 Task: Create a due date automation trigger when advanced on, on the monday after a card is due add fields with custom field "Resume" set to a number lower or equal to 1 and greater than 10 at 11:00 AM.
Action: Mouse moved to (1148, 346)
Screenshot: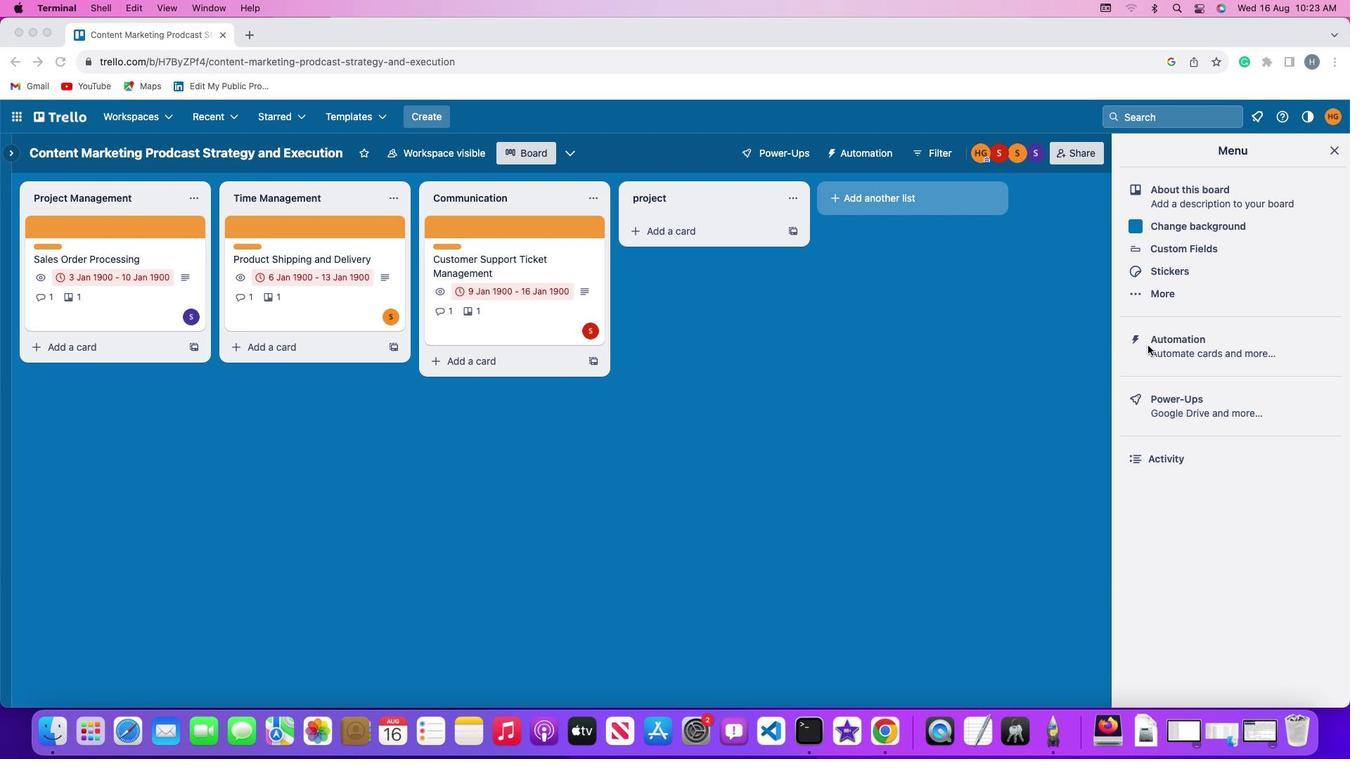 
Action: Mouse pressed left at (1148, 346)
Screenshot: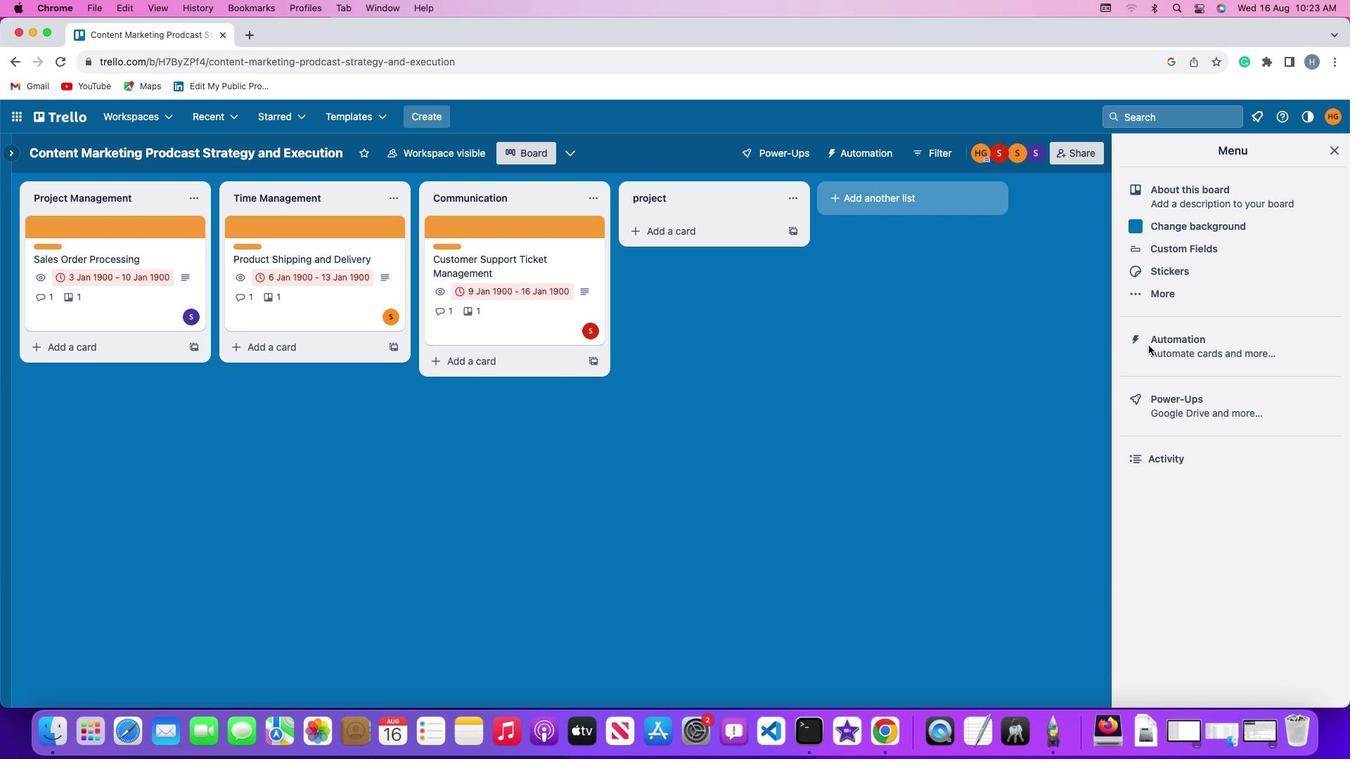 
Action: Mouse moved to (1148, 346)
Screenshot: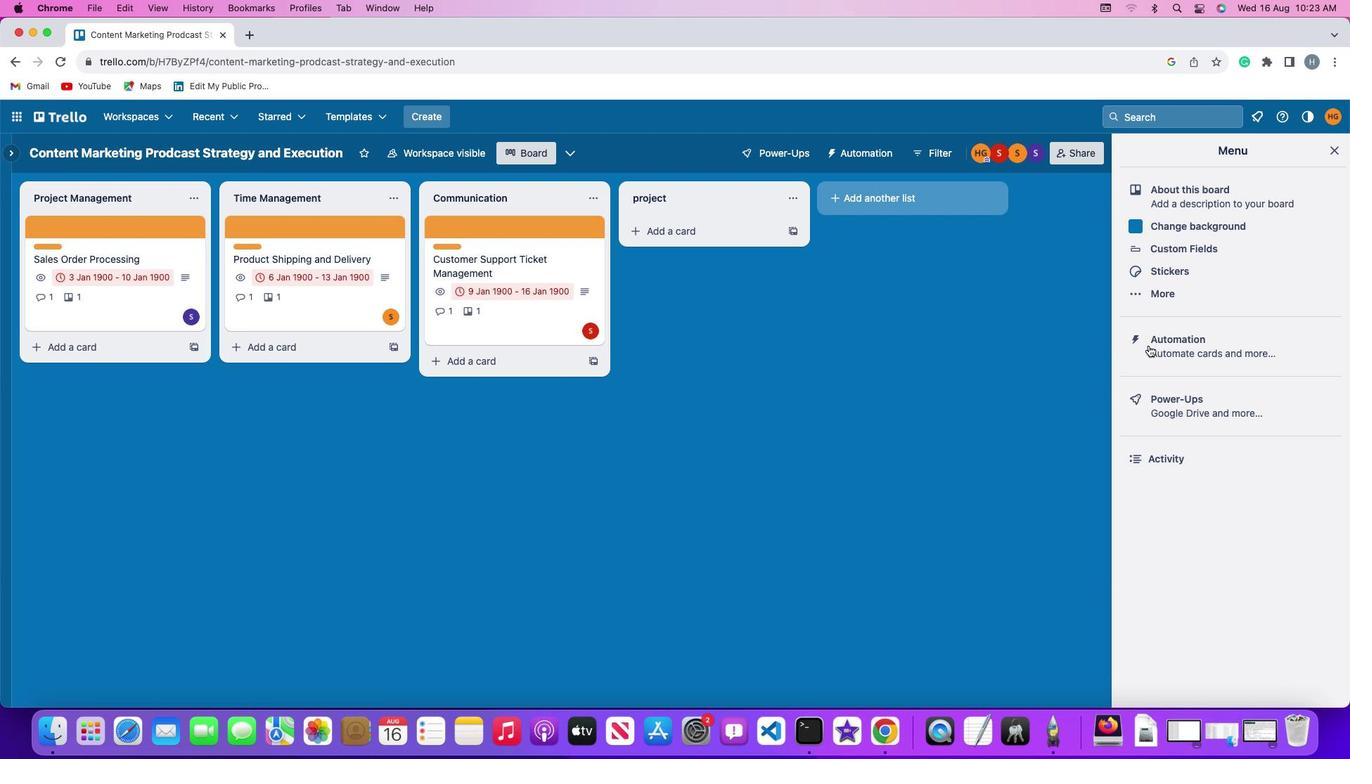 
Action: Mouse pressed left at (1148, 346)
Screenshot: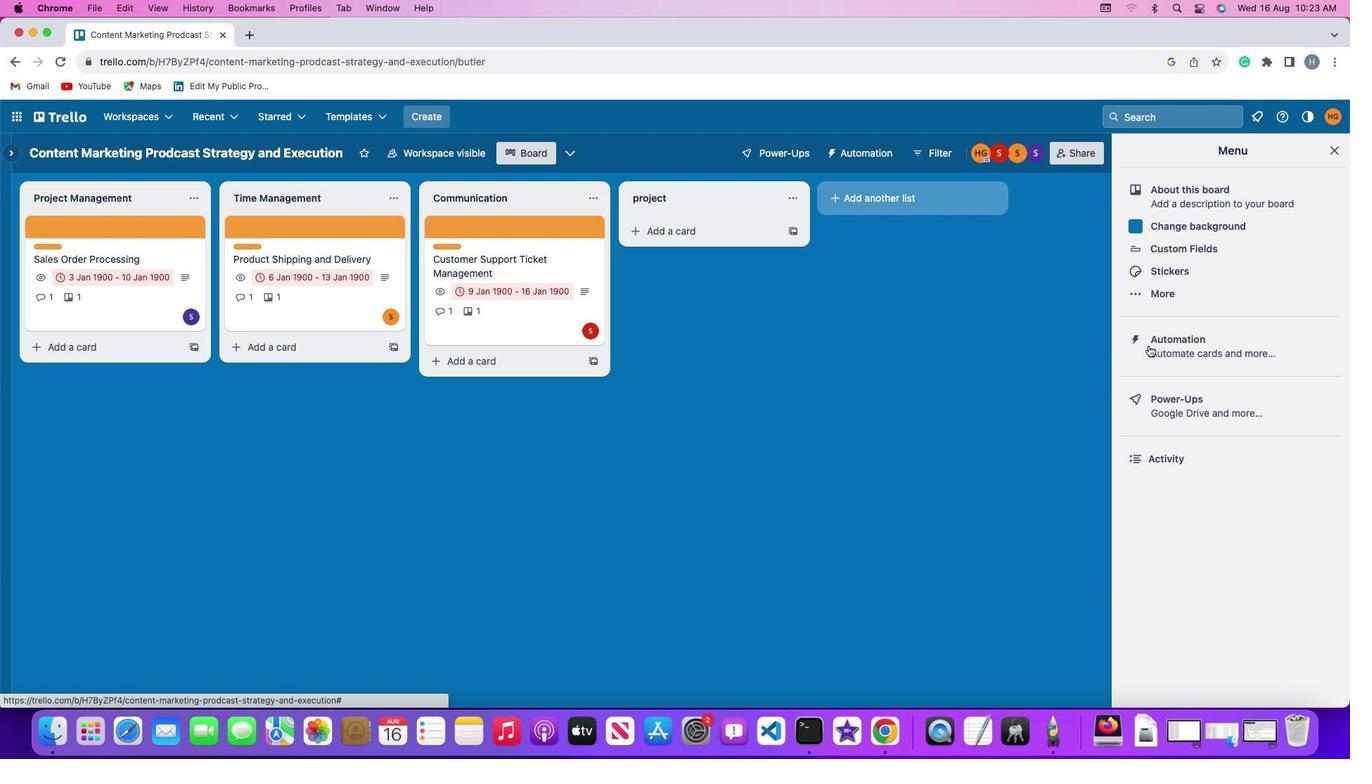 
Action: Mouse moved to (91, 334)
Screenshot: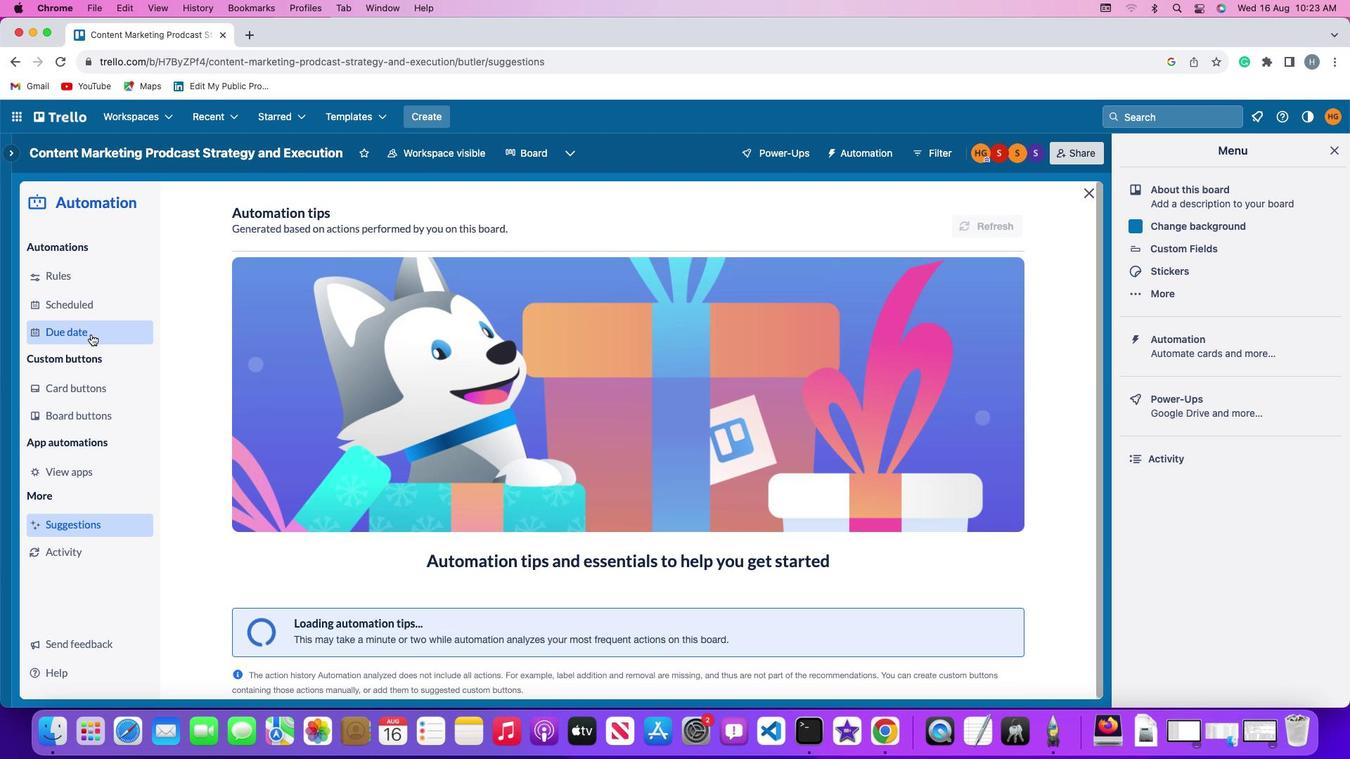 
Action: Mouse pressed left at (91, 334)
Screenshot: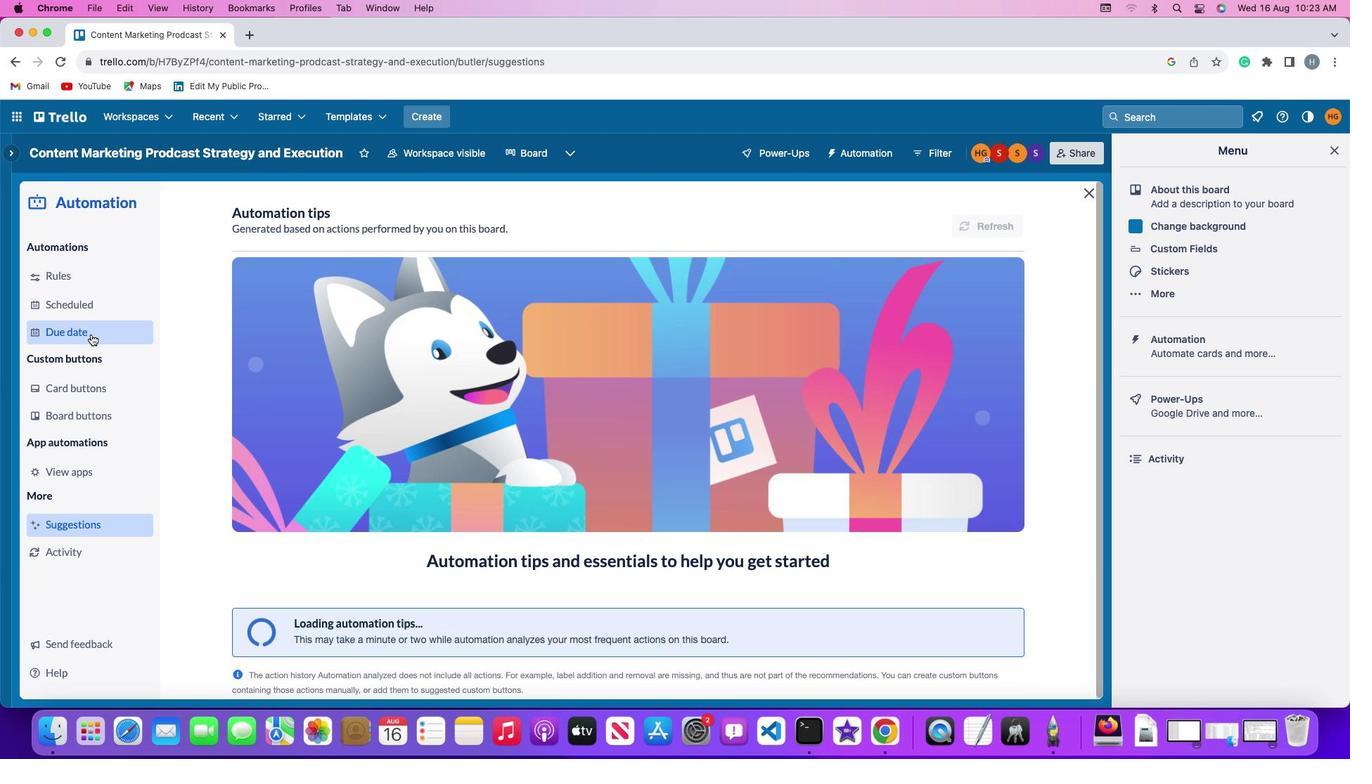 
Action: Mouse moved to (946, 222)
Screenshot: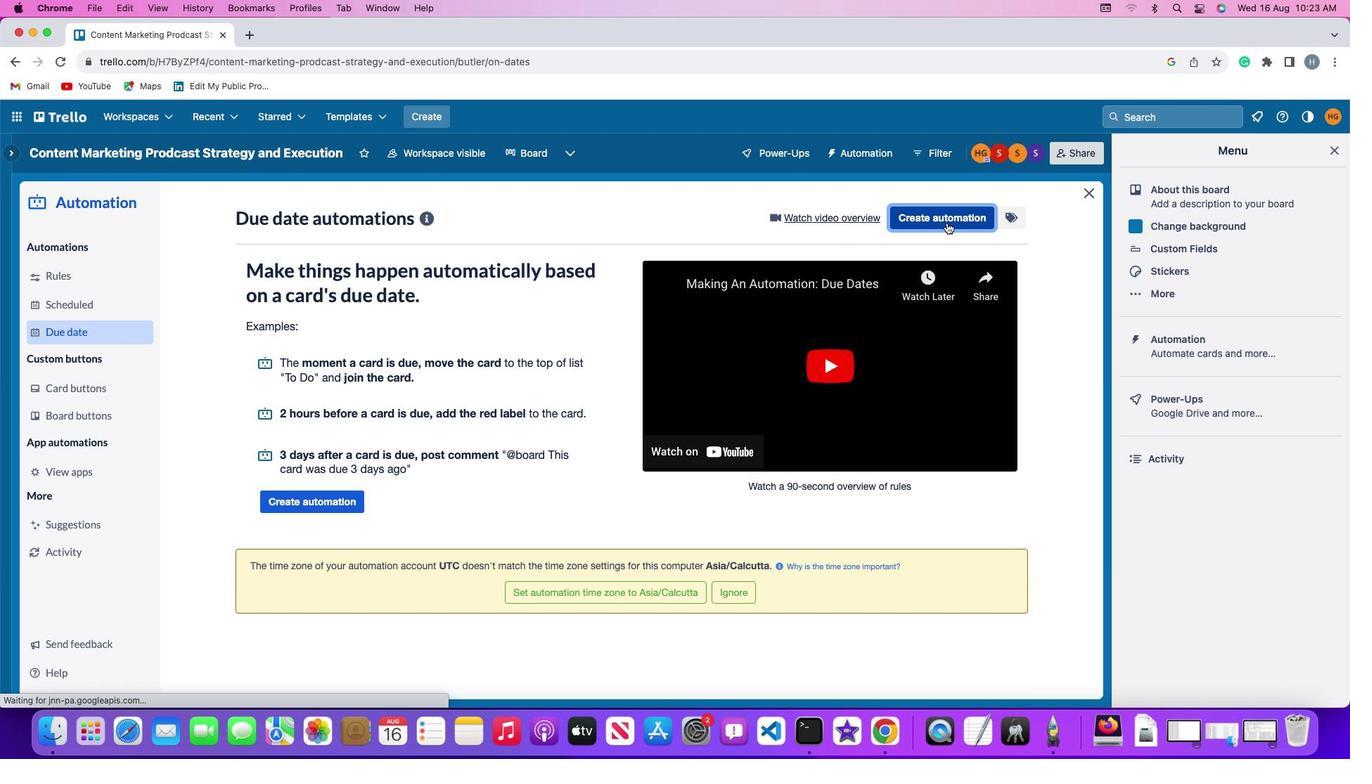 
Action: Mouse pressed left at (946, 222)
Screenshot: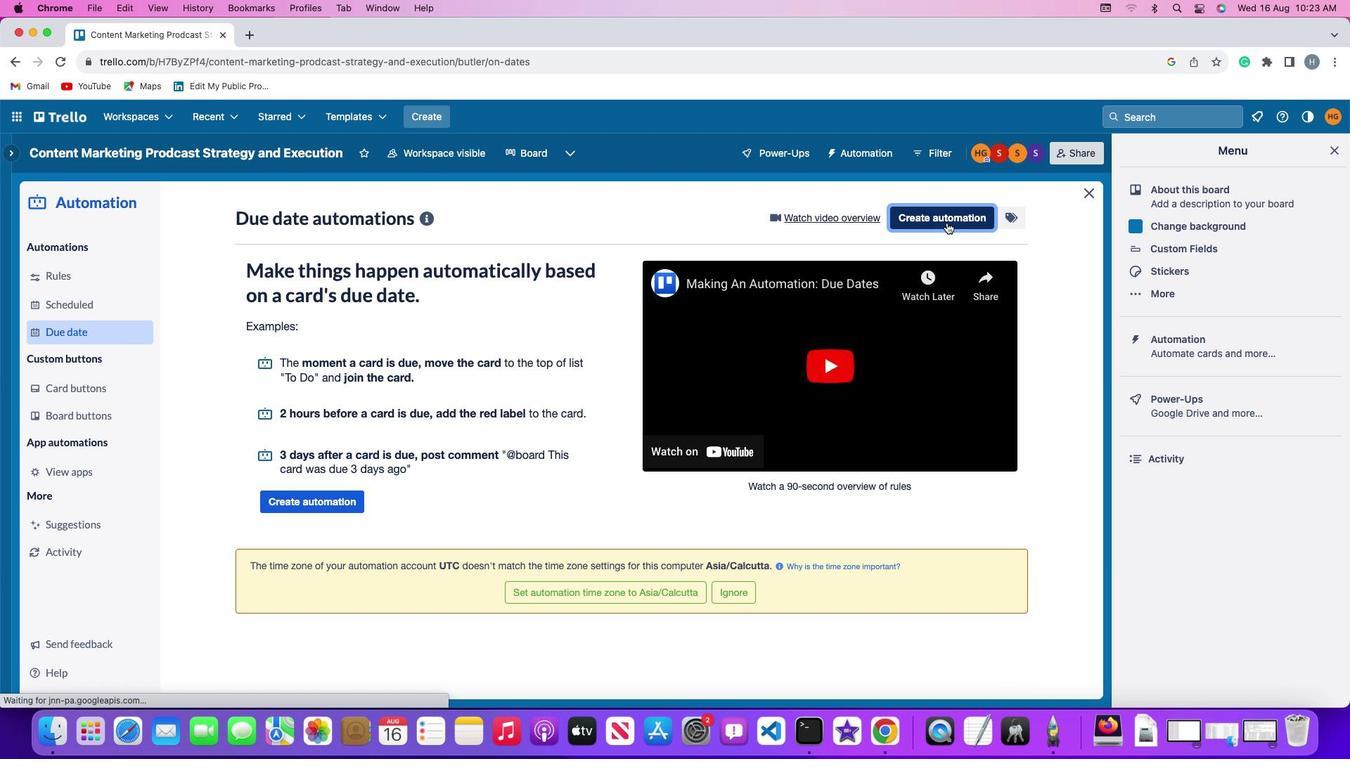 
Action: Mouse moved to (330, 356)
Screenshot: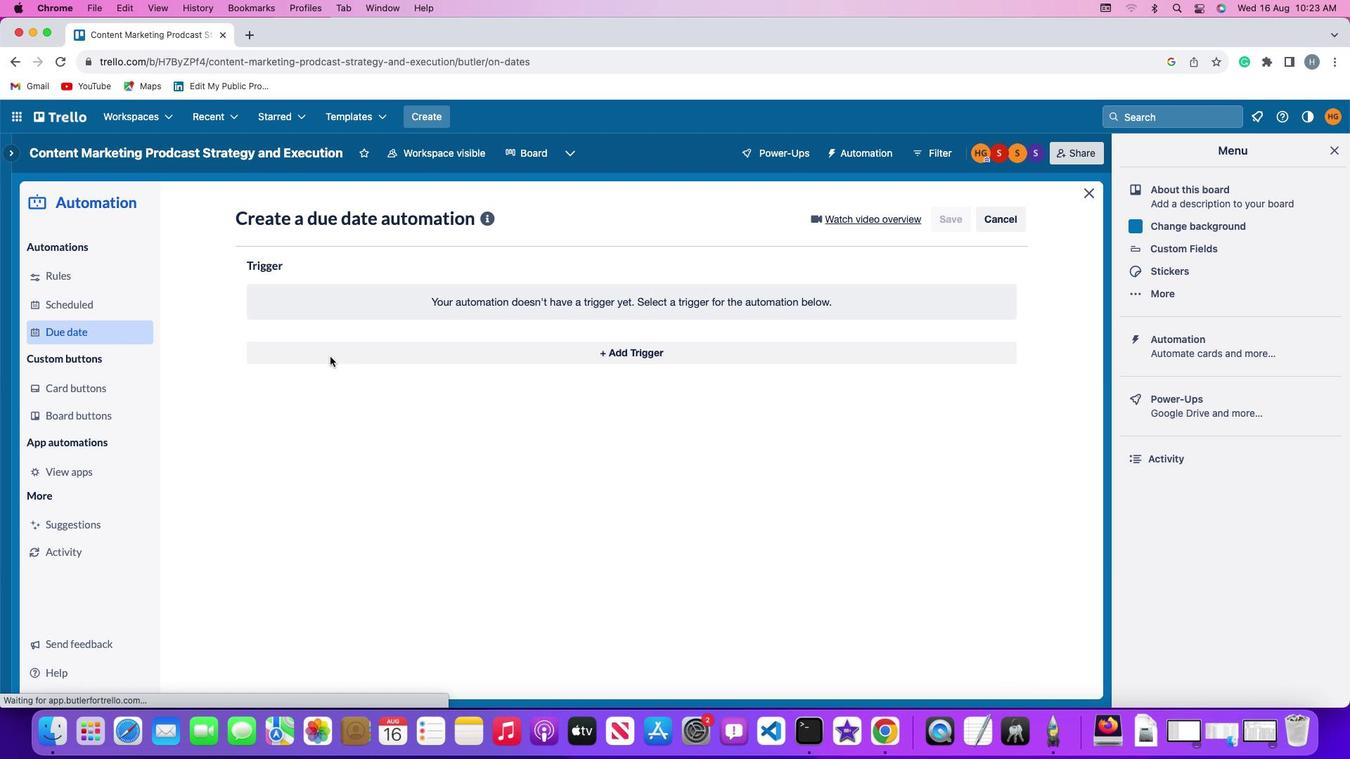 
Action: Mouse pressed left at (330, 356)
Screenshot: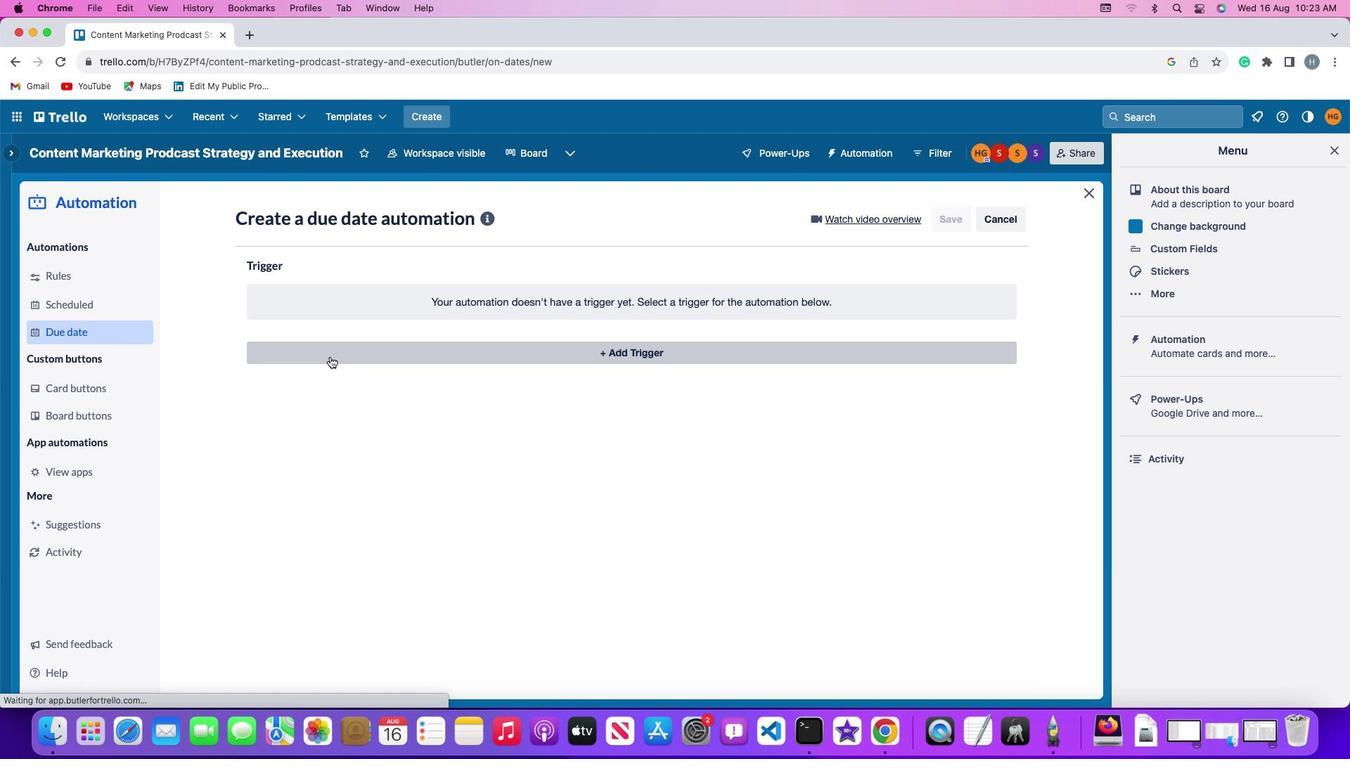 
Action: Mouse moved to (313, 611)
Screenshot: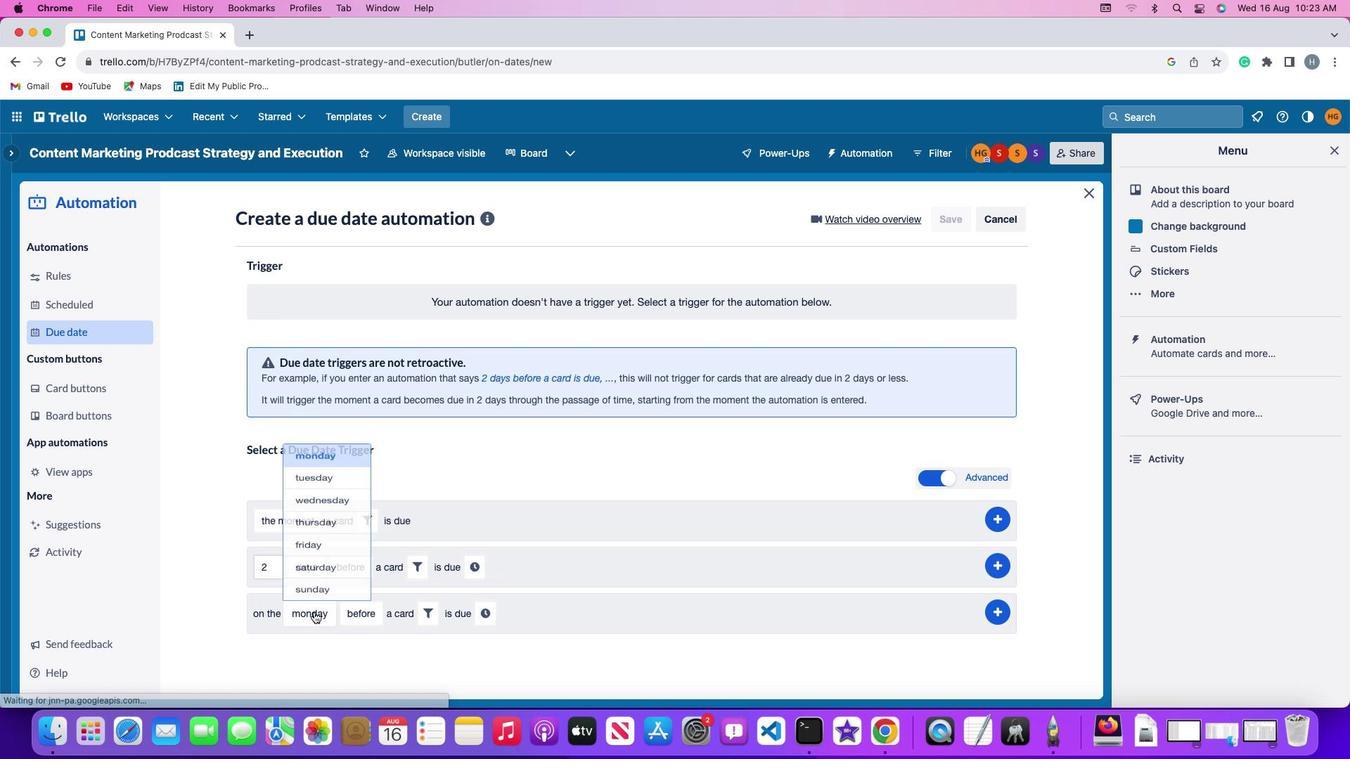 
Action: Mouse pressed left at (313, 611)
Screenshot: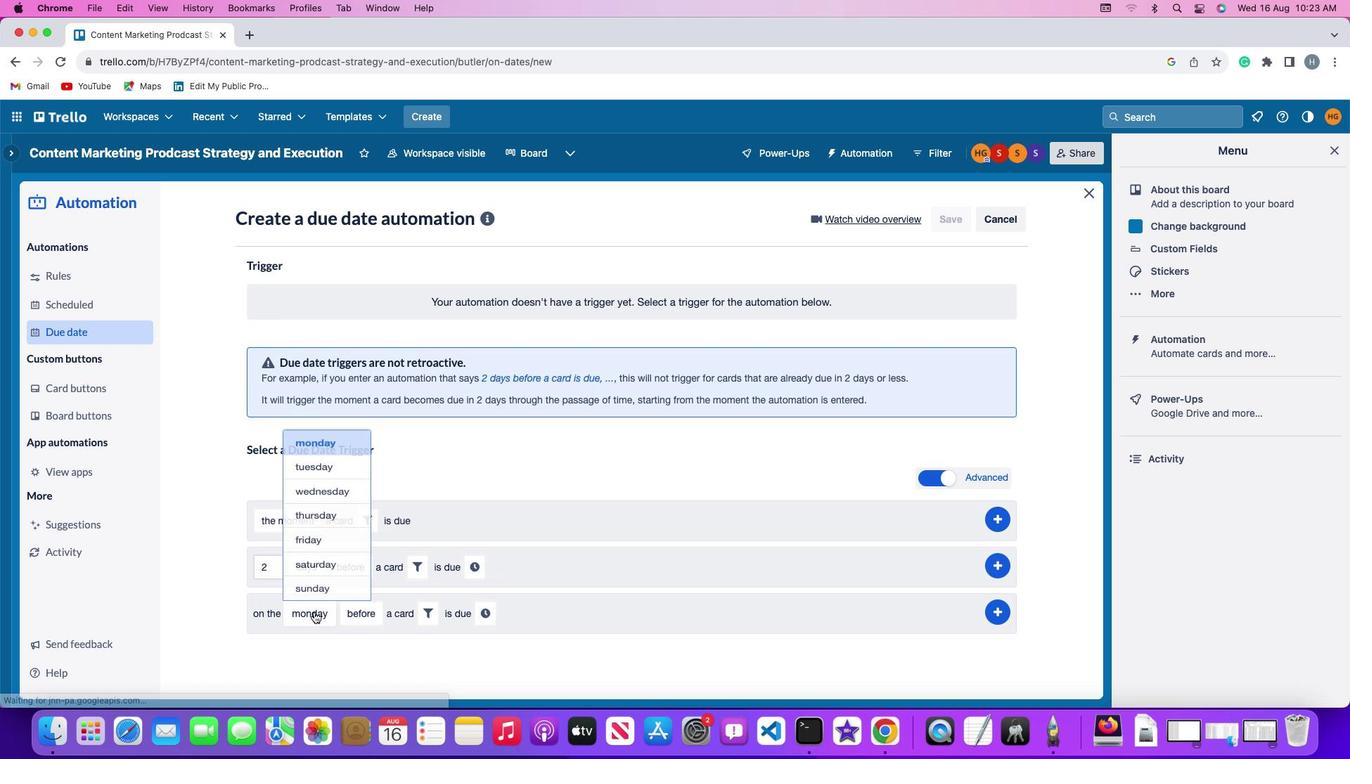 
Action: Mouse moved to (319, 420)
Screenshot: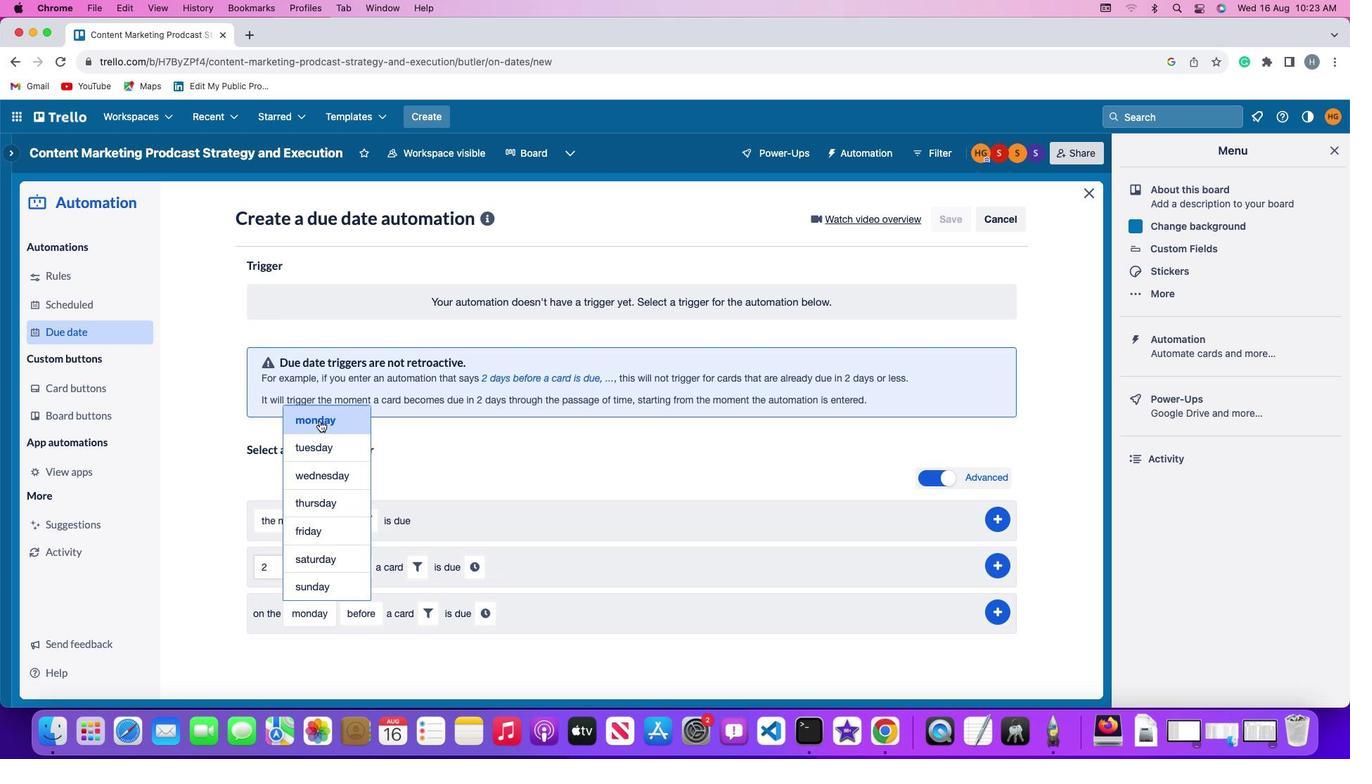 
Action: Mouse pressed left at (319, 420)
Screenshot: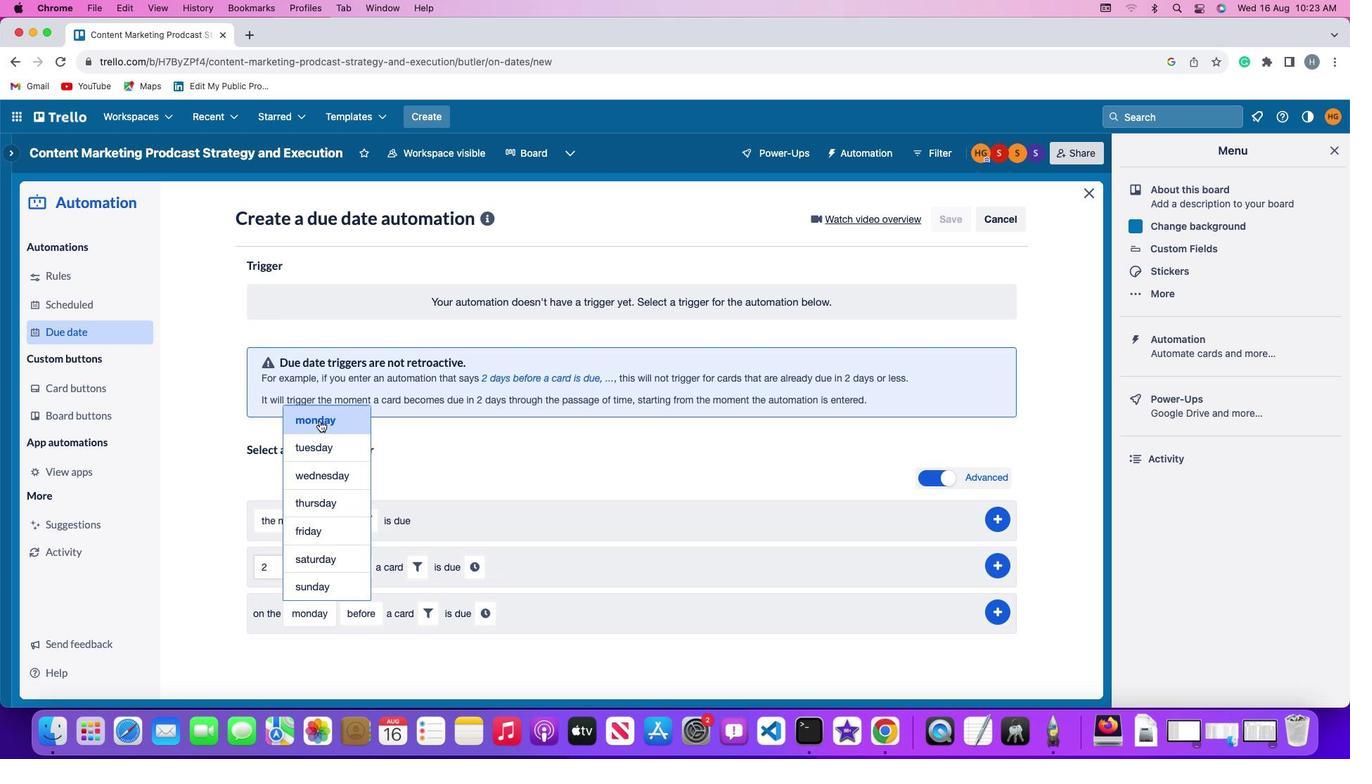 
Action: Mouse moved to (367, 606)
Screenshot: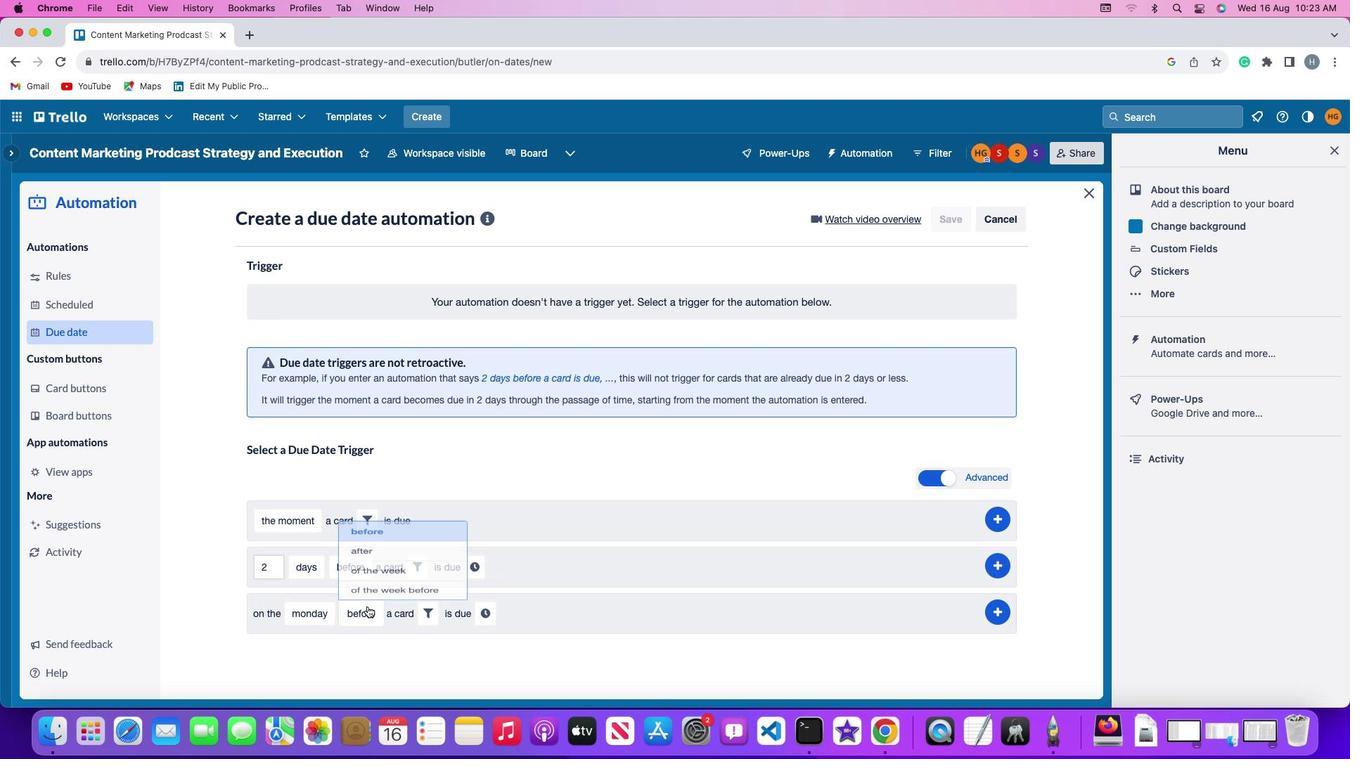 
Action: Mouse pressed left at (367, 606)
Screenshot: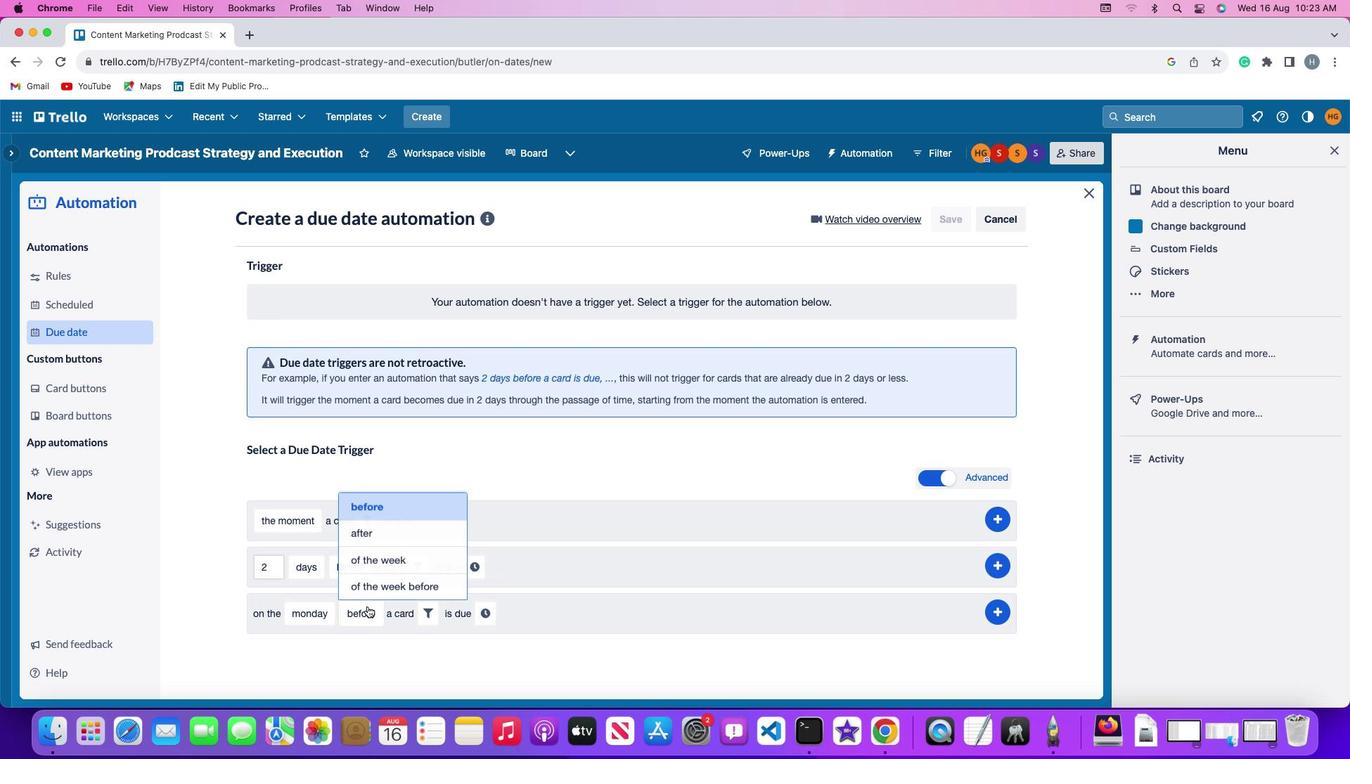 
Action: Mouse moved to (385, 528)
Screenshot: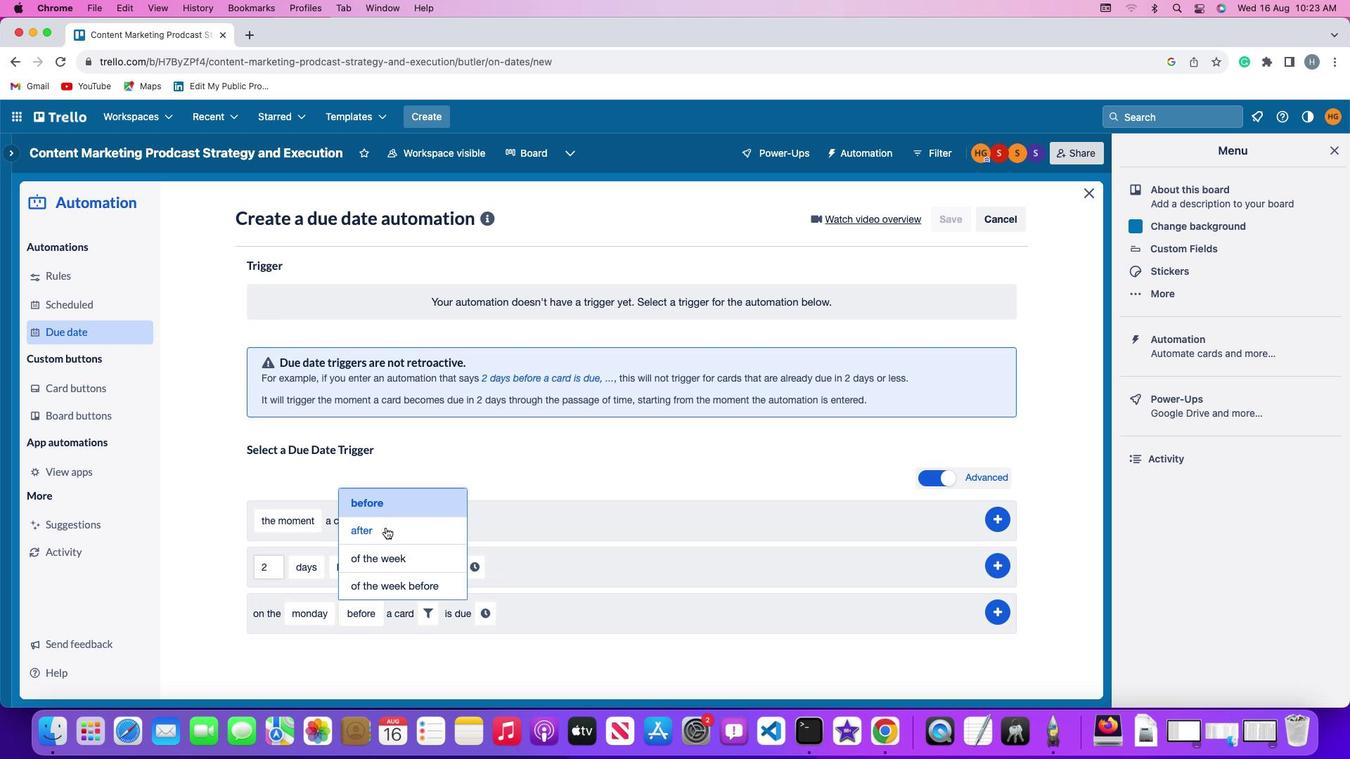 
Action: Mouse pressed left at (385, 528)
Screenshot: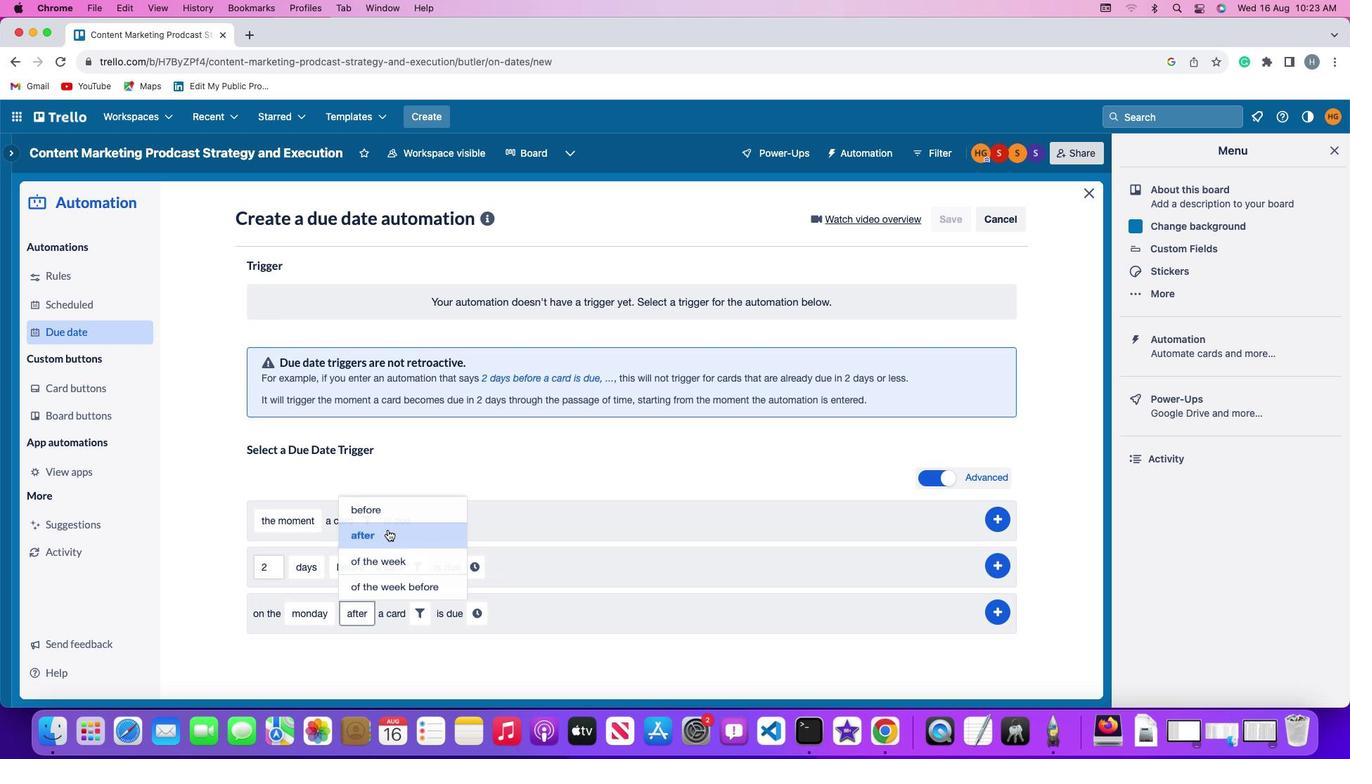
Action: Mouse moved to (423, 604)
Screenshot: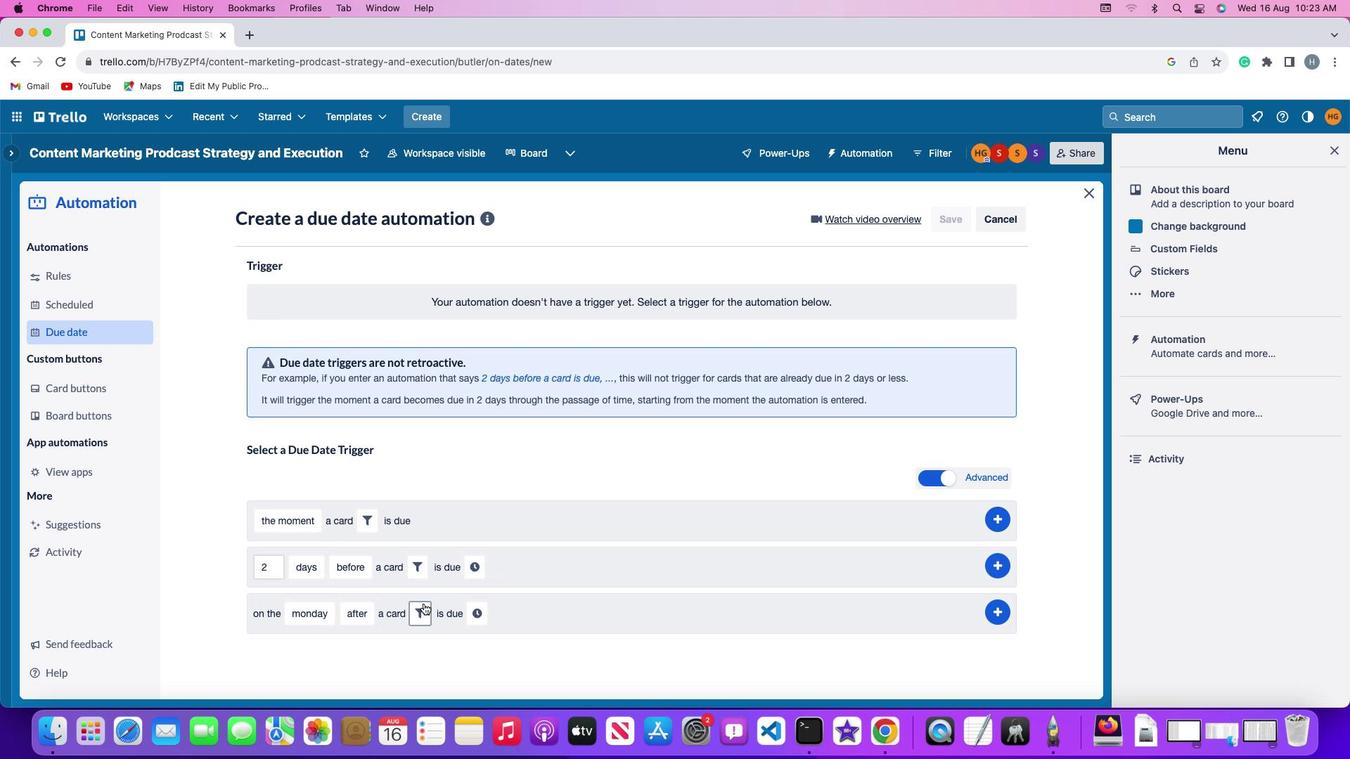 
Action: Mouse pressed left at (423, 604)
Screenshot: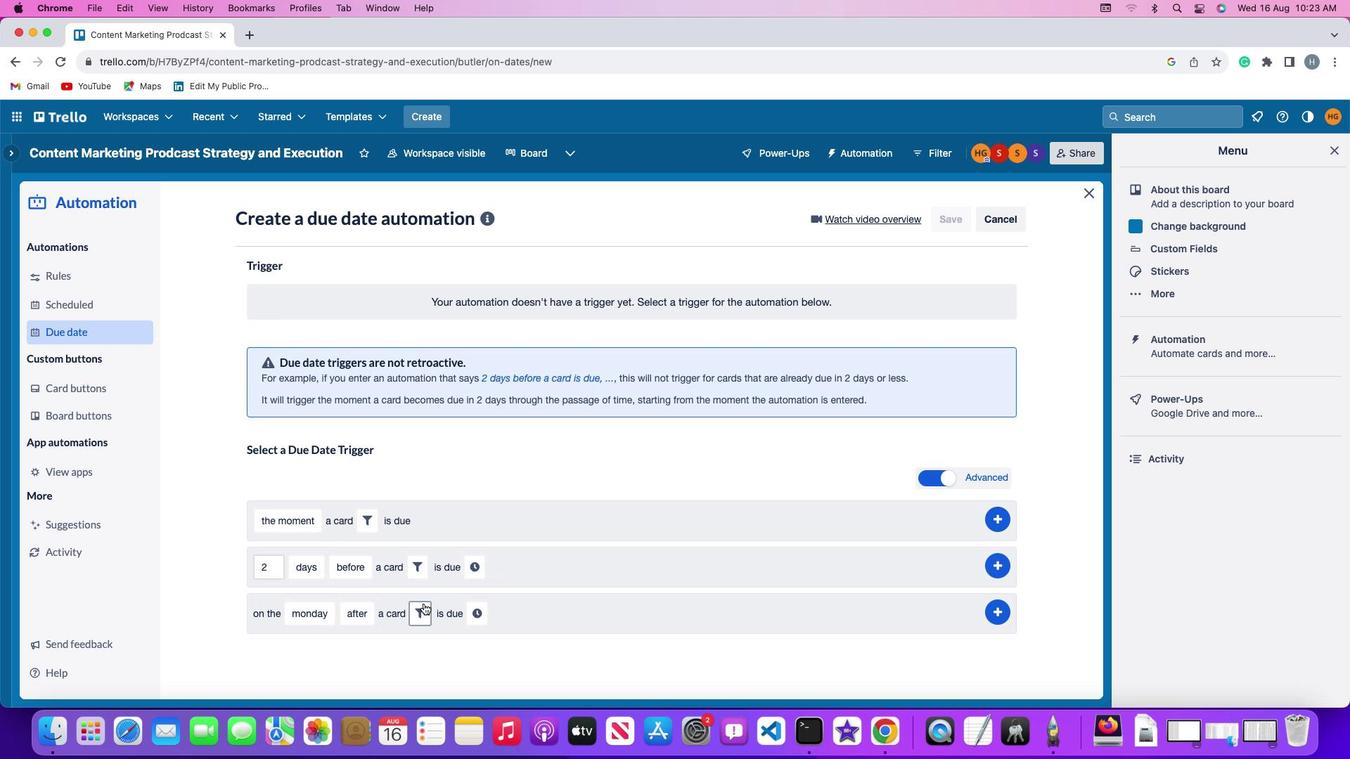 
Action: Mouse moved to (654, 657)
Screenshot: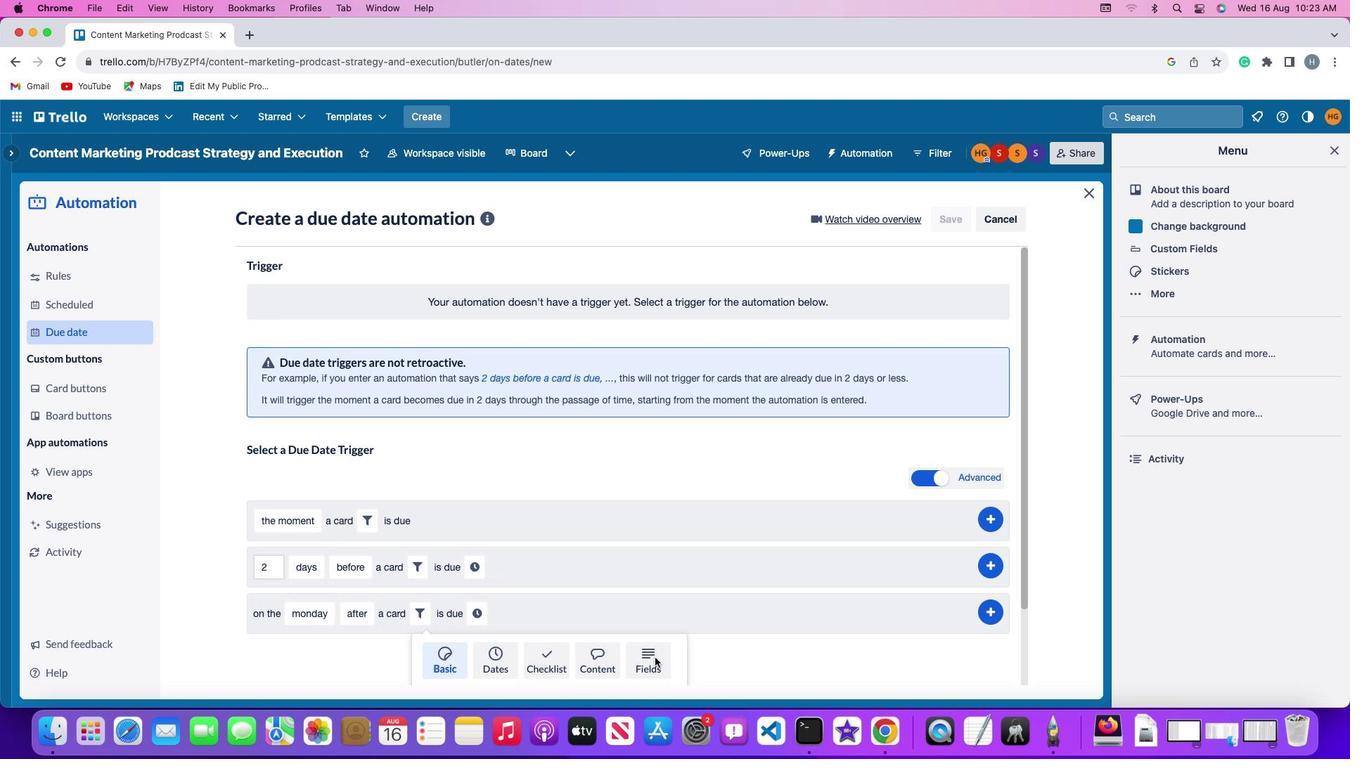 
Action: Mouse pressed left at (654, 657)
Screenshot: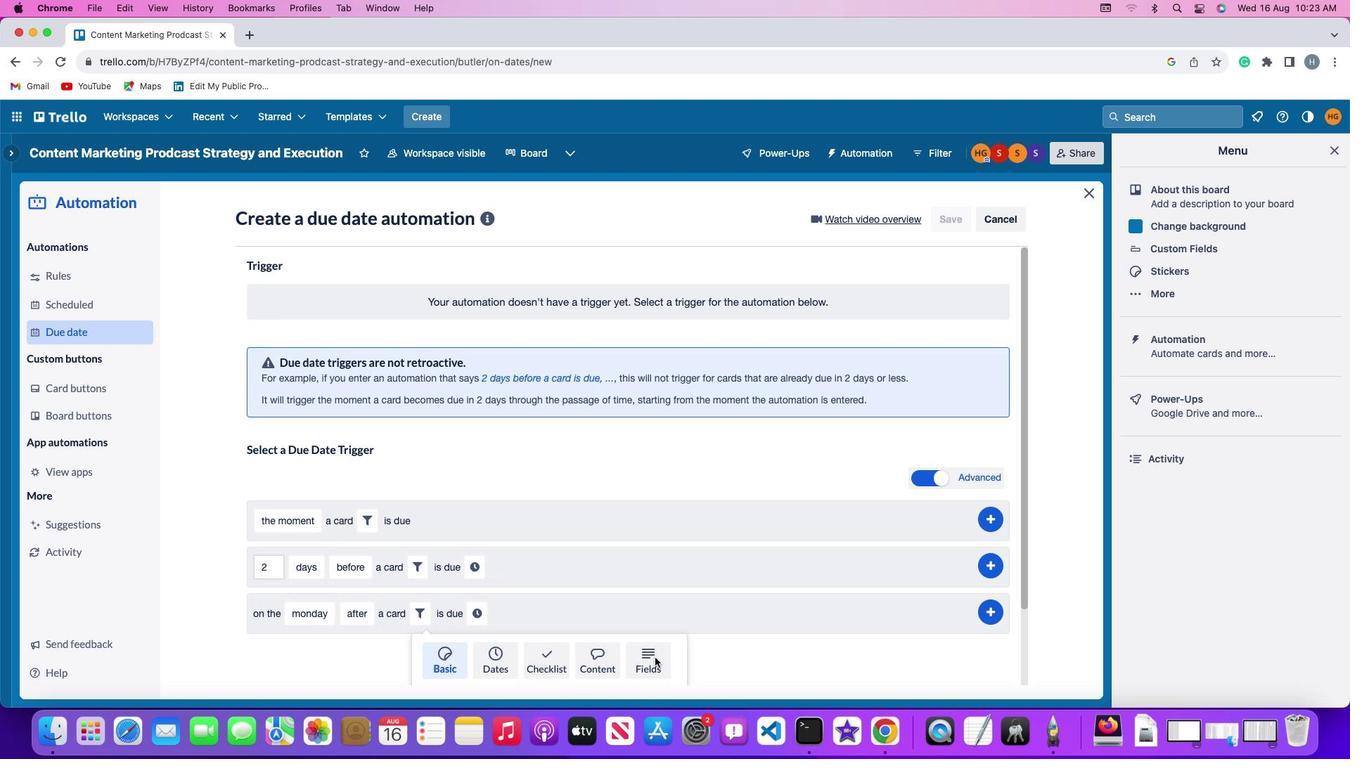 
Action: Mouse moved to (368, 661)
Screenshot: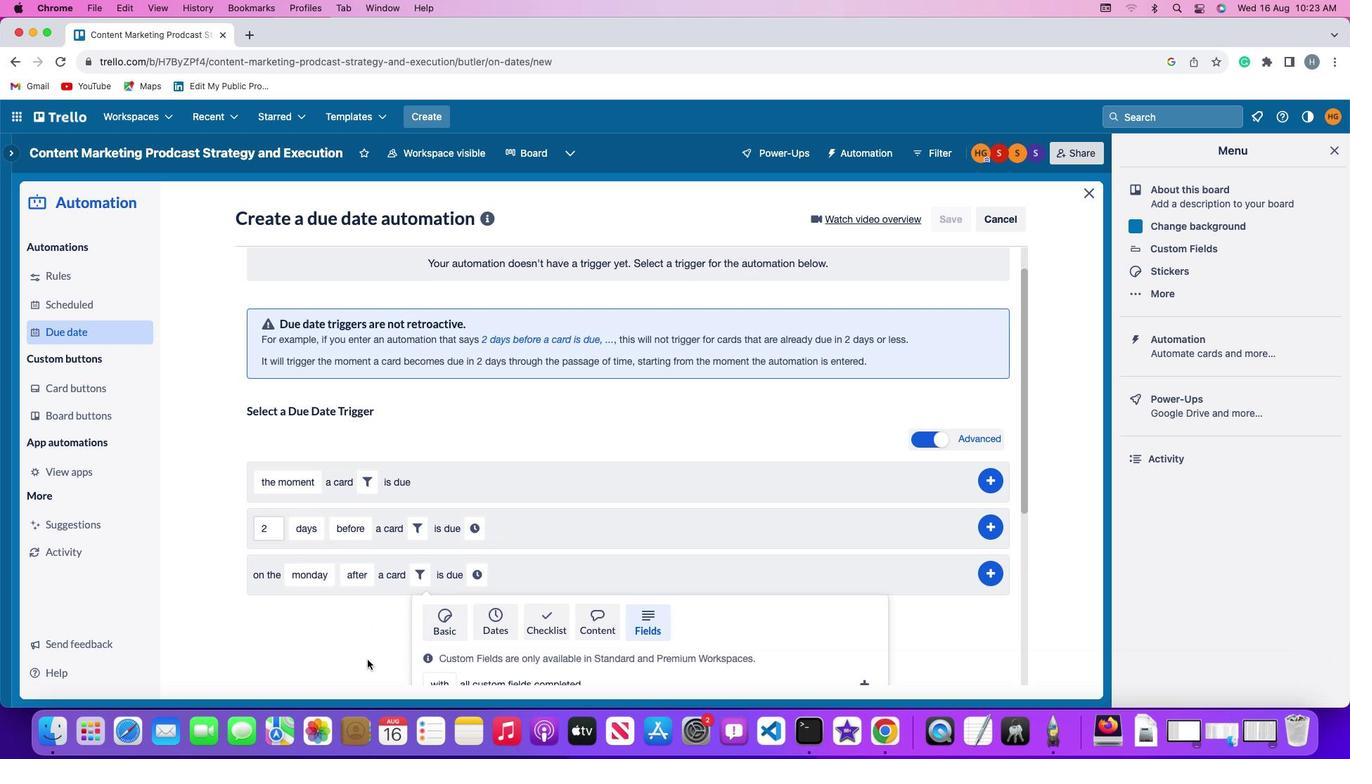 
Action: Mouse scrolled (368, 661) with delta (0, 0)
Screenshot: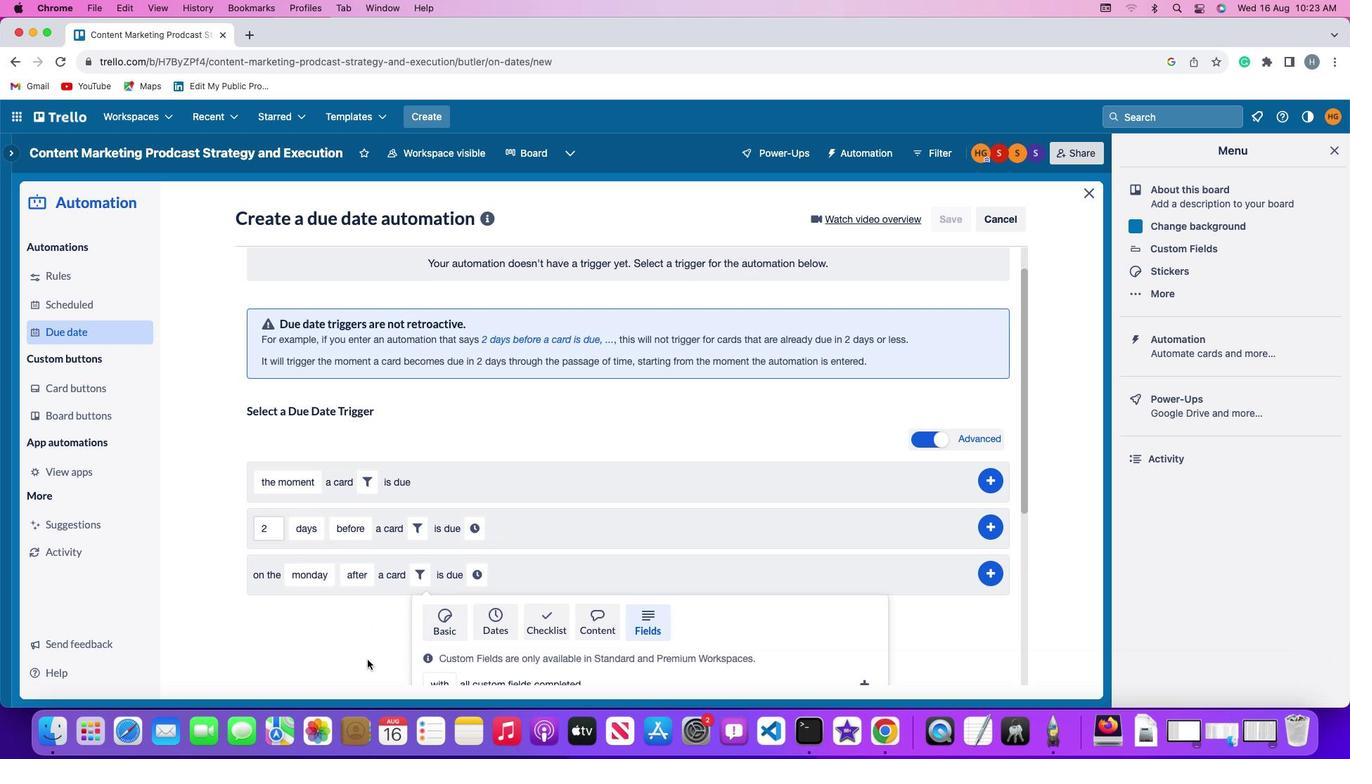 
Action: Mouse scrolled (368, 661) with delta (0, 0)
Screenshot: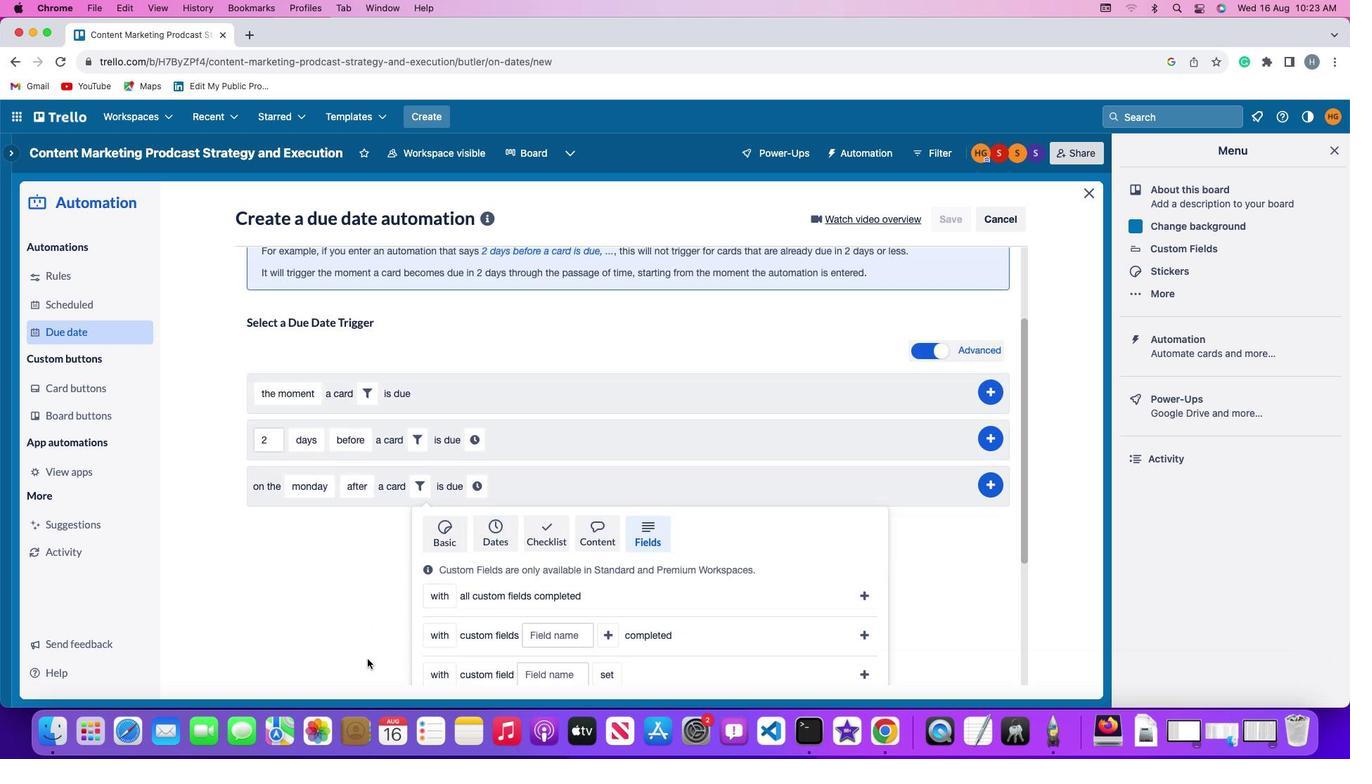 
Action: Mouse scrolled (368, 661) with delta (0, -2)
Screenshot: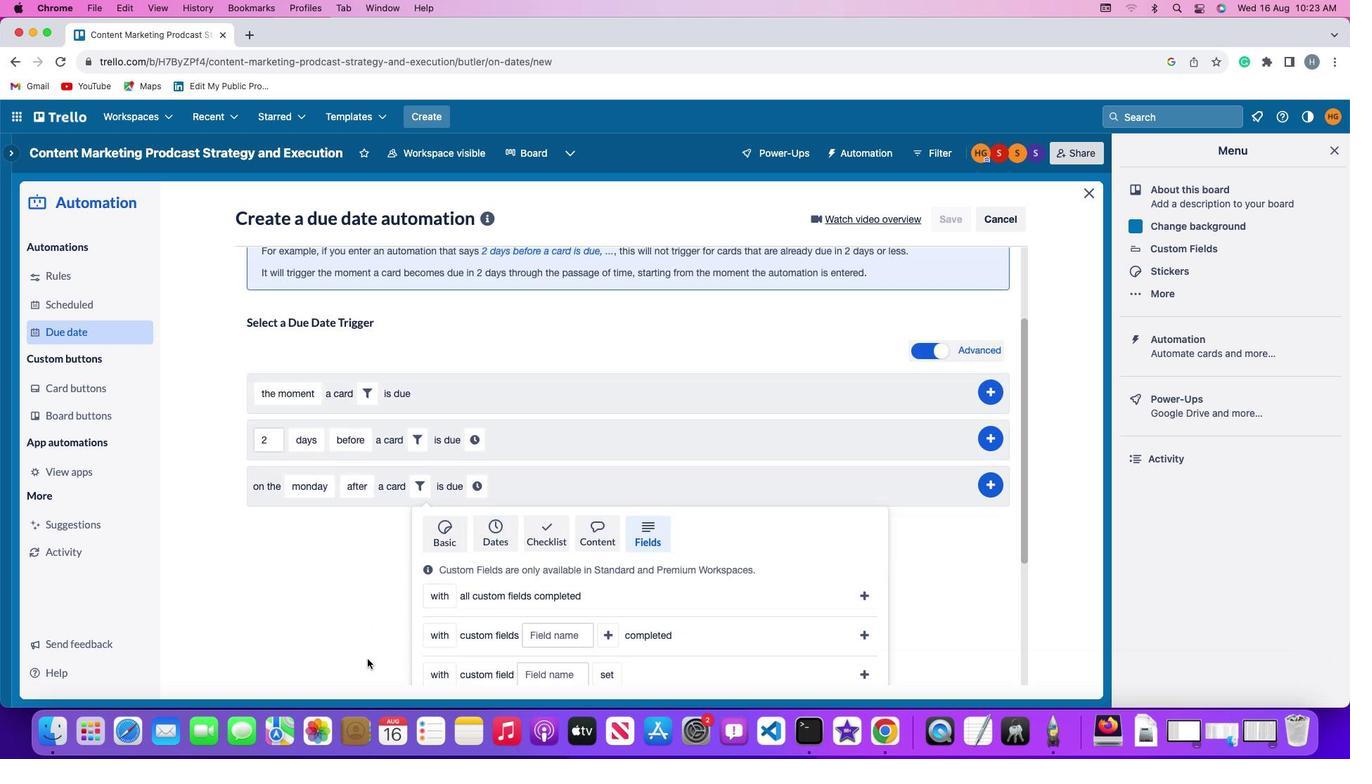 
Action: Mouse moved to (368, 661)
Screenshot: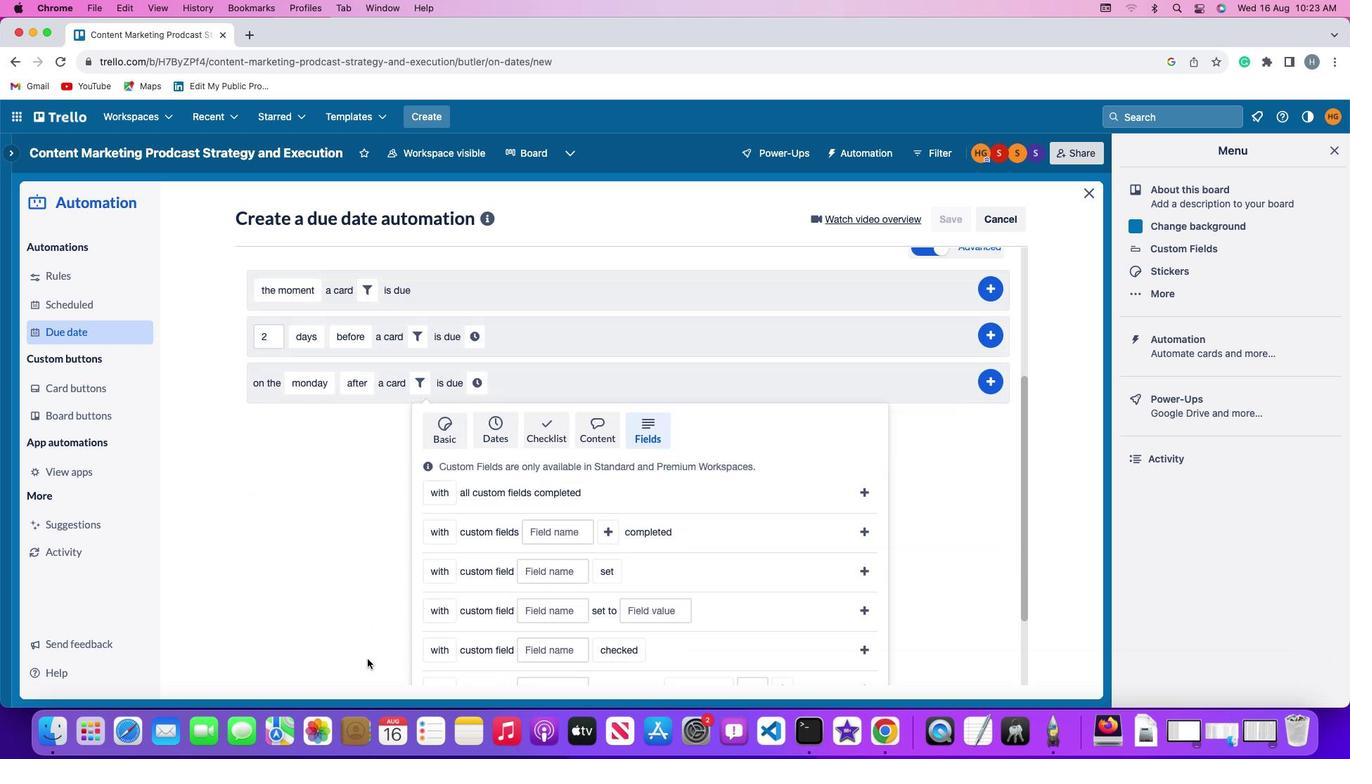 
Action: Mouse scrolled (368, 661) with delta (0, -3)
Screenshot: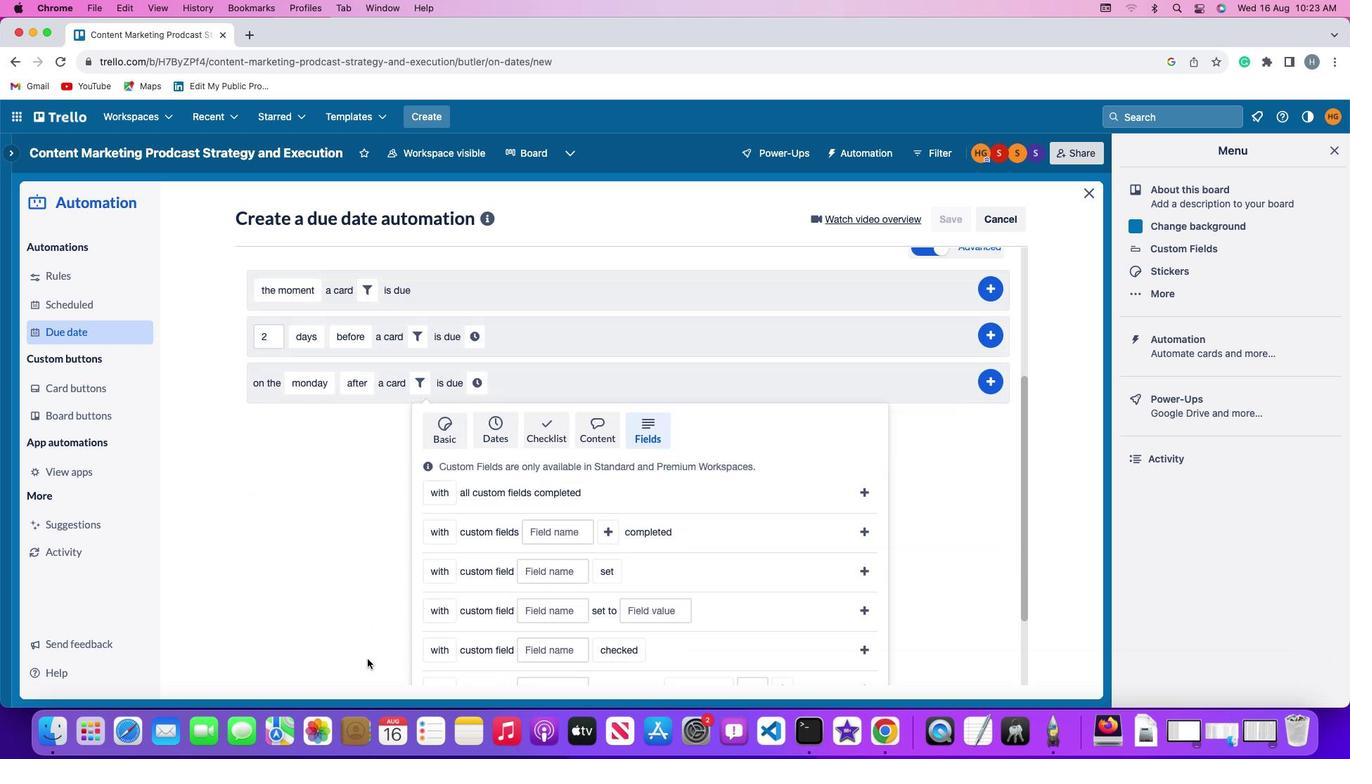 
Action: Mouse moved to (367, 660)
Screenshot: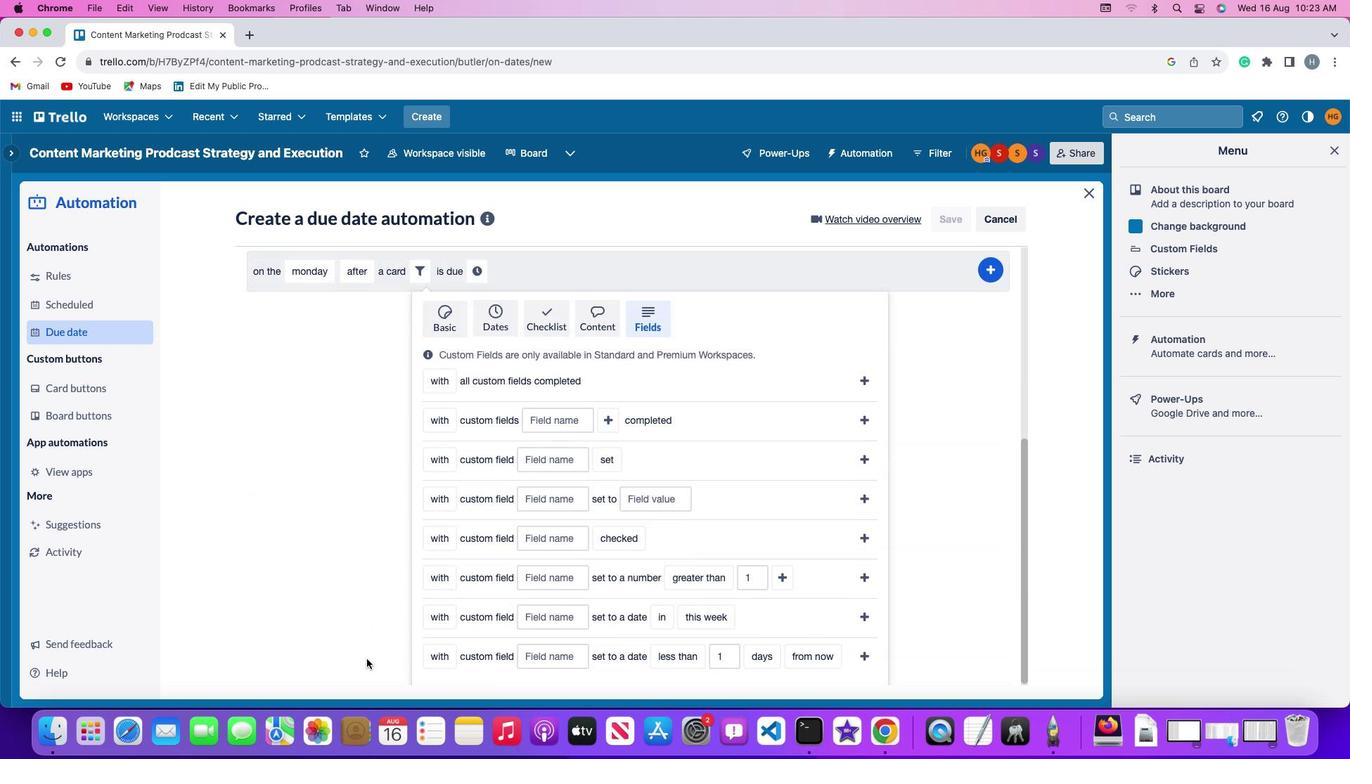 
Action: Mouse scrolled (367, 660) with delta (0, -3)
Screenshot: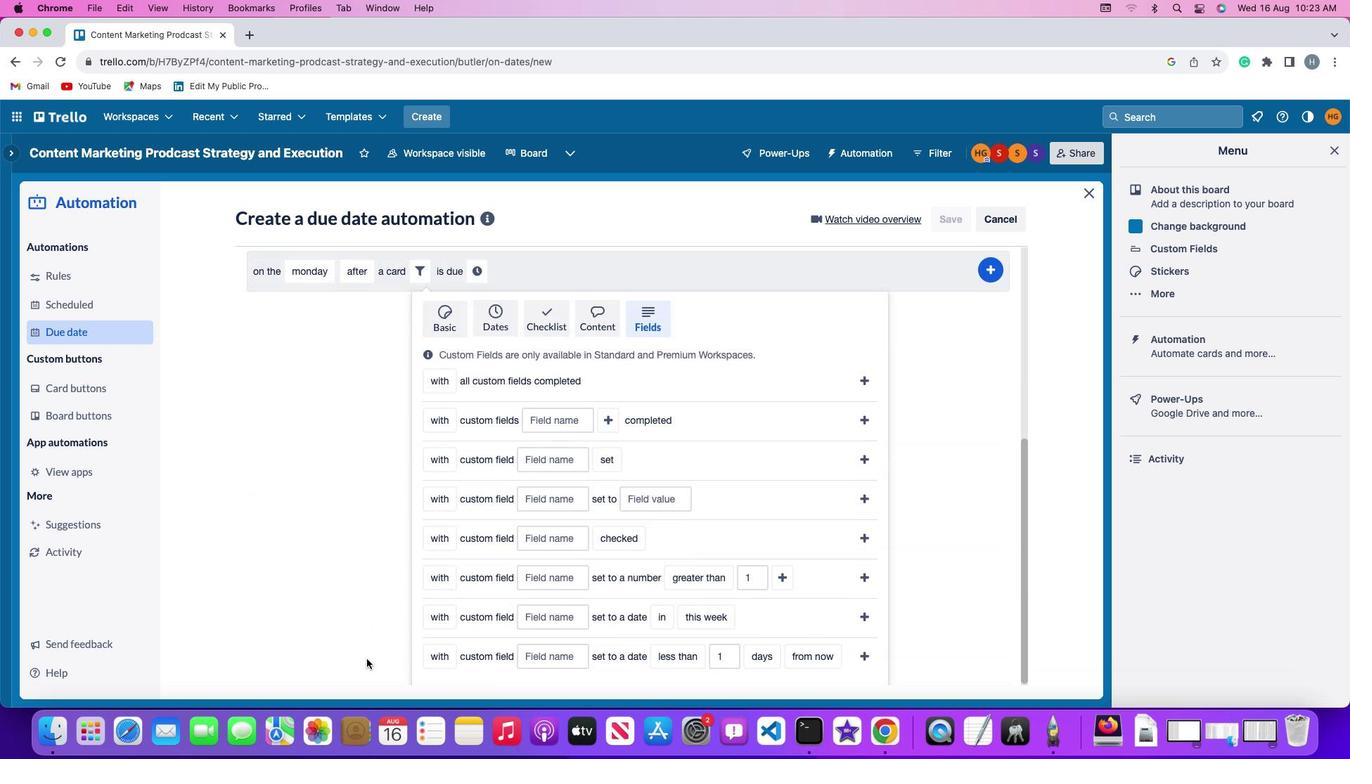 
Action: Mouse moved to (366, 659)
Screenshot: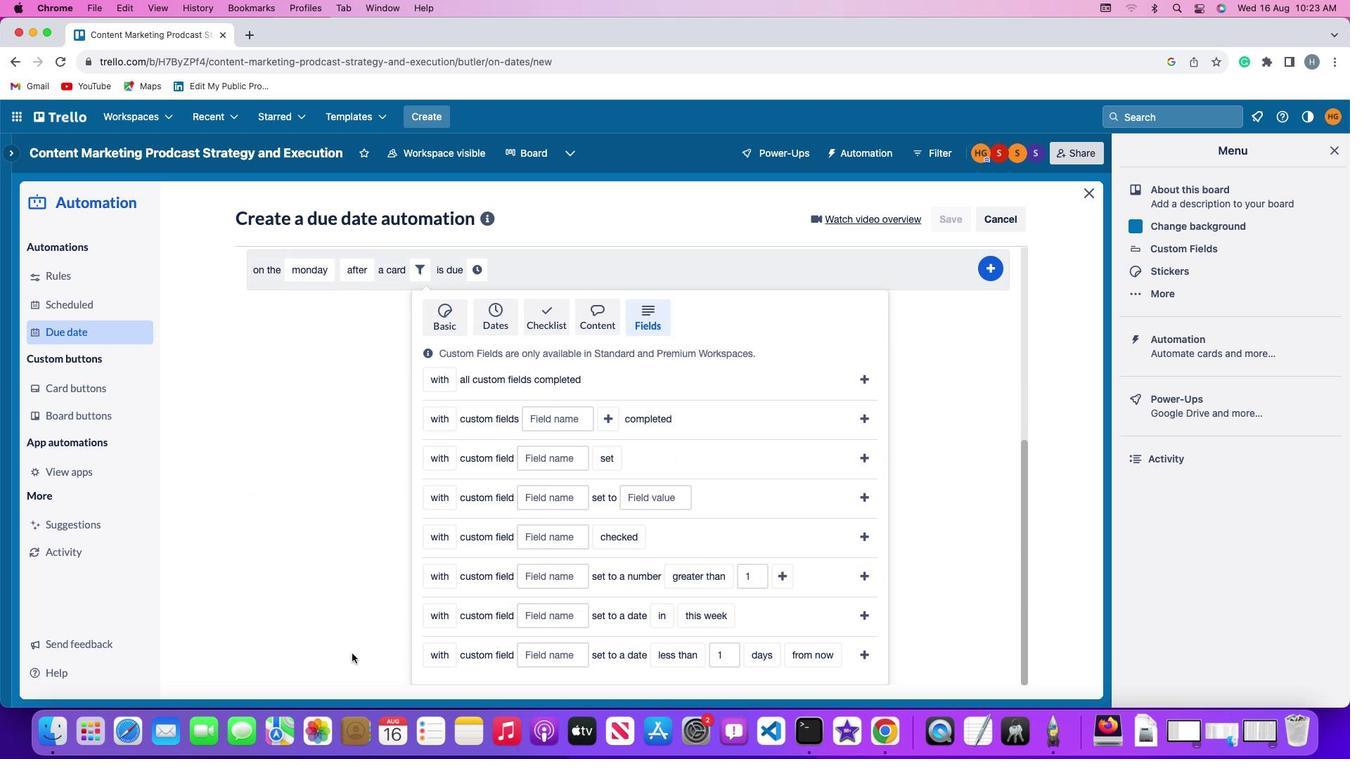 
Action: Mouse scrolled (366, 659) with delta (0, 0)
Screenshot: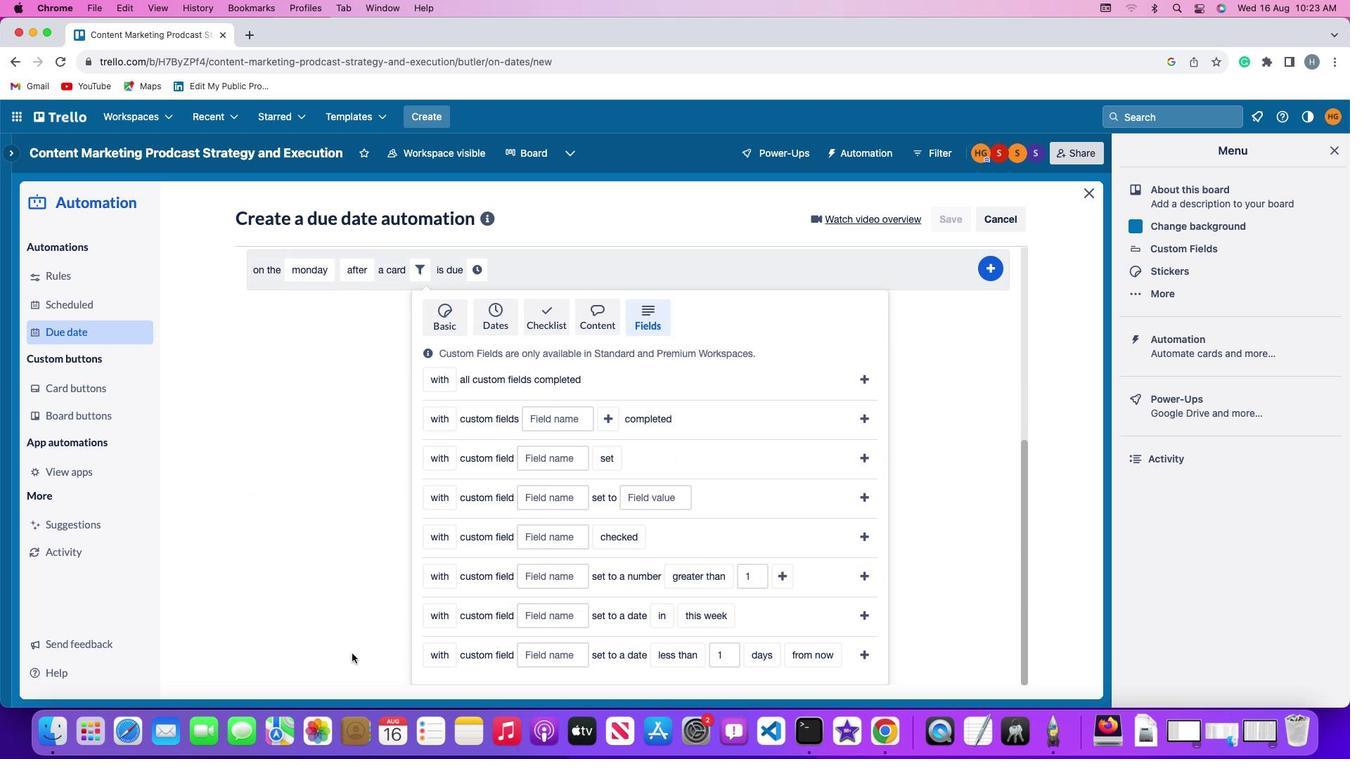 
Action: Mouse scrolled (366, 659) with delta (0, 0)
Screenshot: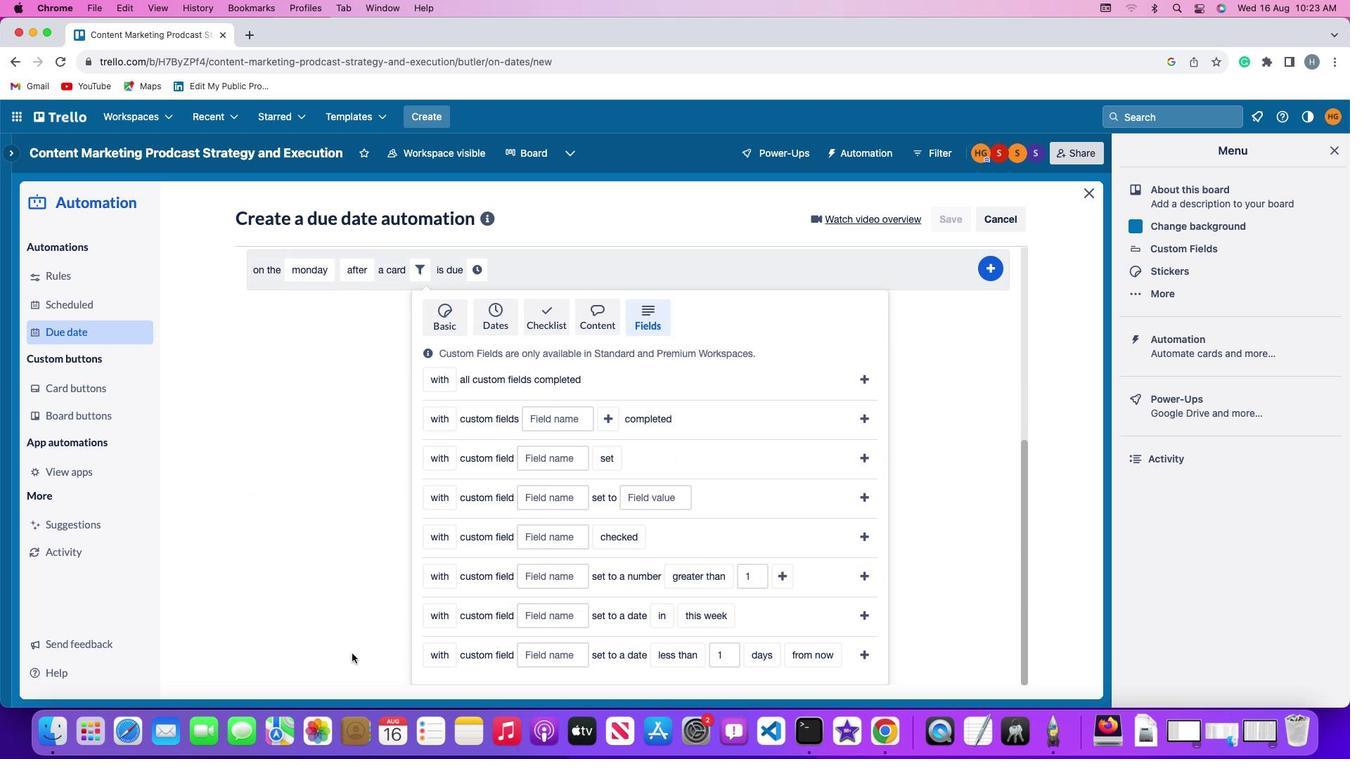
Action: Mouse scrolled (366, 659) with delta (0, -2)
Screenshot: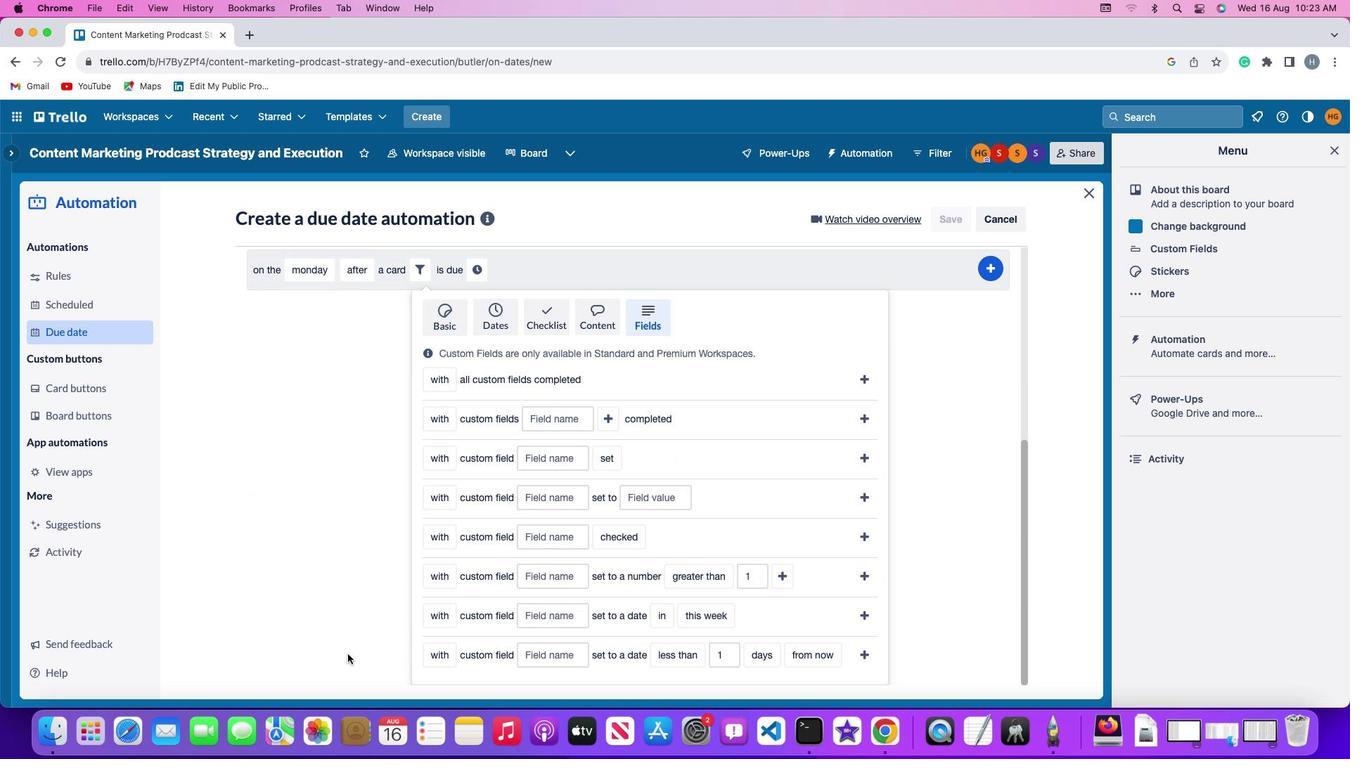 
Action: Mouse moved to (365, 657)
Screenshot: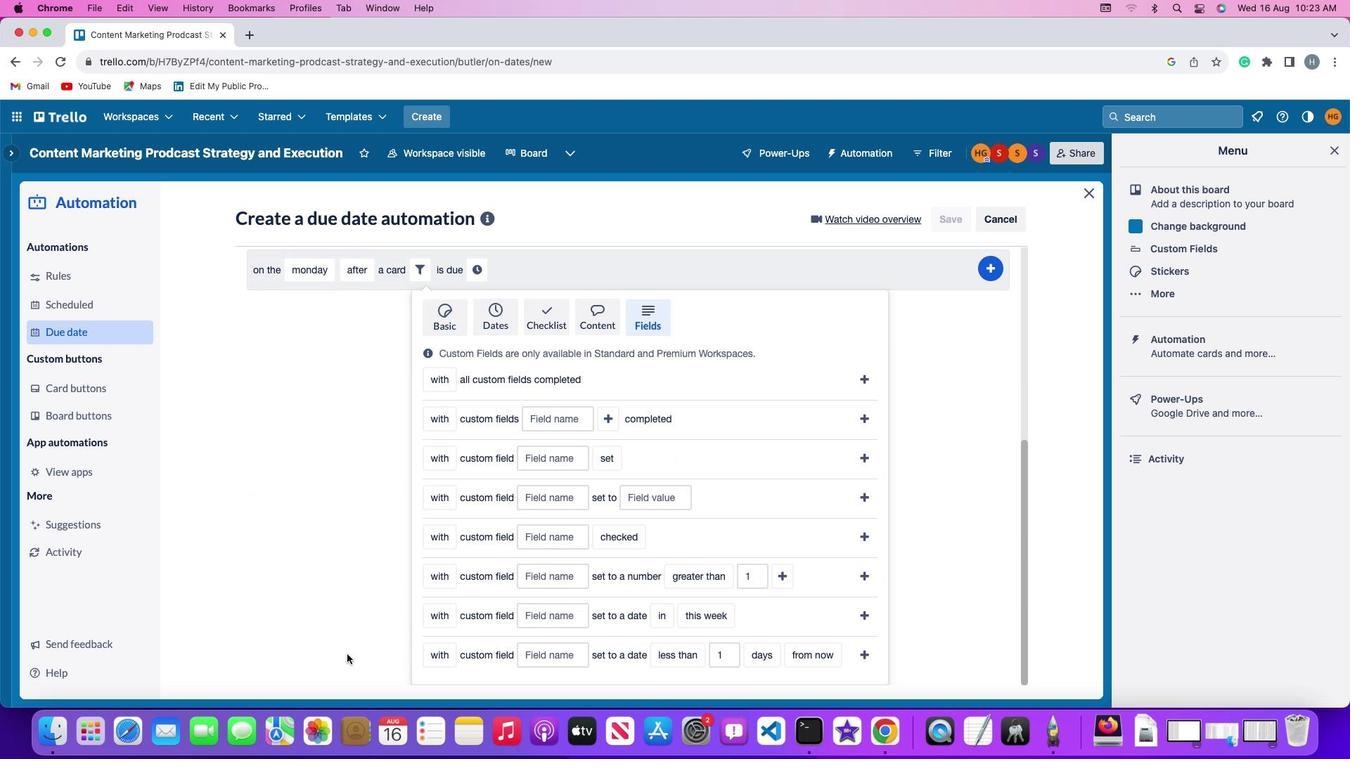 
Action: Mouse scrolled (365, 657) with delta (0, -3)
Screenshot: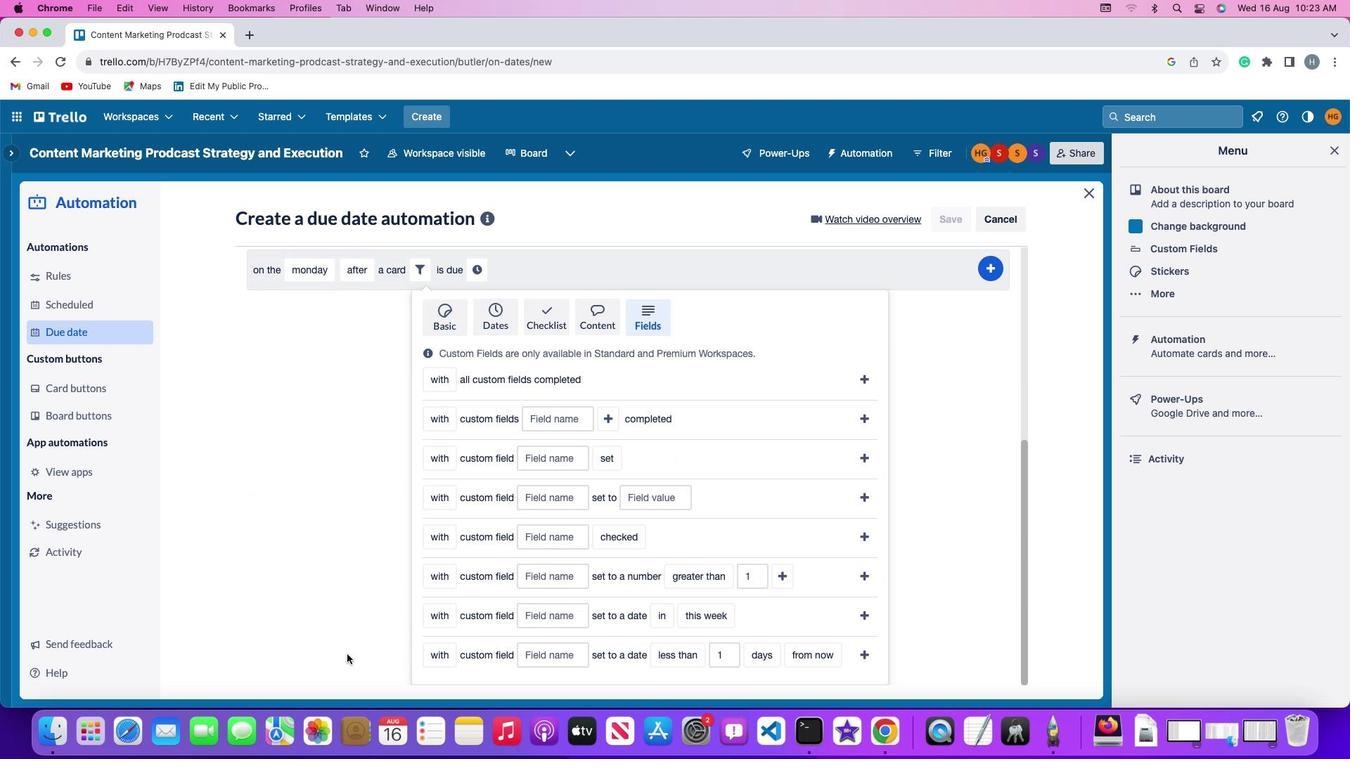 
Action: Mouse moved to (341, 654)
Screenshot: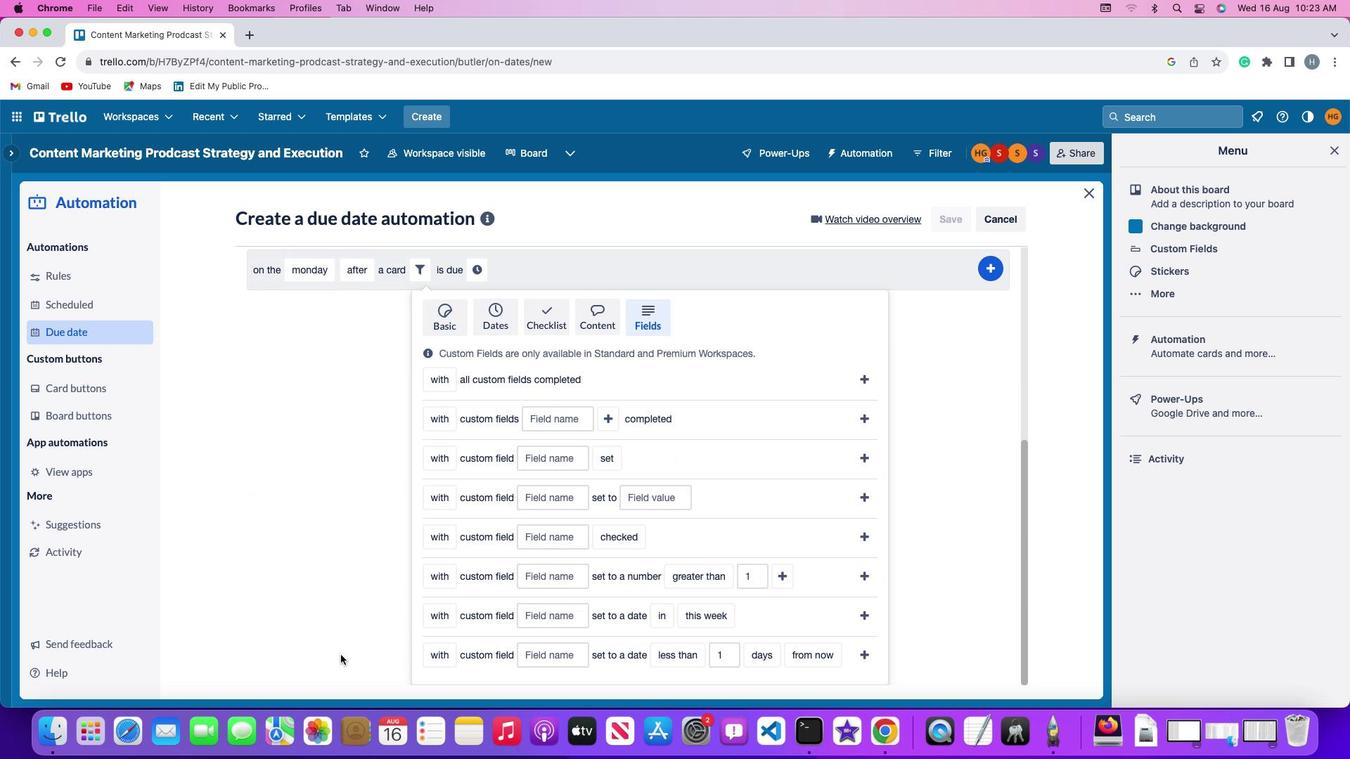 
Action: Mouse scrolled (341, 654) with delta (0, 0)
Screenshot: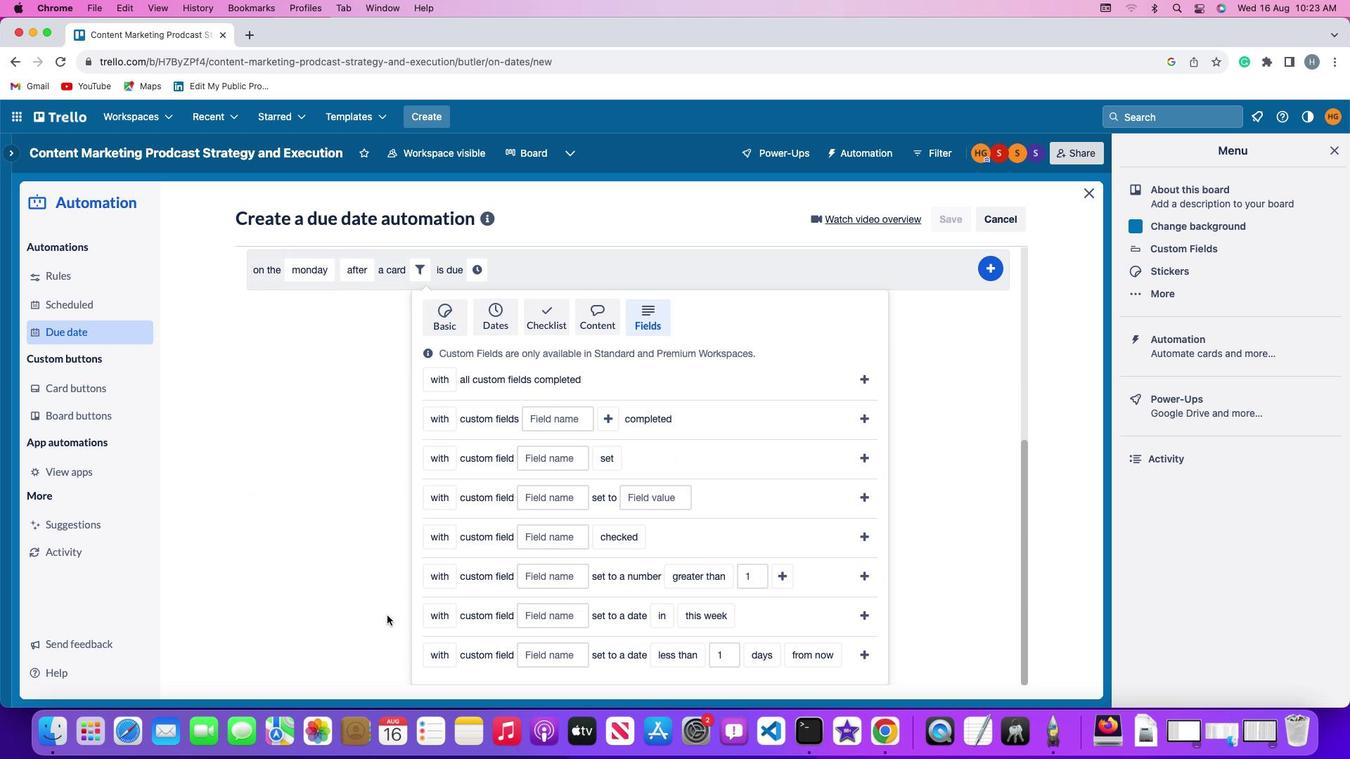 
Action: Mouse moved to (341, 652)
Screenshot: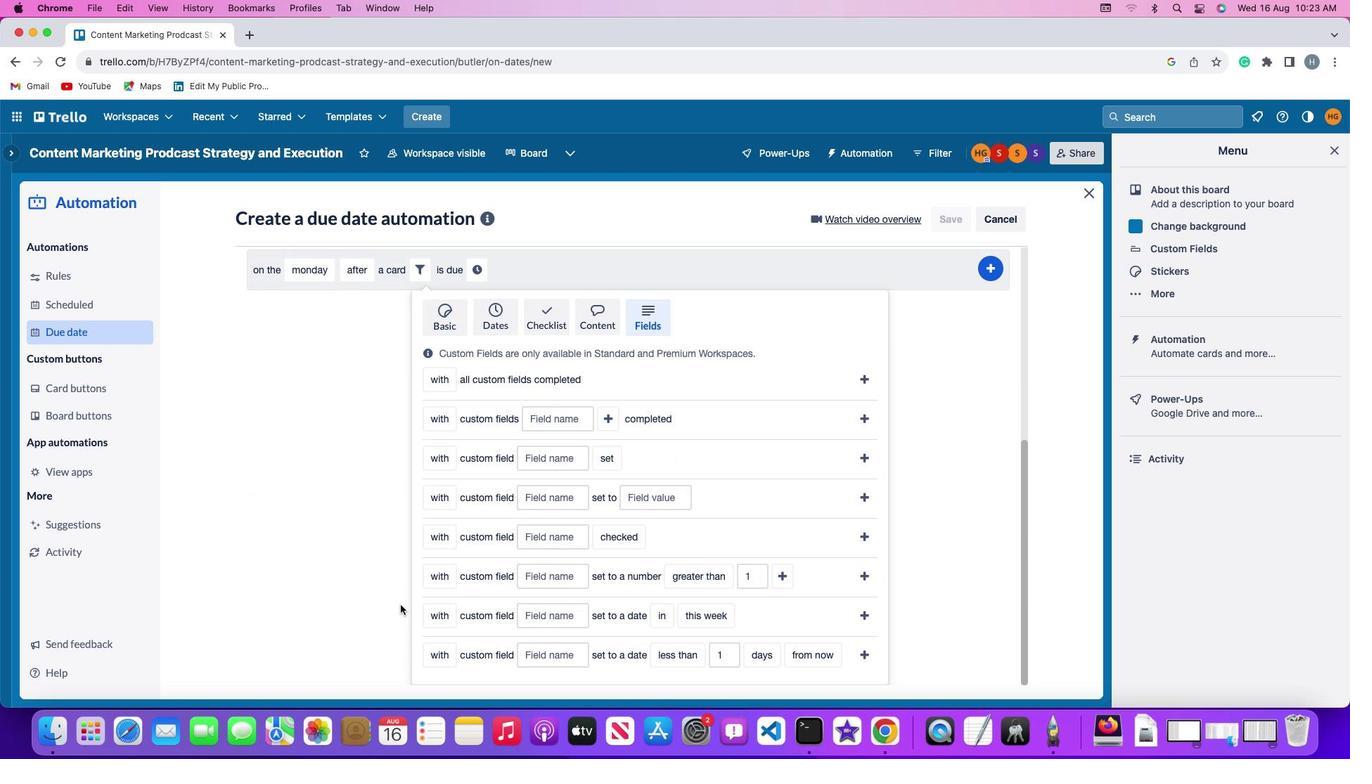 
Action: Mouse scrolled (341, 652) with delta (0, 0)
Screenshot: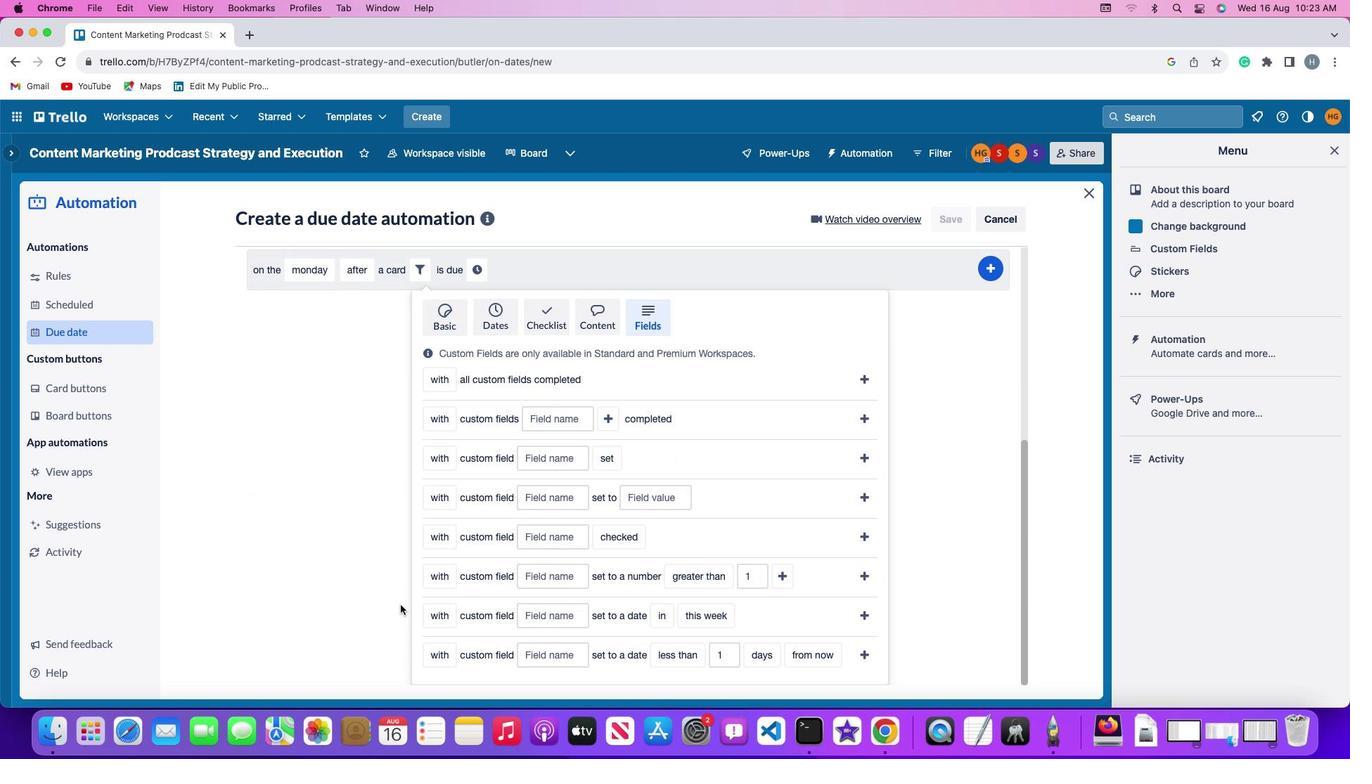 
Action: Mouse moved to (429, 576)
Screenshot: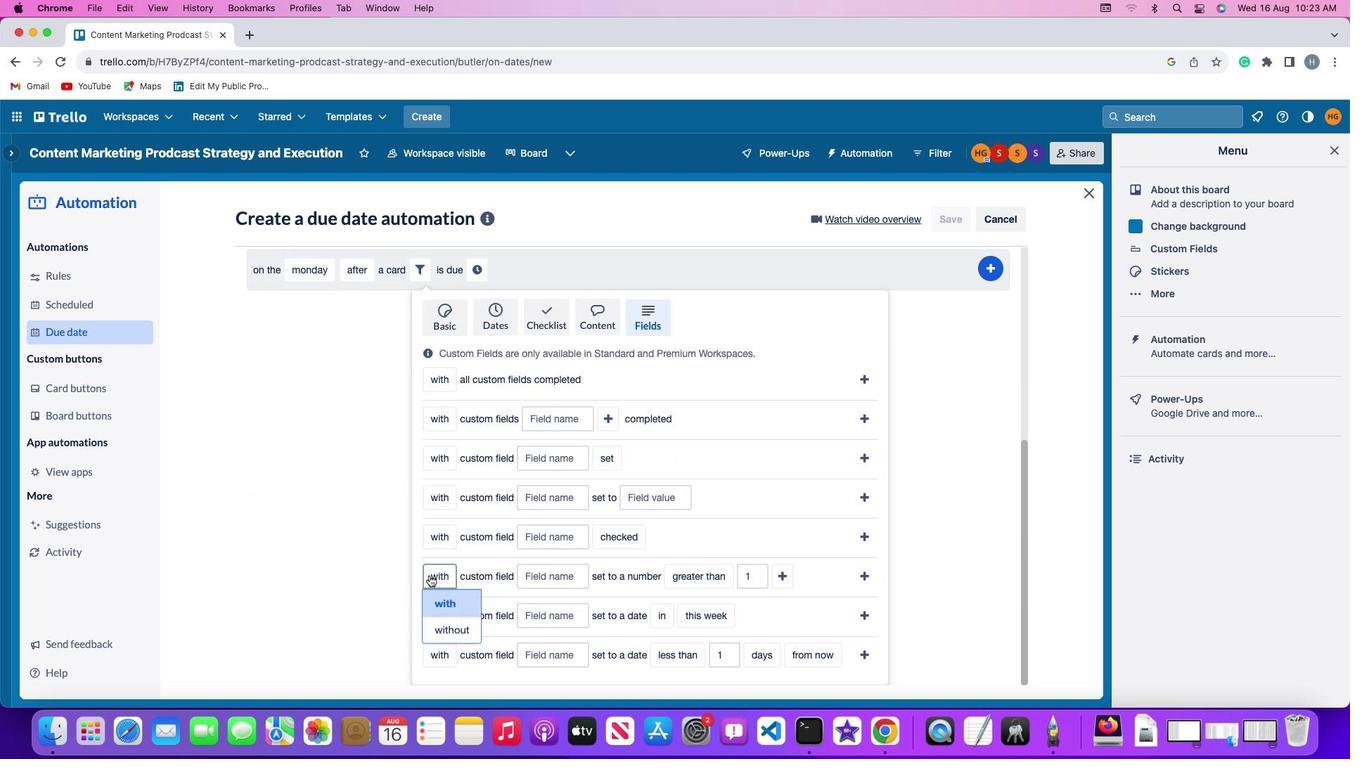 
Action: Mouse pressed left at (429, 576)
Screenshot: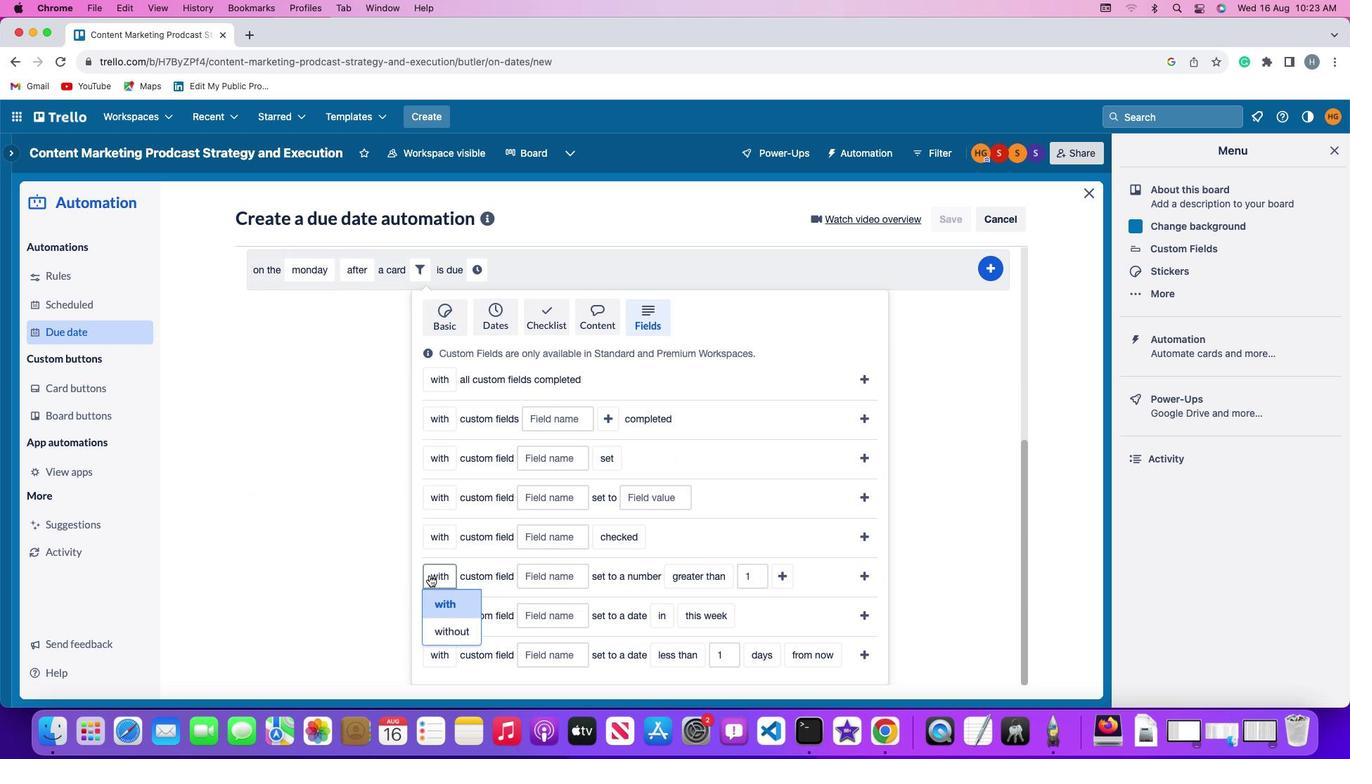 
Action: Mouse moved to (445, 595)
Screenshot: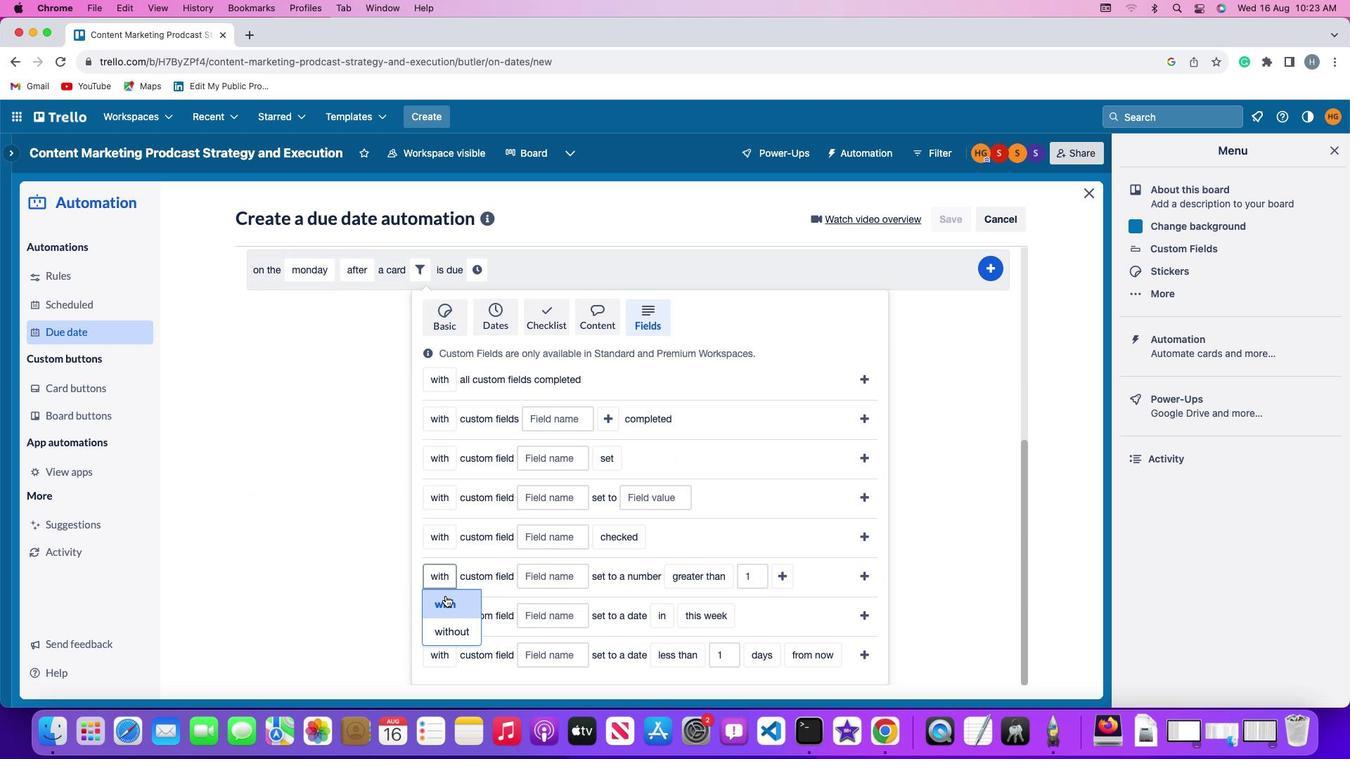 
Action: Mouse pressed left at (445, 595)
Screenshot: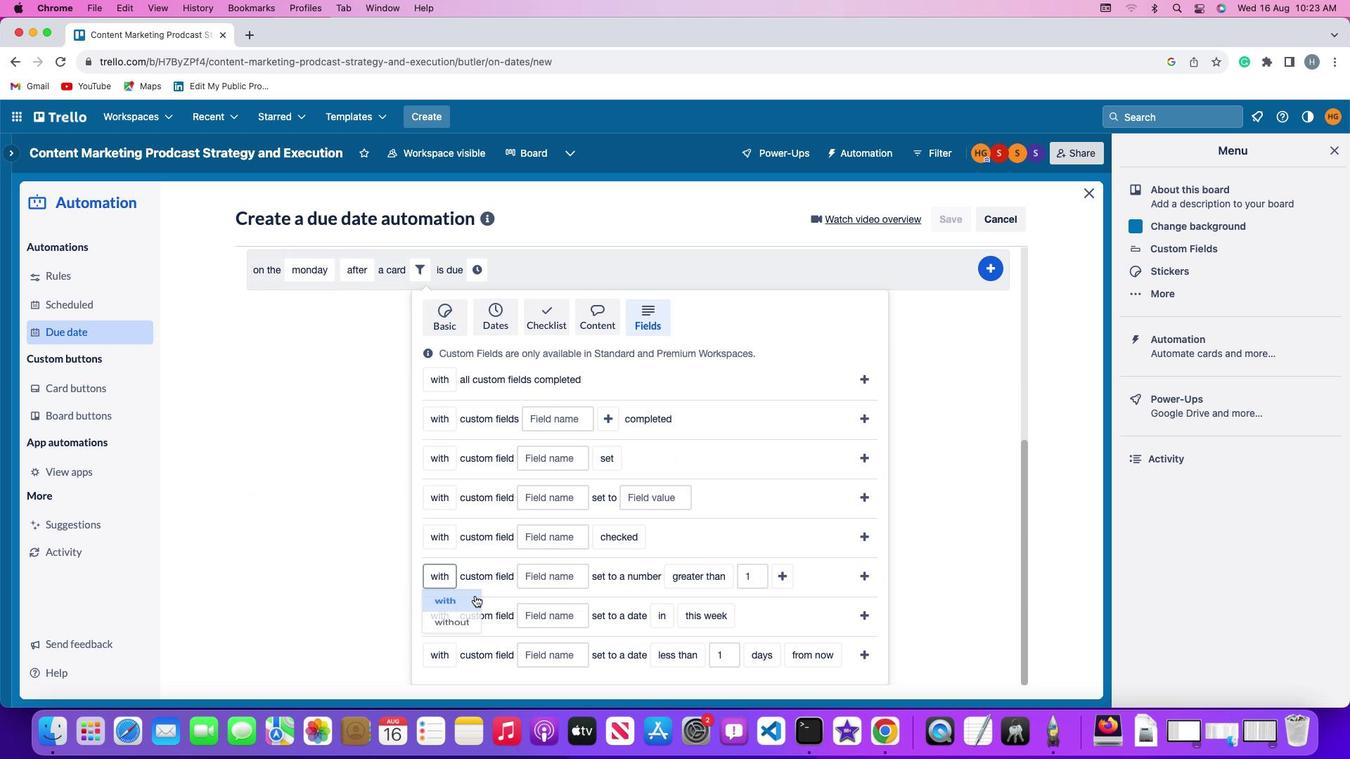 
Action: Mouse moved to (569, 582)
Screenshot: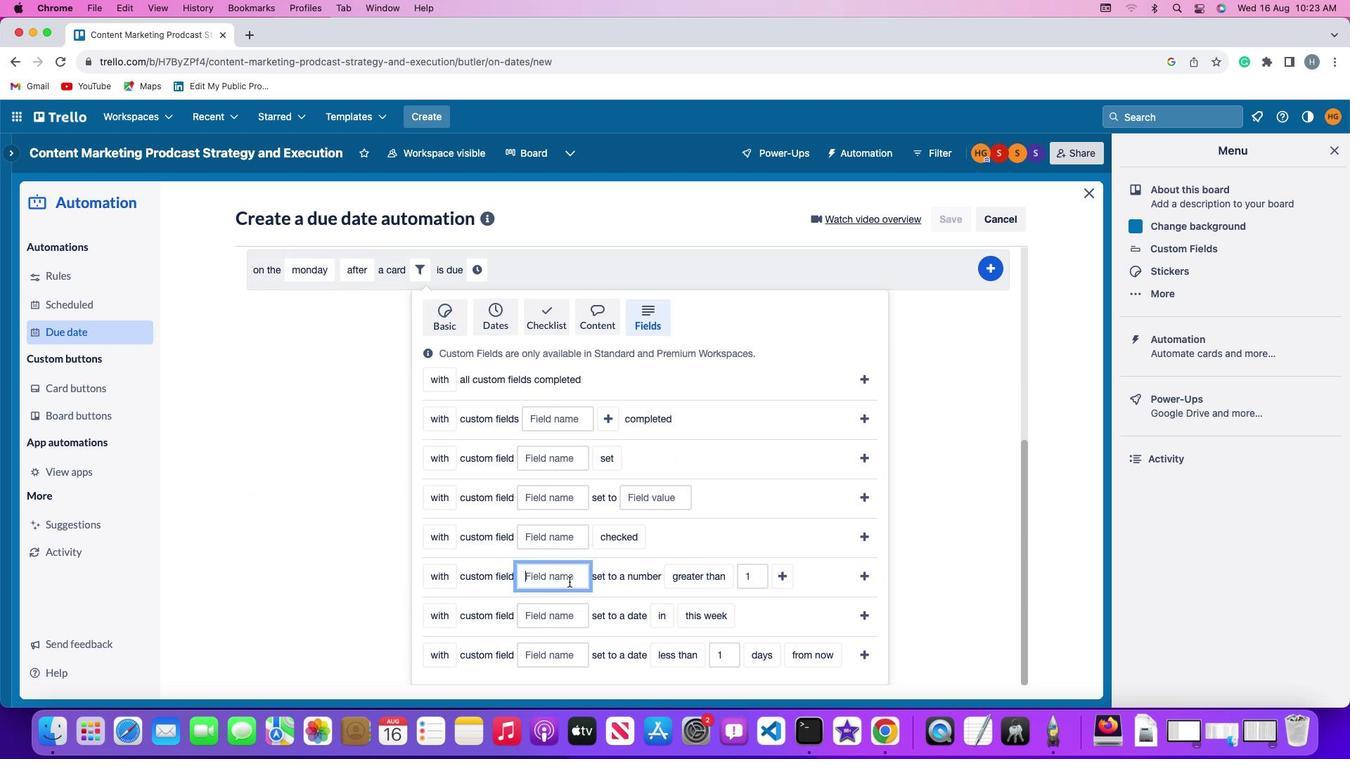 
Action: Mouse pressed left at (569, 582)
Screenshot: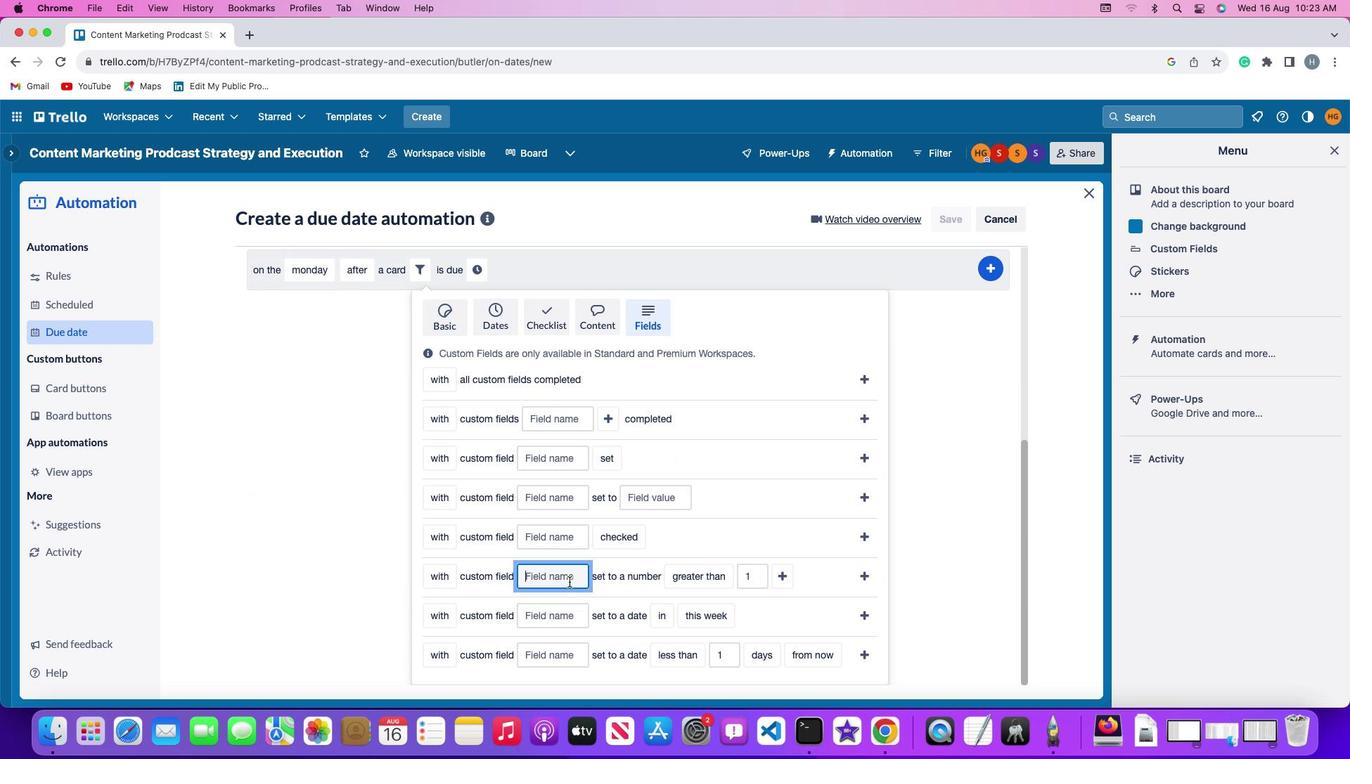 
Action: Mouse moved to (570, 582)
Screenshot: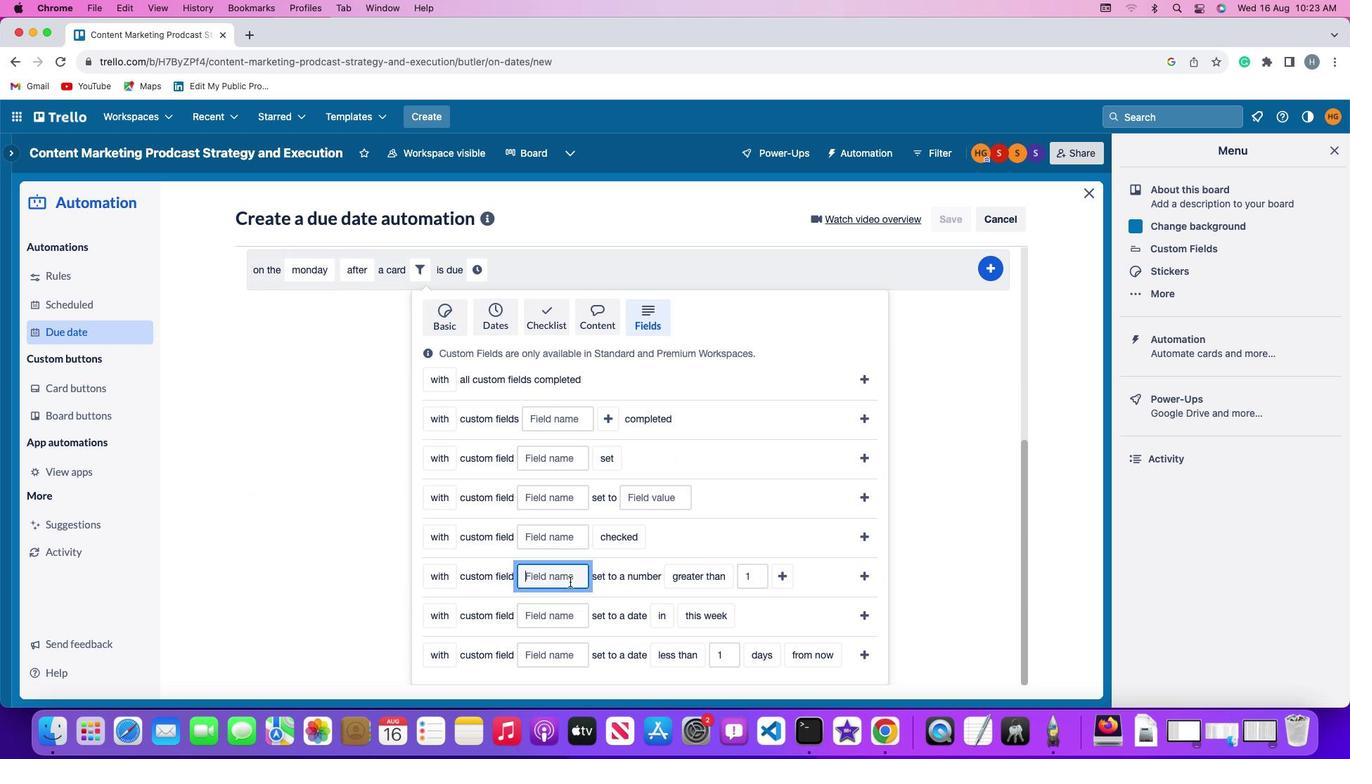 
Action: Key pressed Key.shift'R''e''s''u''m''e'
Screenshot: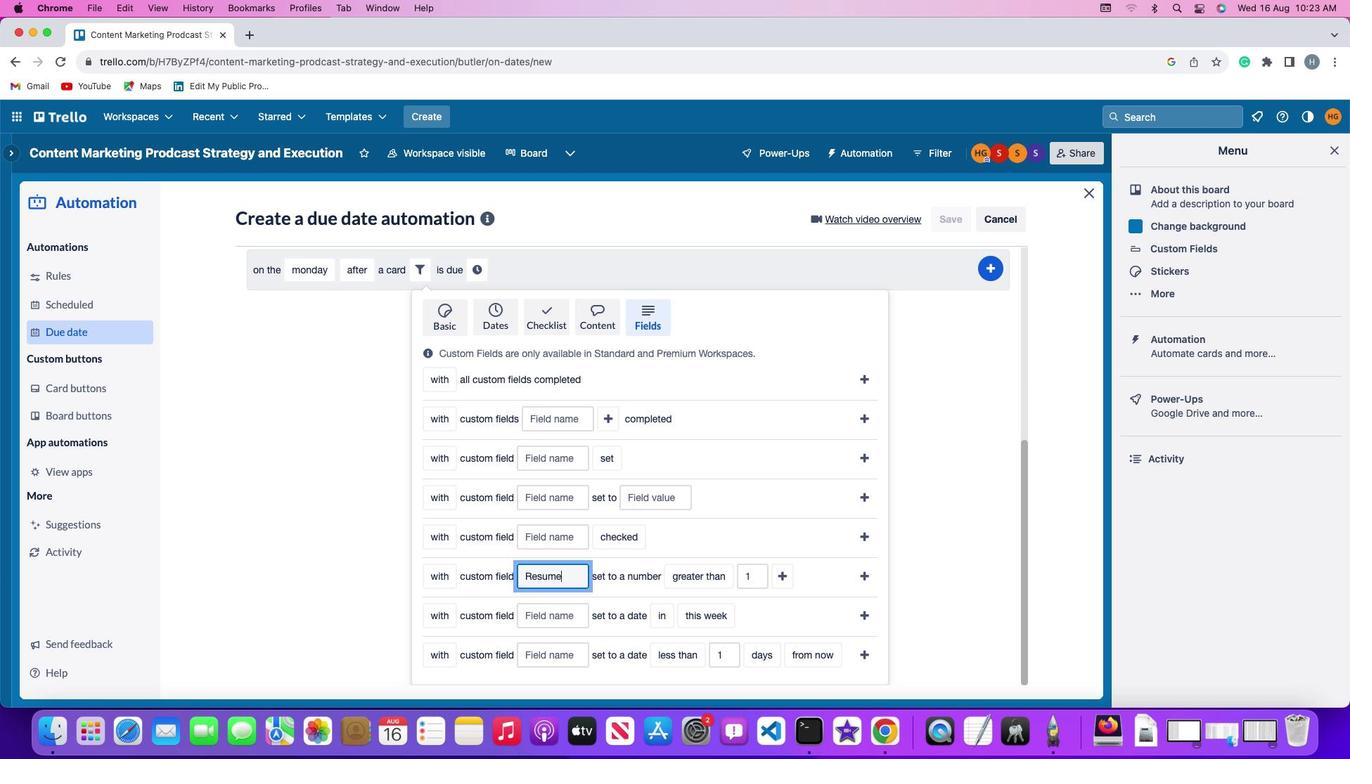 
Action: Mouse moved to (707, 575)
Screenshot: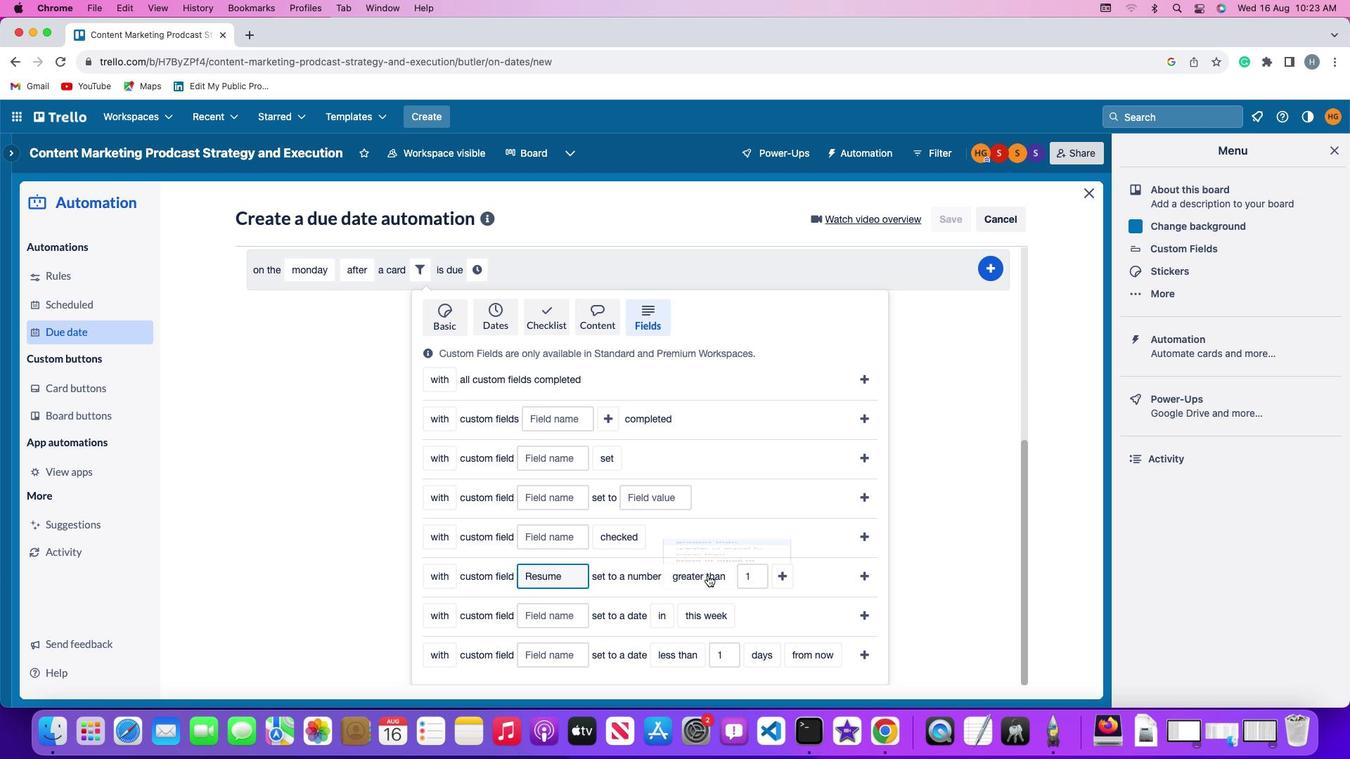 
Action: Mouse pressed left at (707, 575)
Screenshot: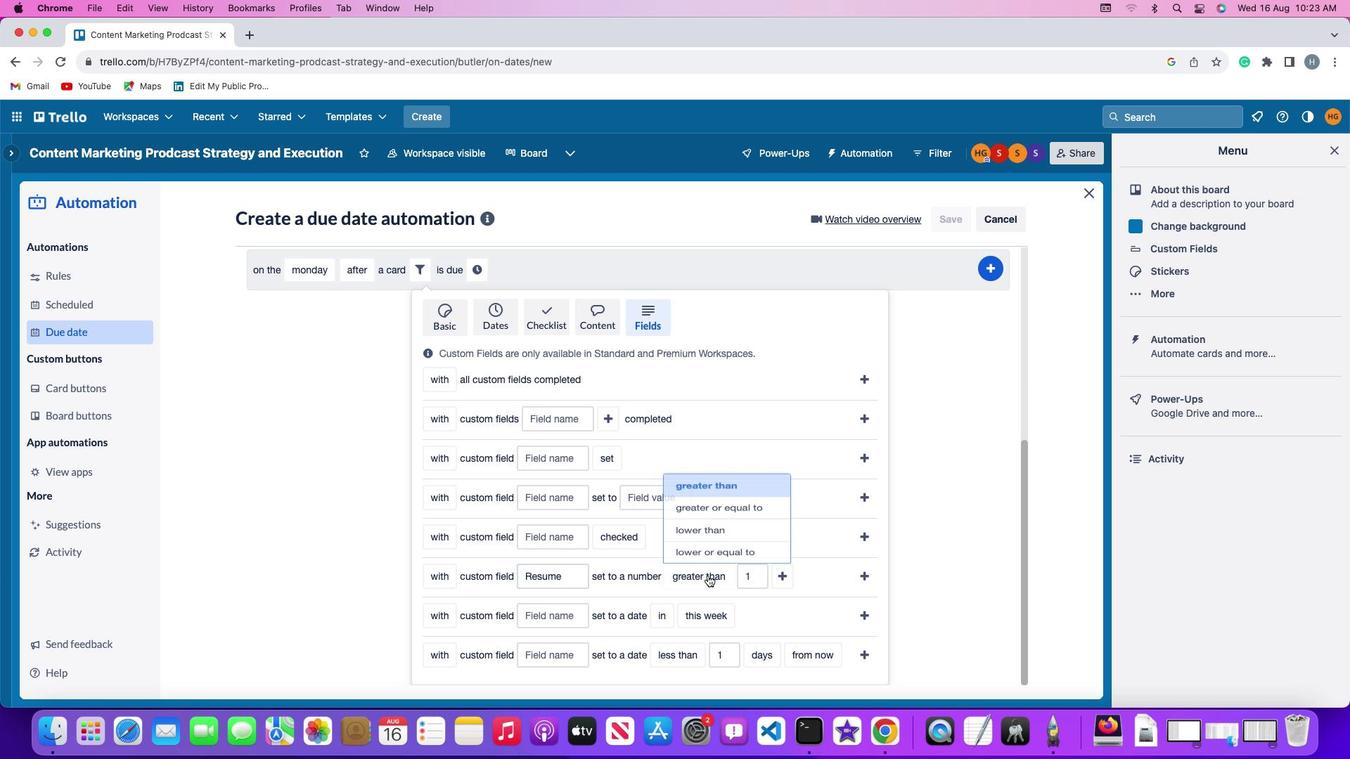 
Action: Mouse moved to (703, 550)
Screenshot: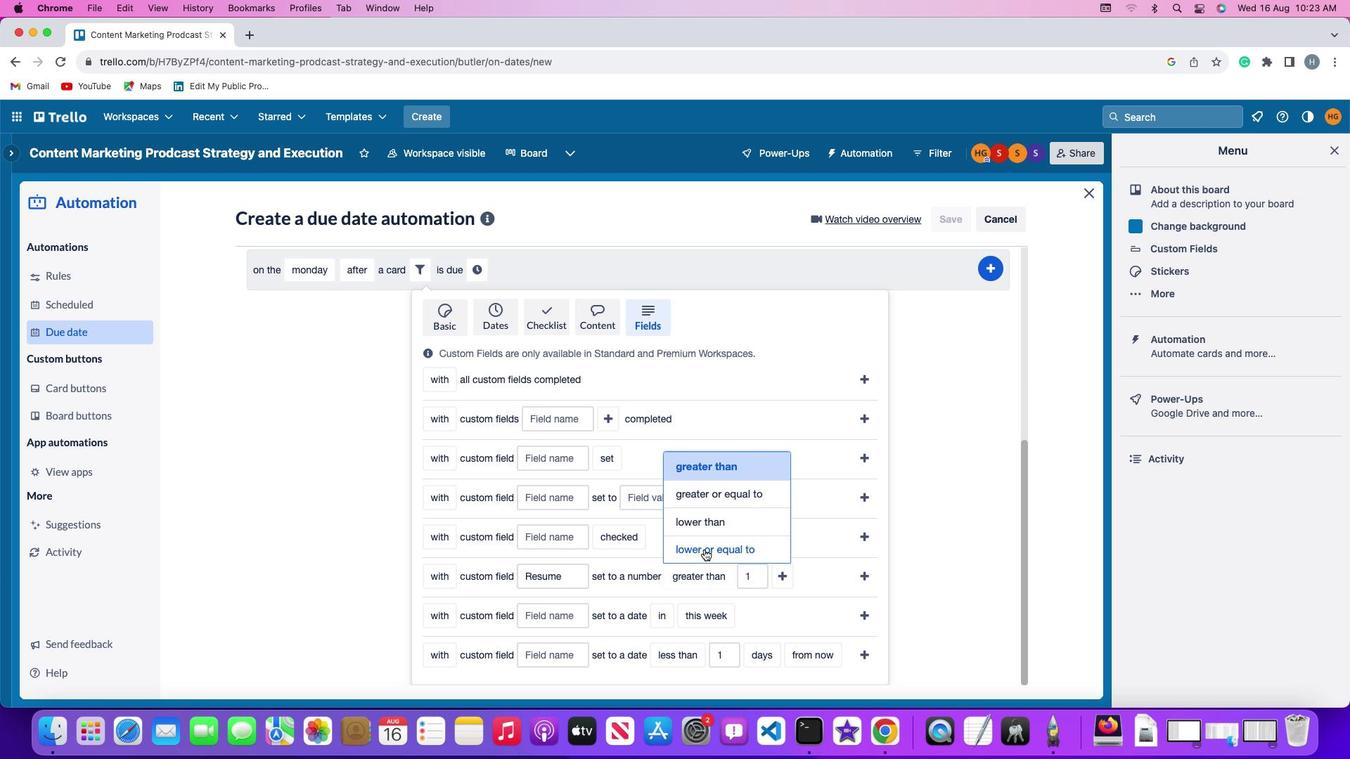 
Action: Mouse pressed left at (703, 550)
Screenshot: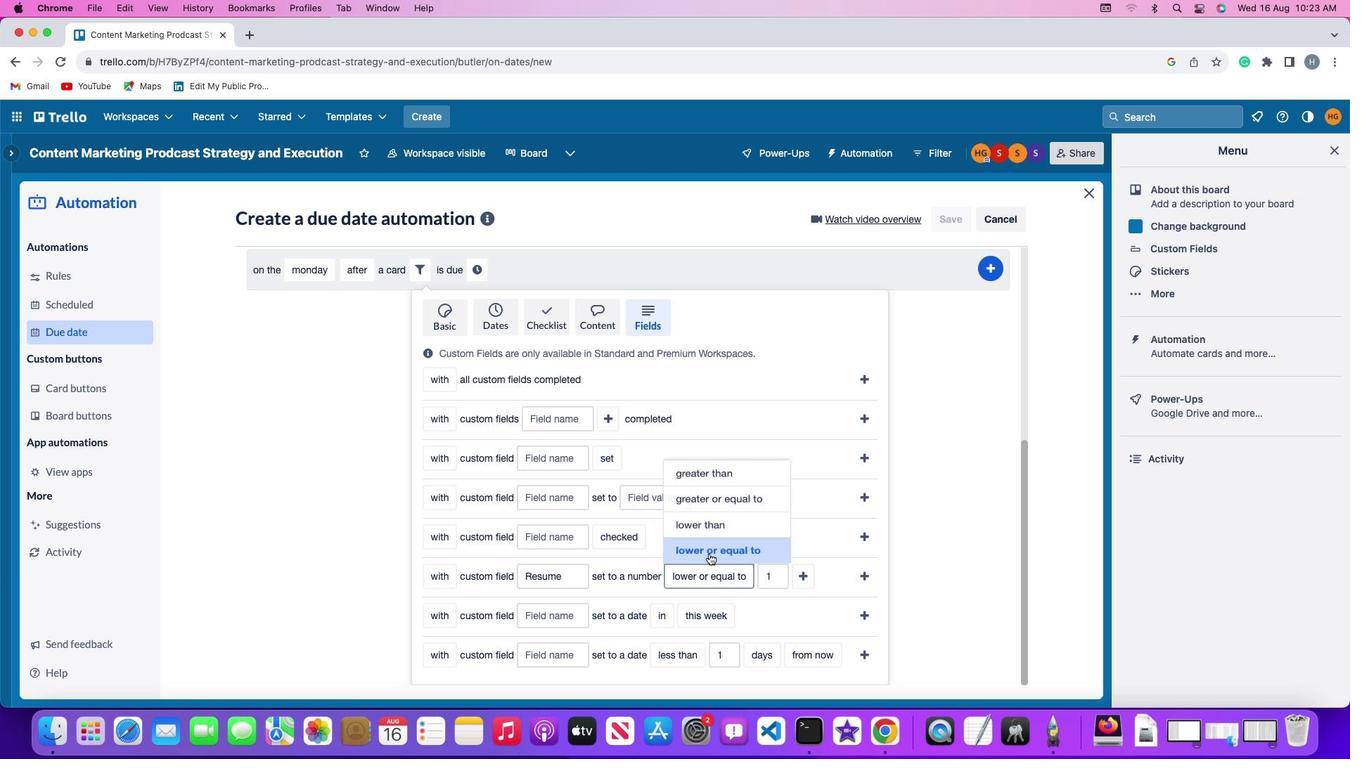 
Action: Mouse moved to (775, 576)
Screenshot: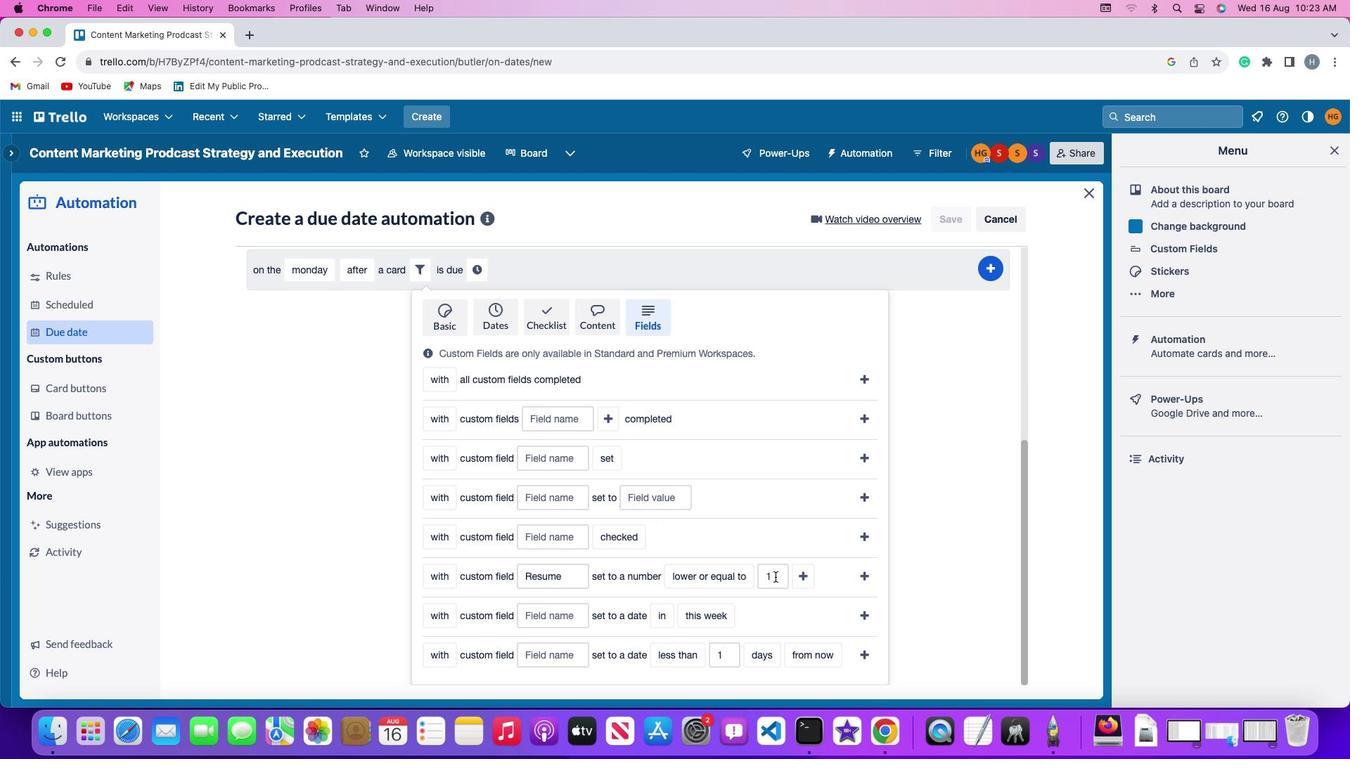 
Action: Mouse pressed left at (775, 576)
Screenshot: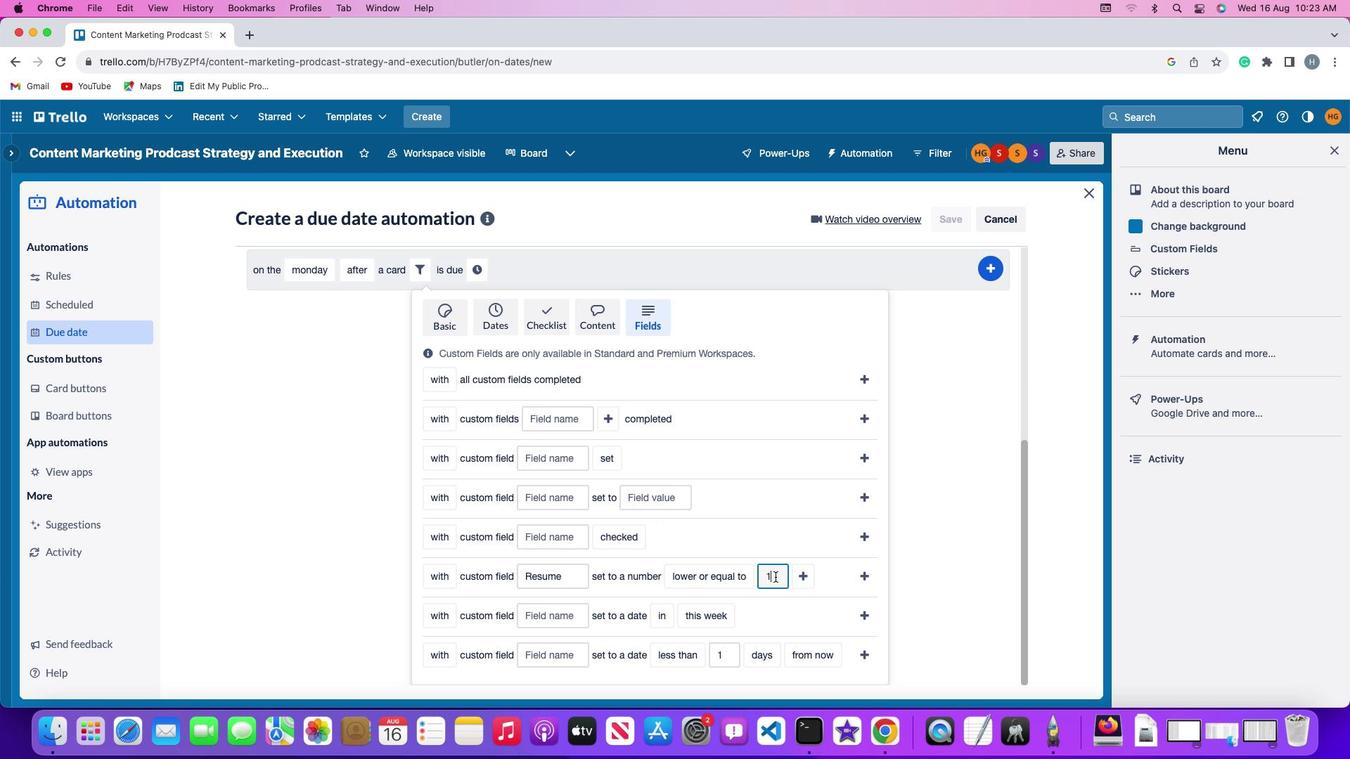 
Action: Mouse moved to (775, 576)
Screenshot: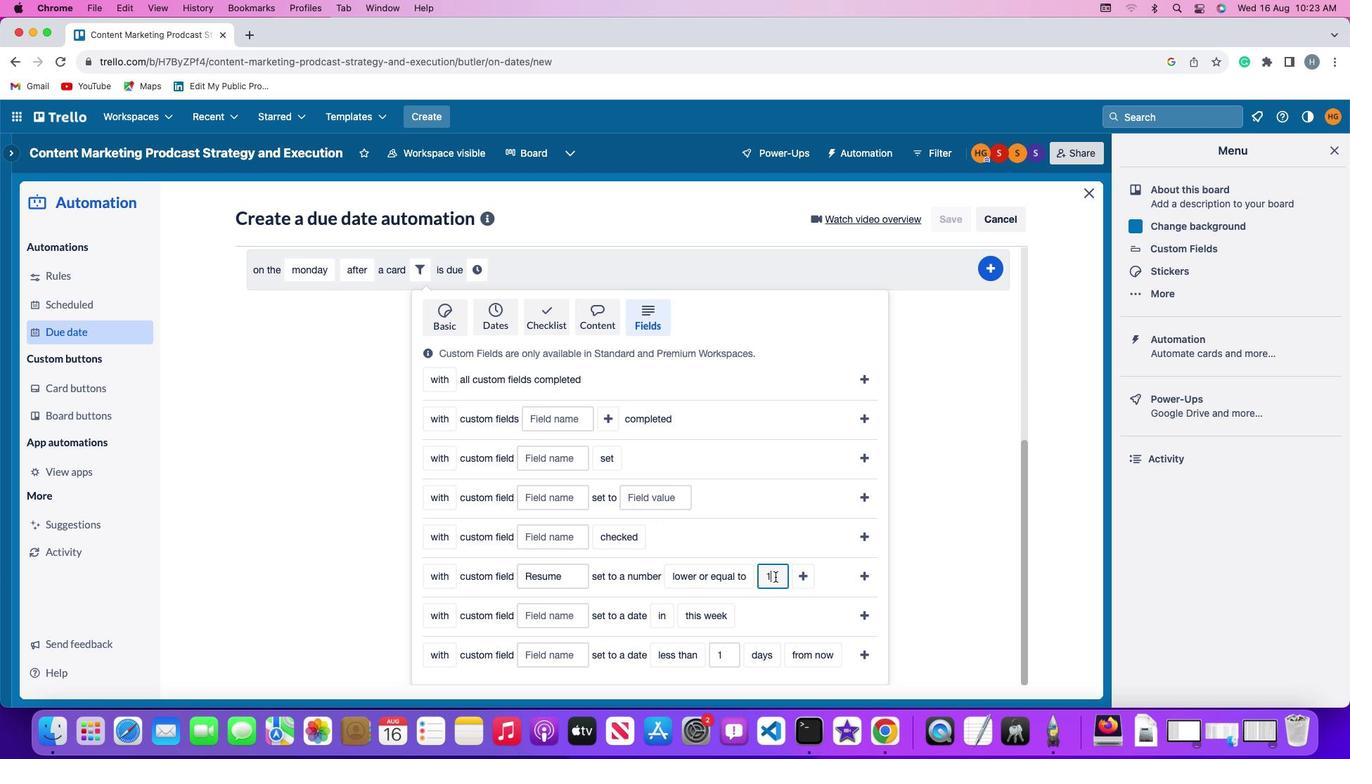 
Action: Key pressed Key.backspace'1'
Screenshot: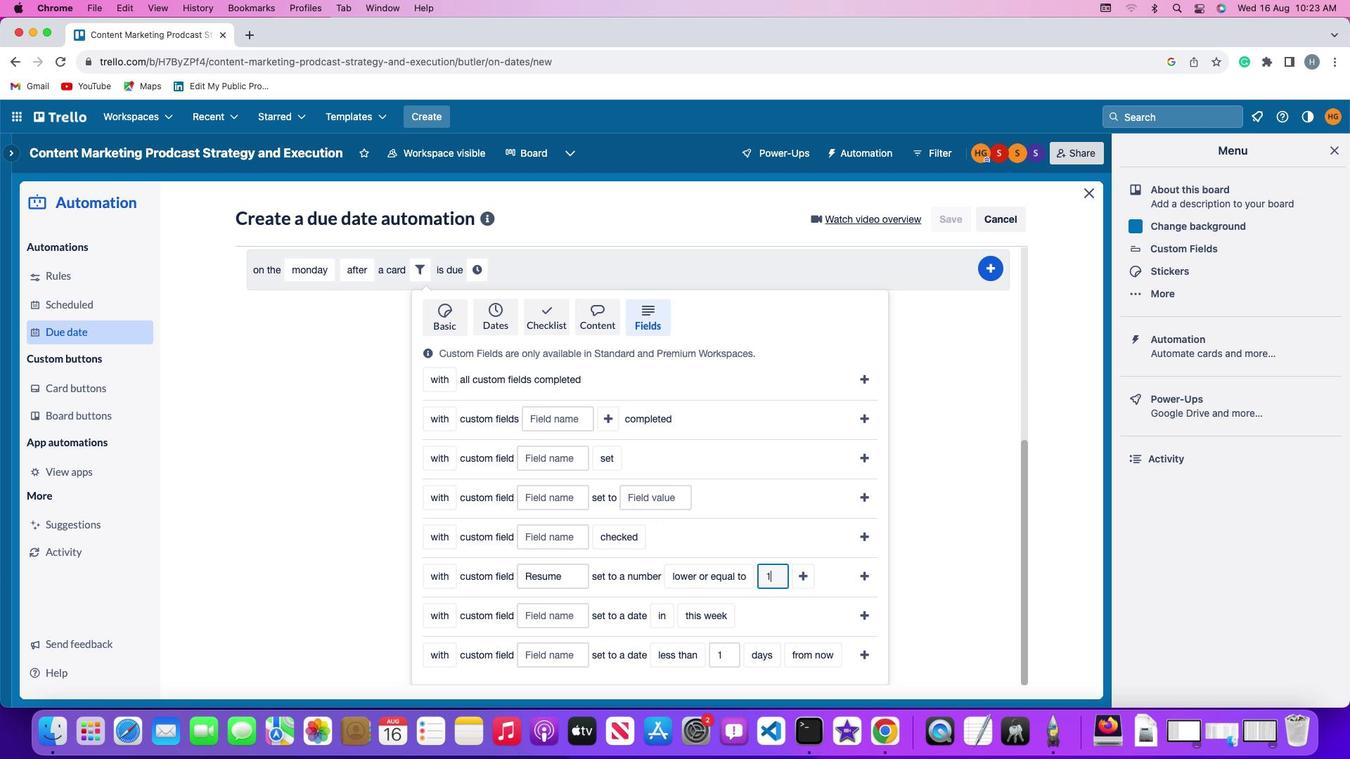
Action: Mouse moved to (808, 576)
Screenshot: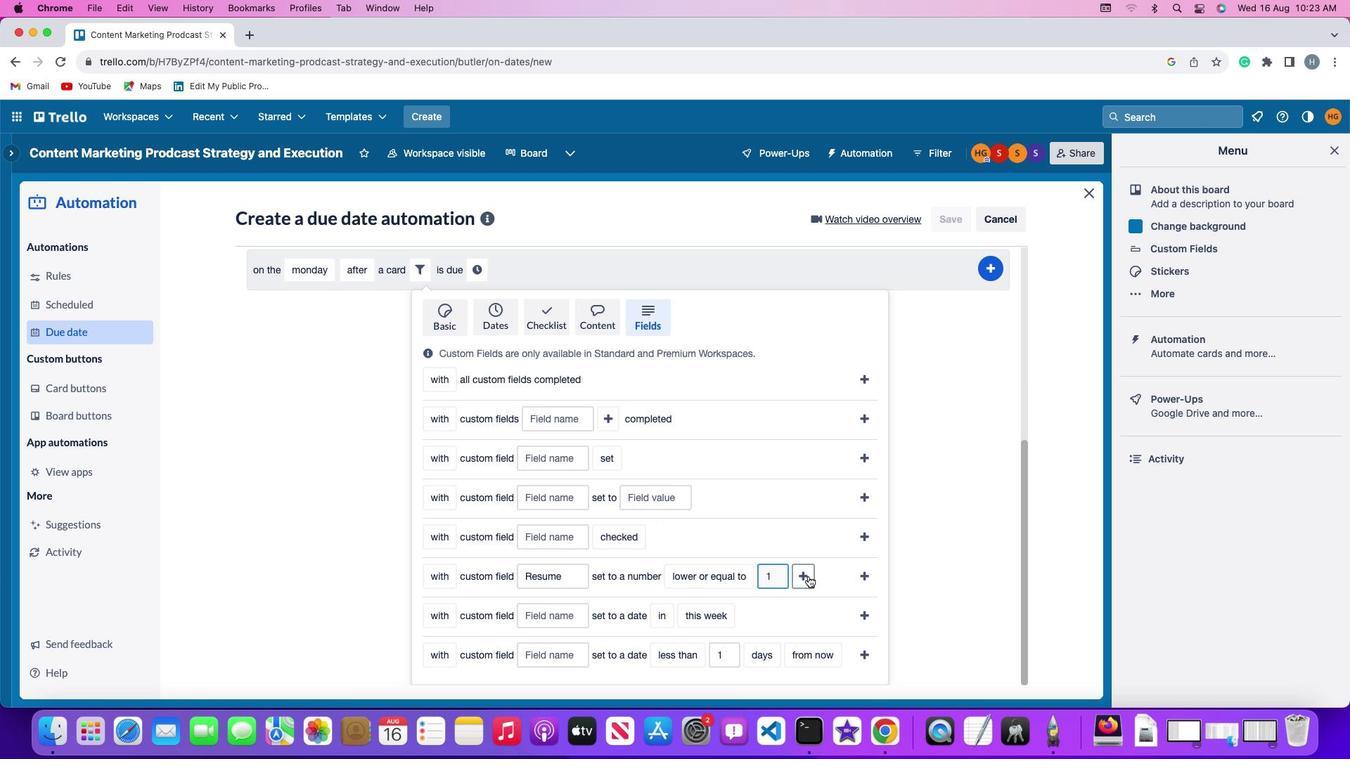 
Action: Mouse pressed left at (808, 576)
Screenshot: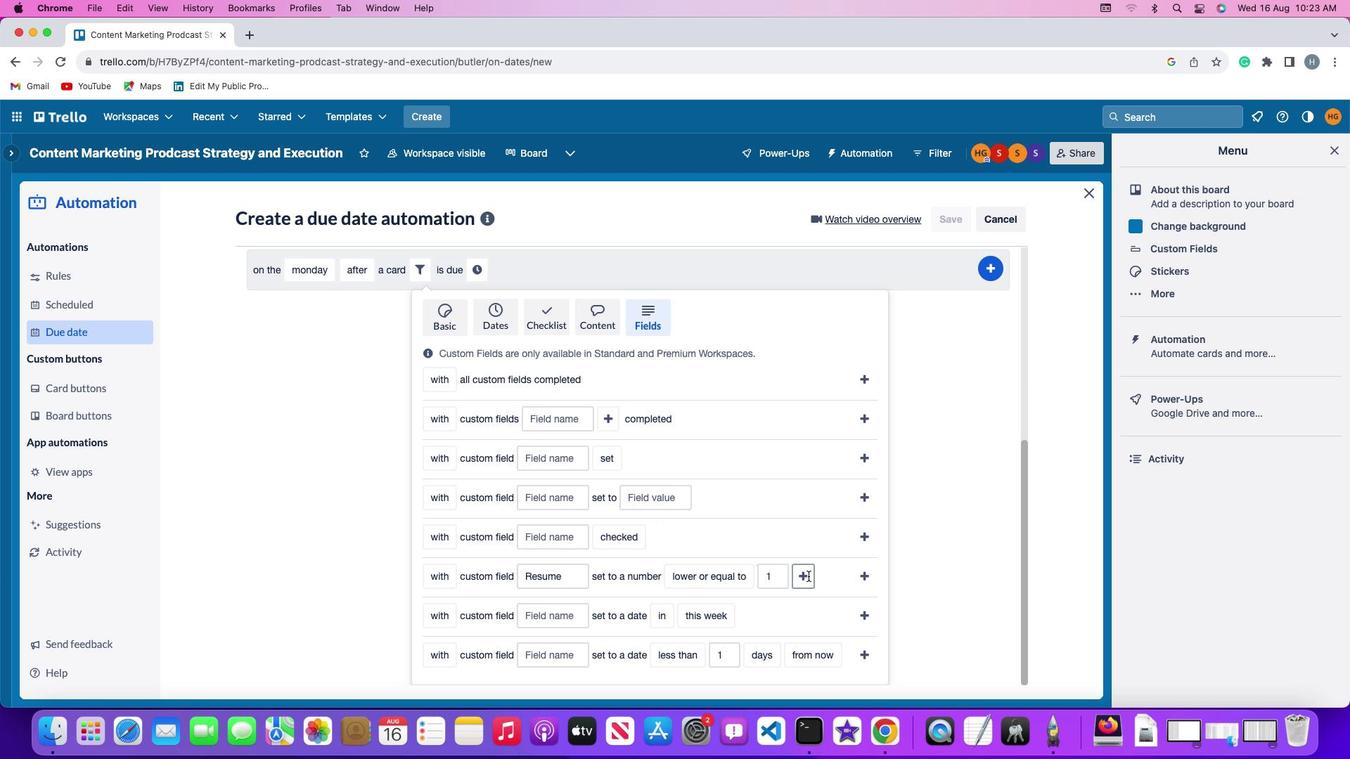 
Action: Mouse moved to (868, 577)
Screenshot: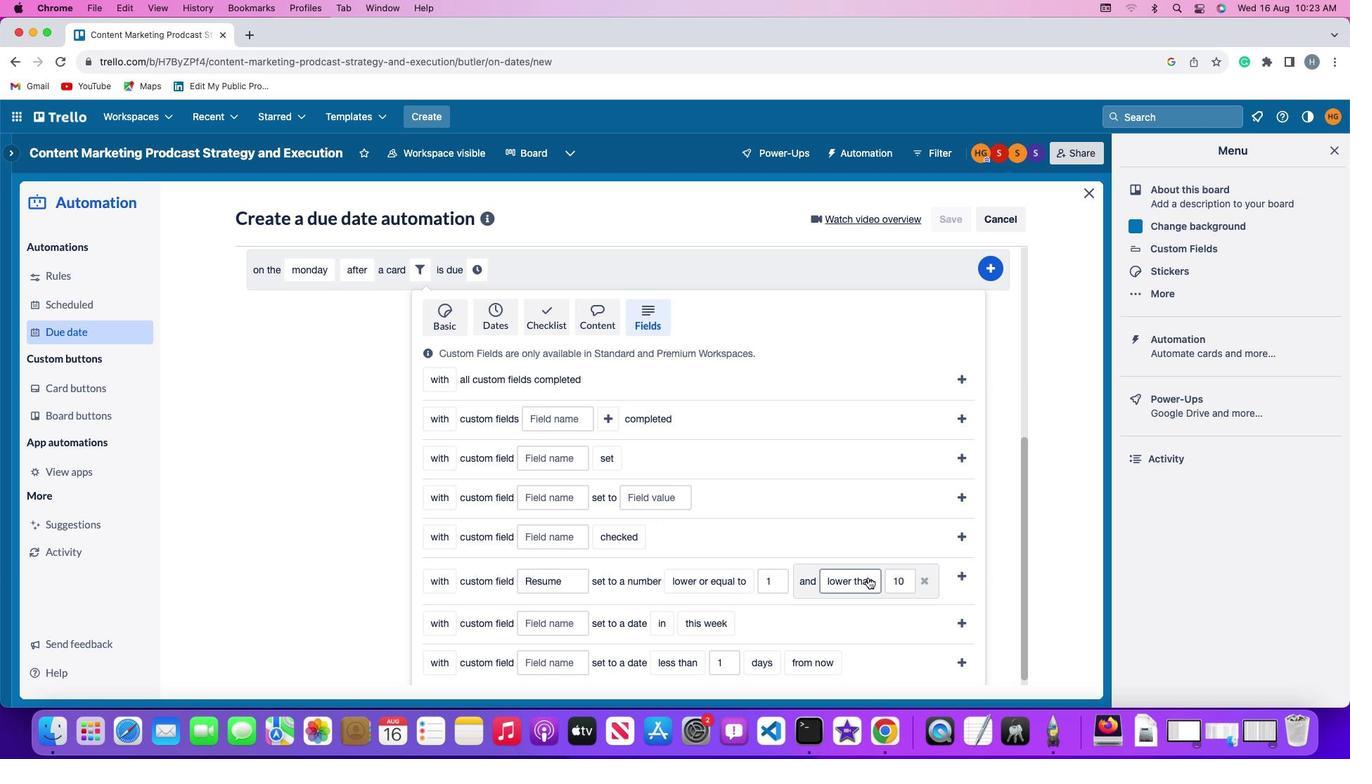 
Action: Mouse pressed left at (868, 577)
Screenshot: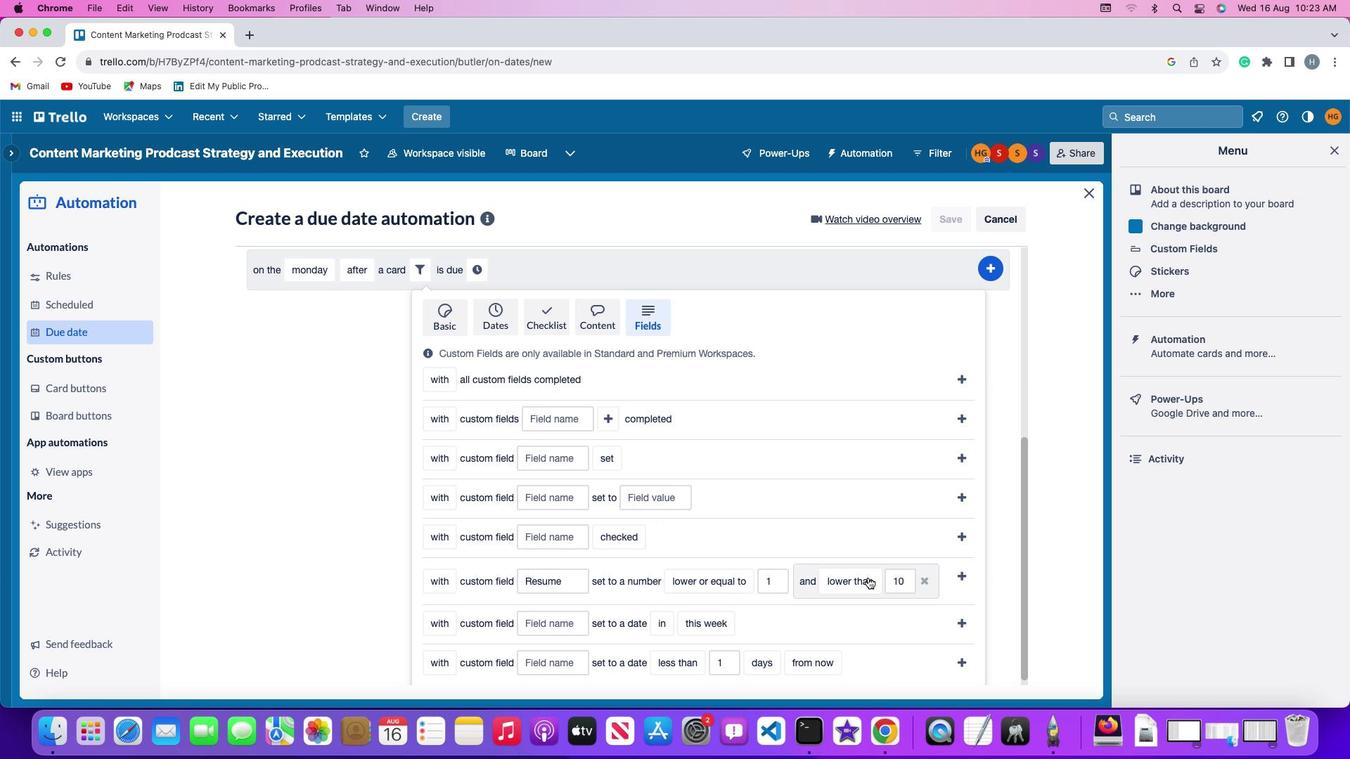 
Action: Mouse moved to (870, 531)
Screenshot: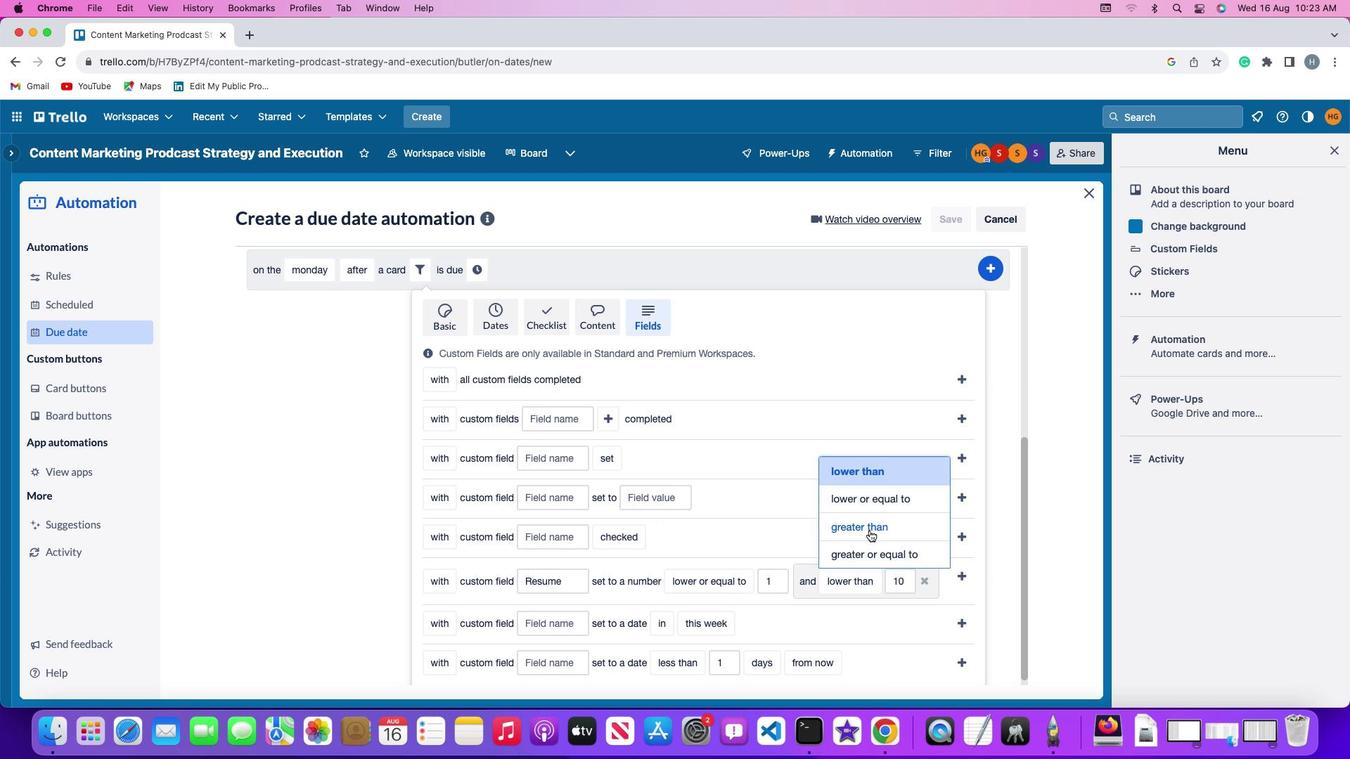 
Action: Mouse pressed left at (870, 531)
Screenshot: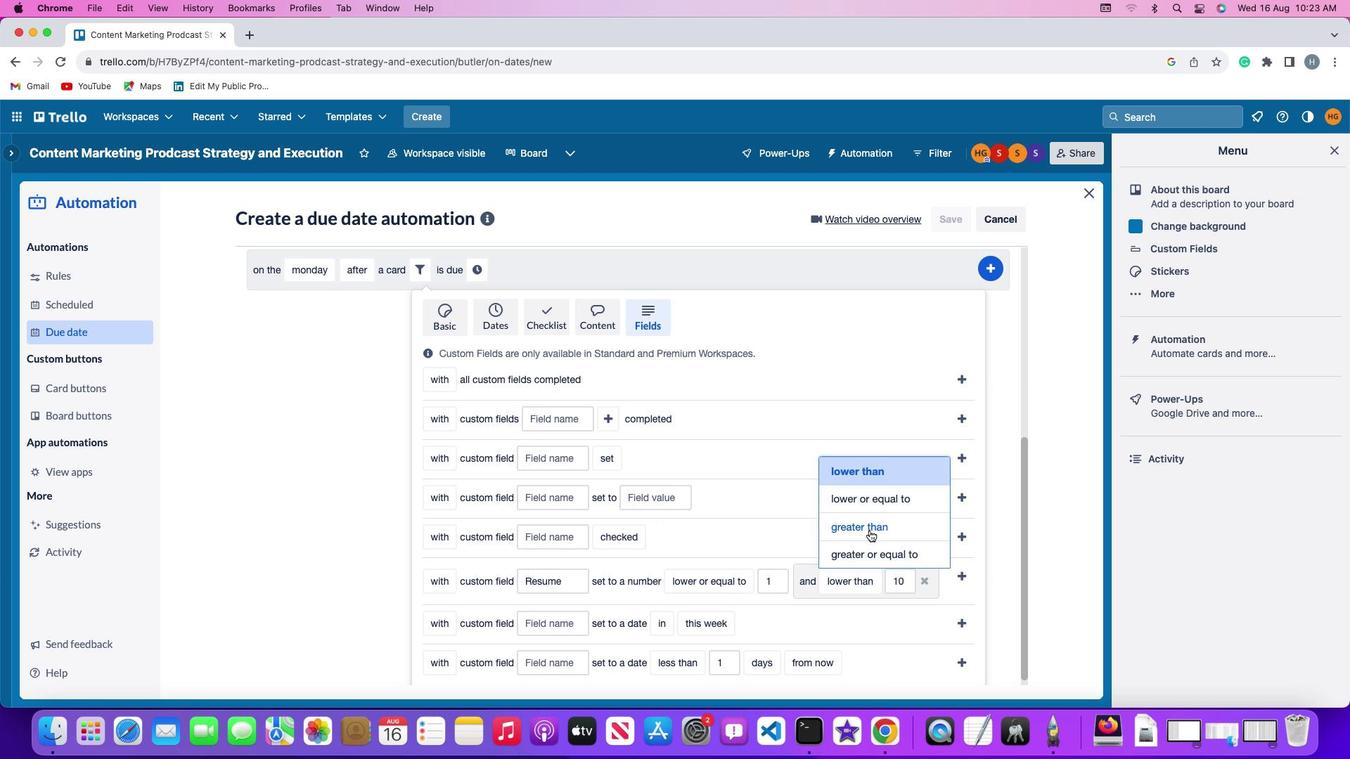 
Action: Mouse moved to (917, 581)
Screenshot: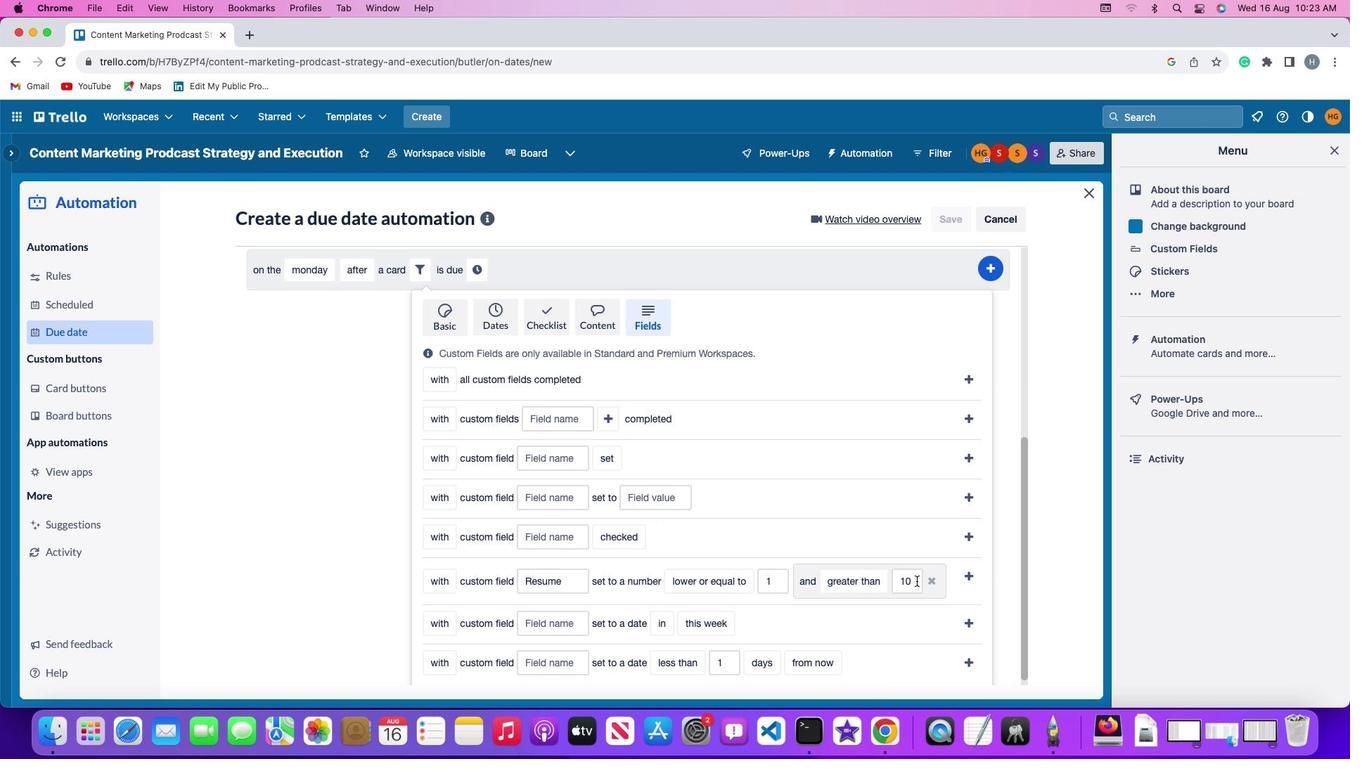 
Action: Mouse pressed left at (917, 581)
Screenshot: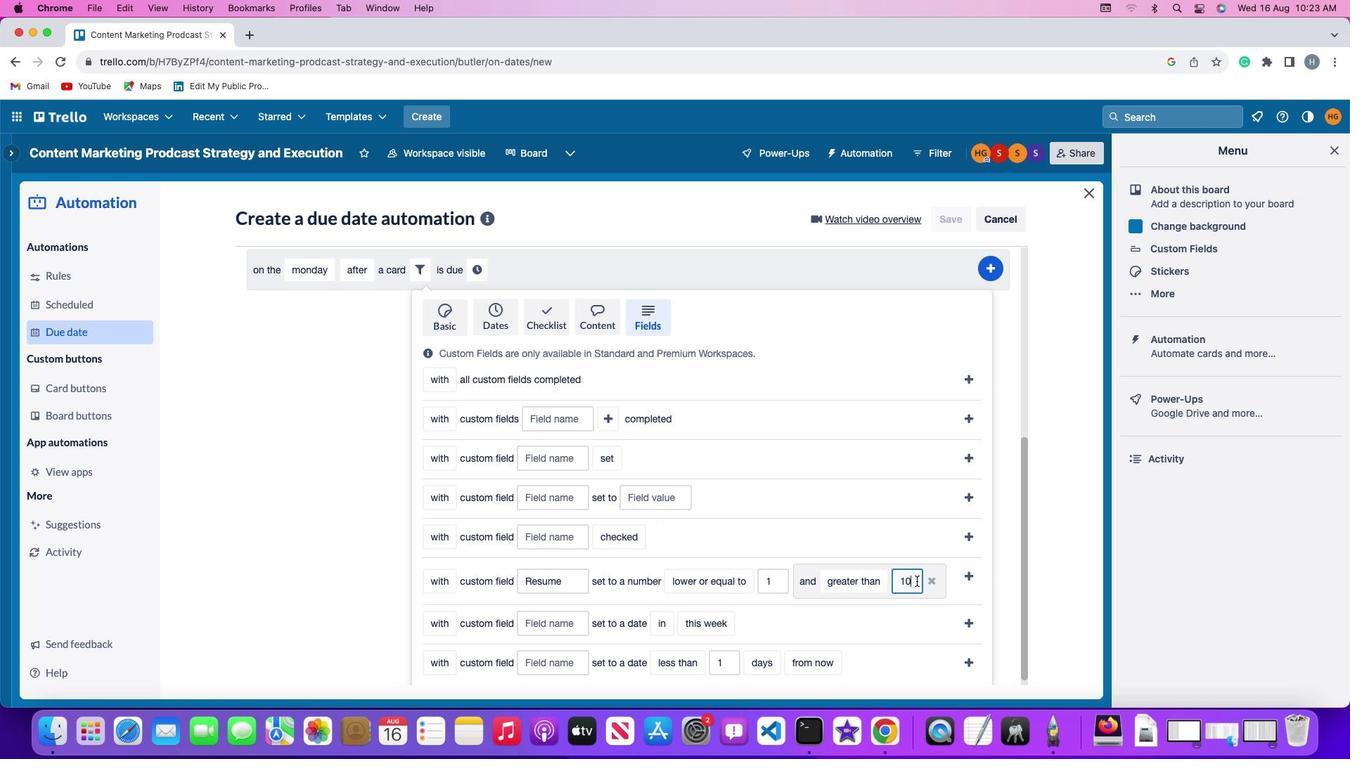 
Action: Mouse moved to (917, 580)
Screenshot: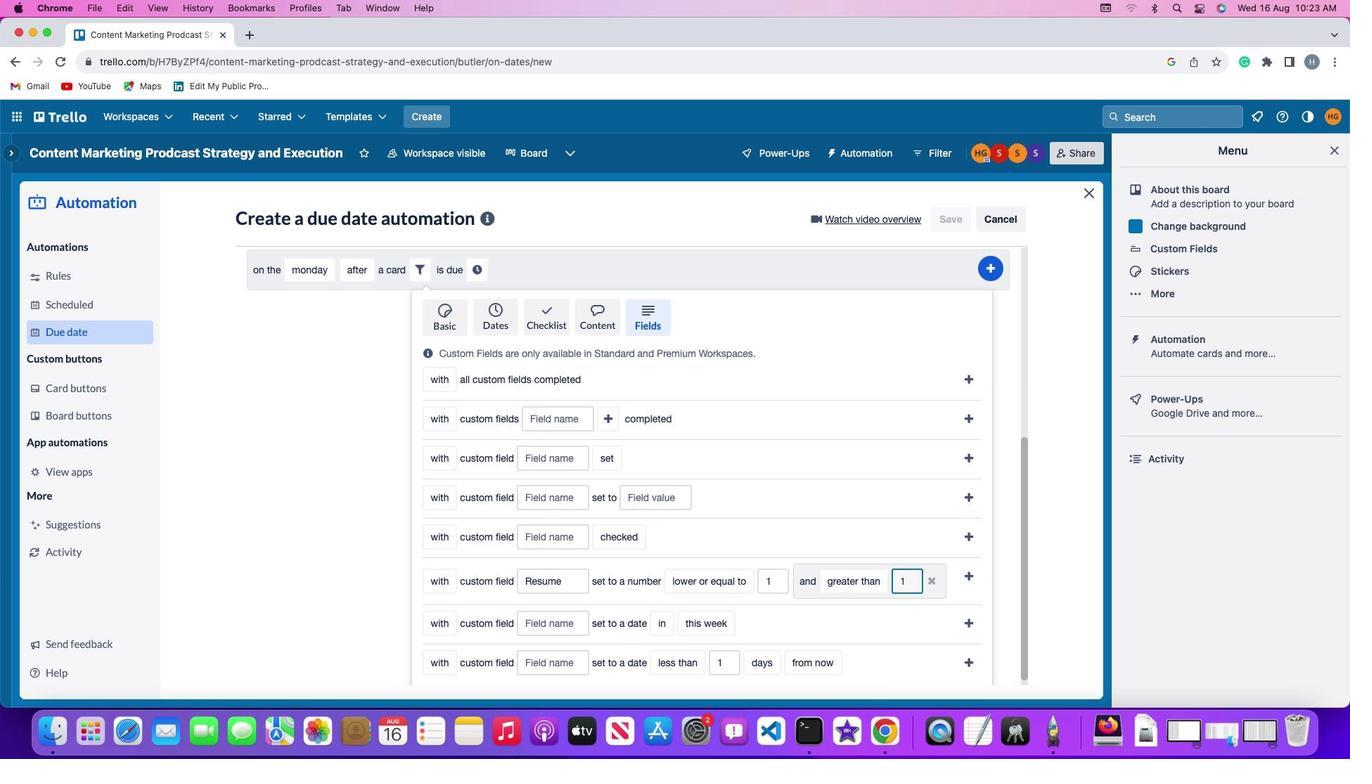 
Action: Key pressed Key.backspaceKey.backspace
Screenshot: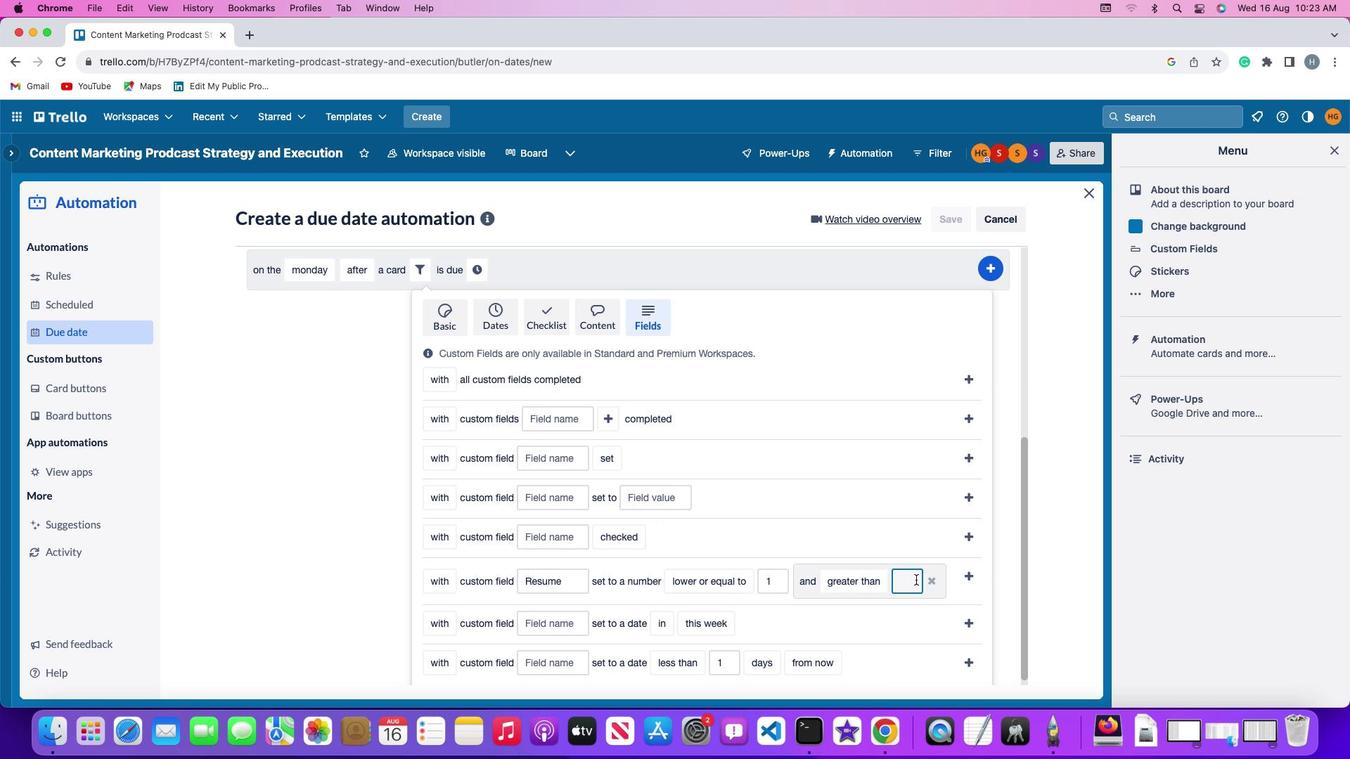 
Action: Mouse moved to (916, 580)
Screenshot: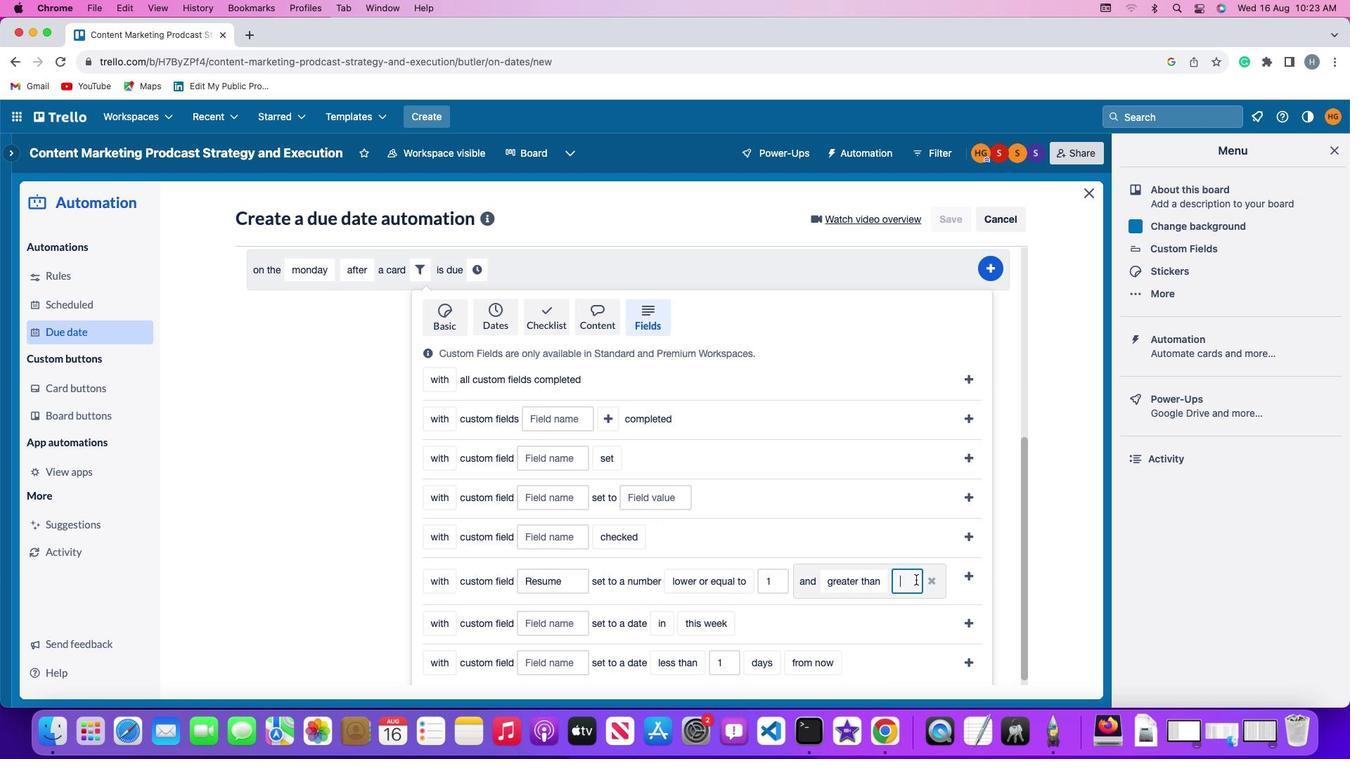 
Action: Key pressed '1''0'
Screenshot: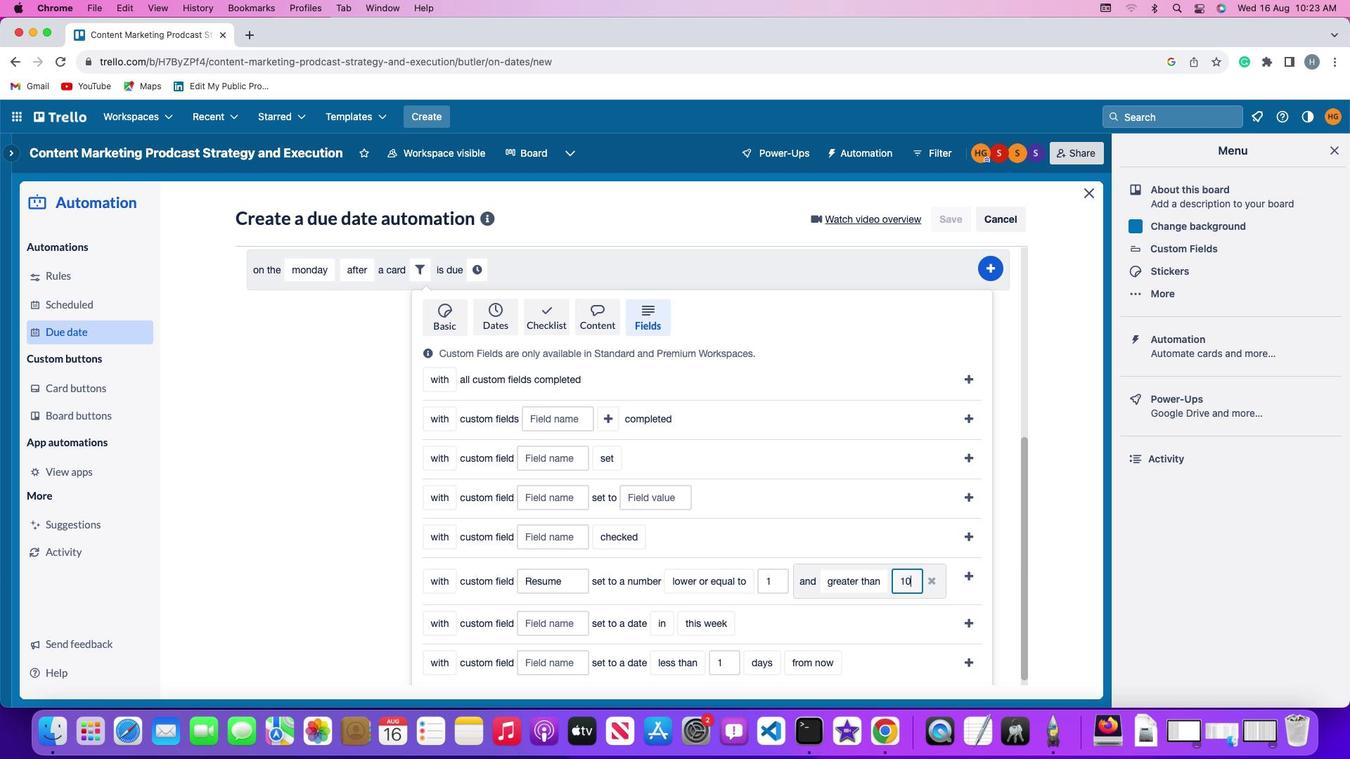 
Action: Mouse moved to (970, 573)
Screenshot: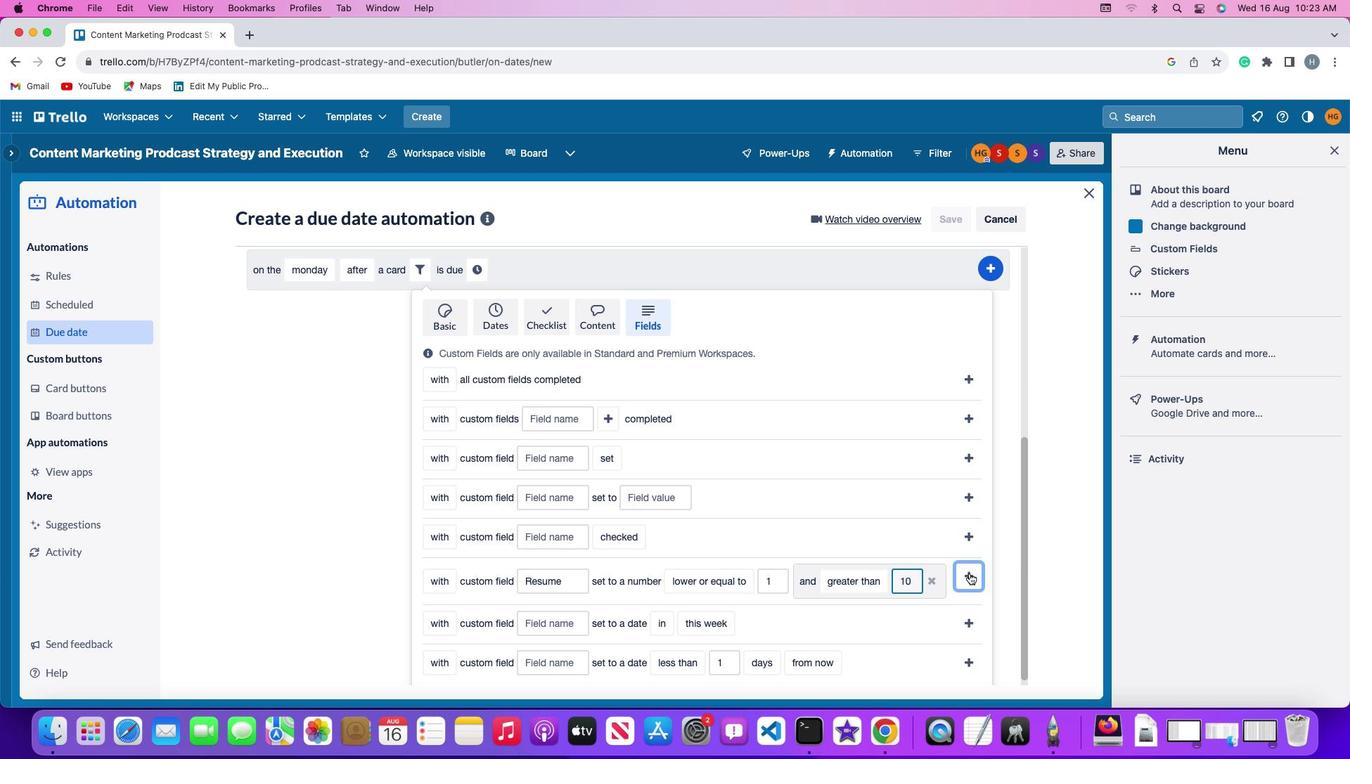 
Action: Mouse pressed left at (970, 573)
Screenshot: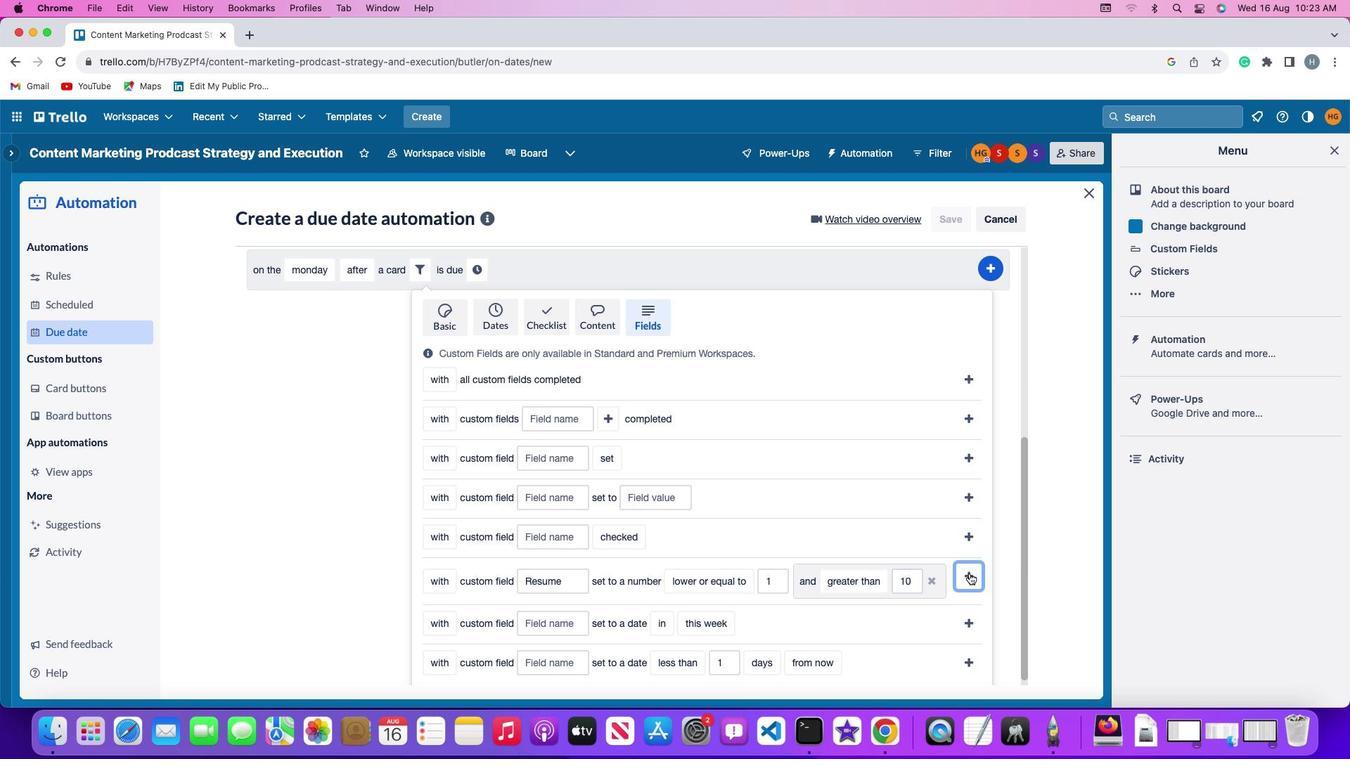 
Action: Mouse moved to (879, 612)
Screenshot: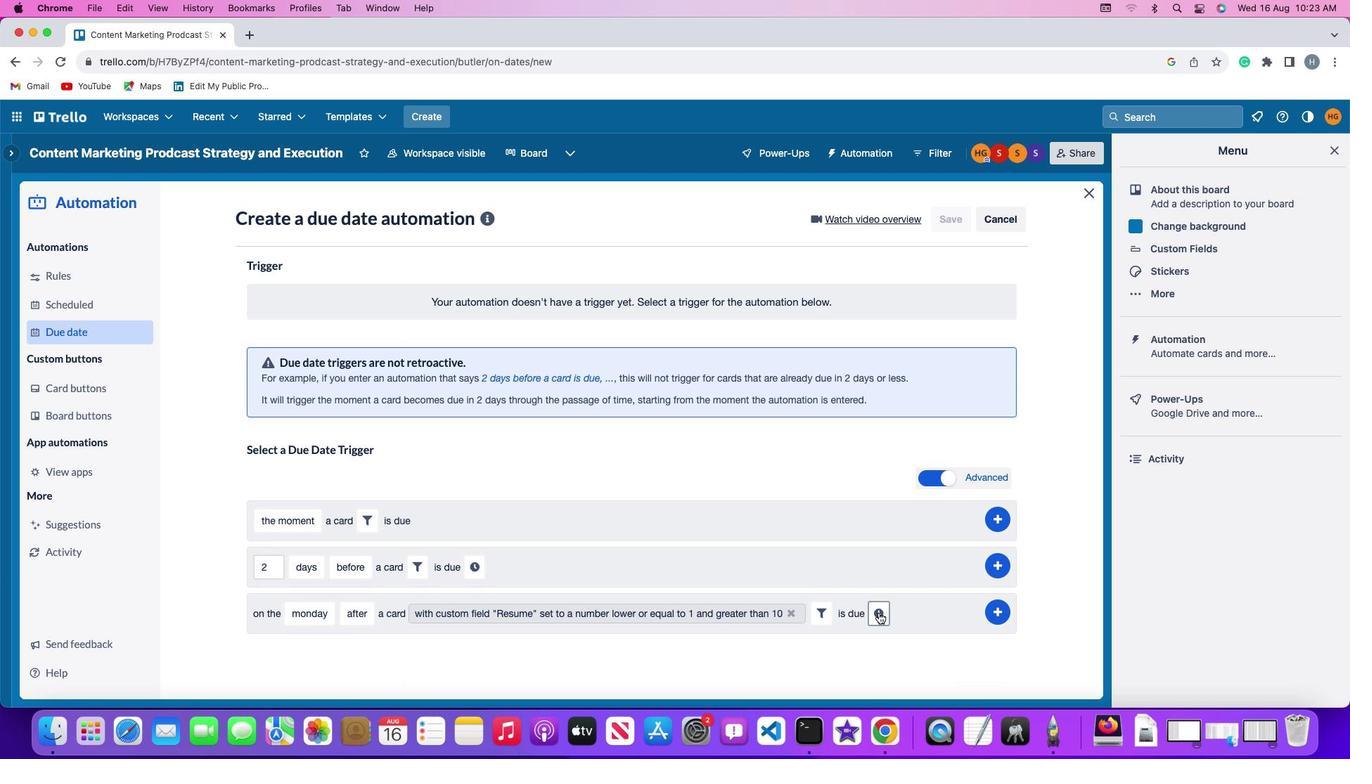 
Action: Mouse pressed left at (879, 612)
Screenshot: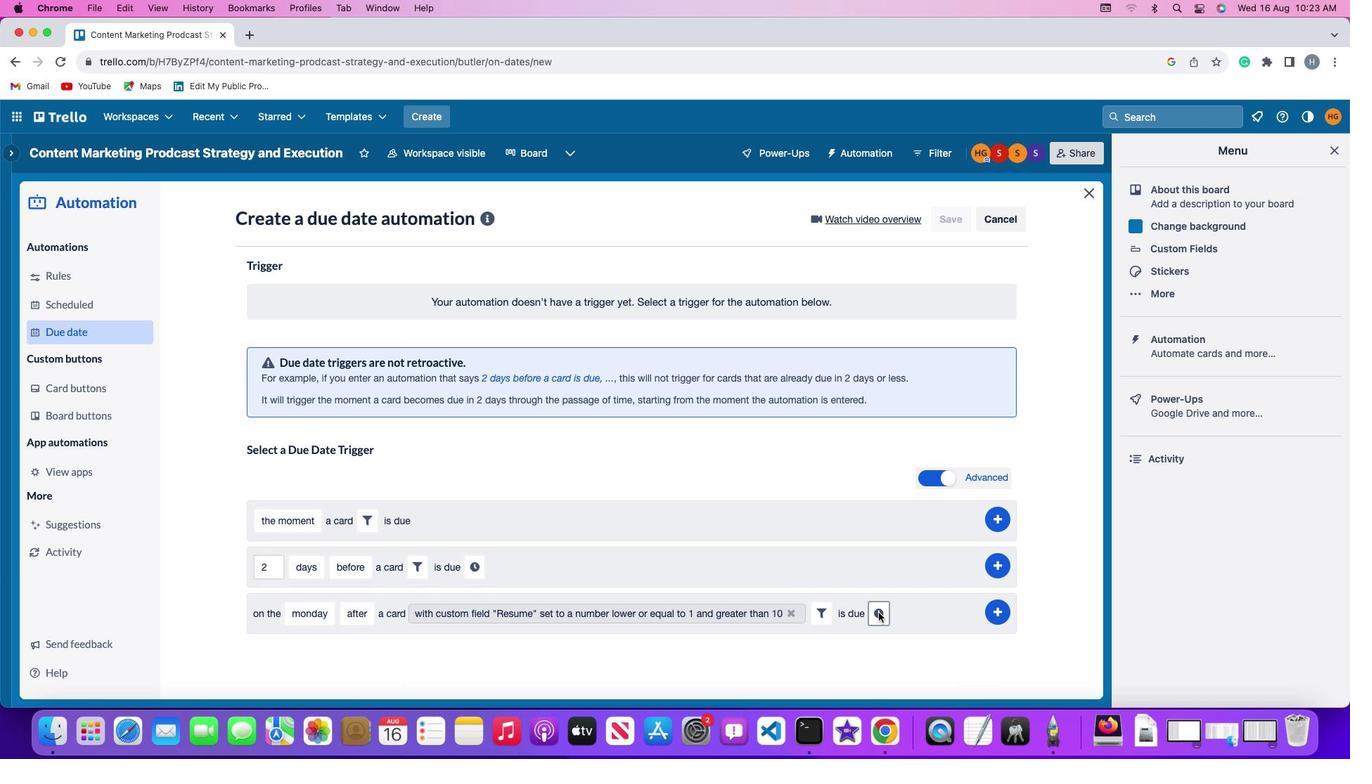 
Action: Mouse moved to (294, 645)
Screenshot: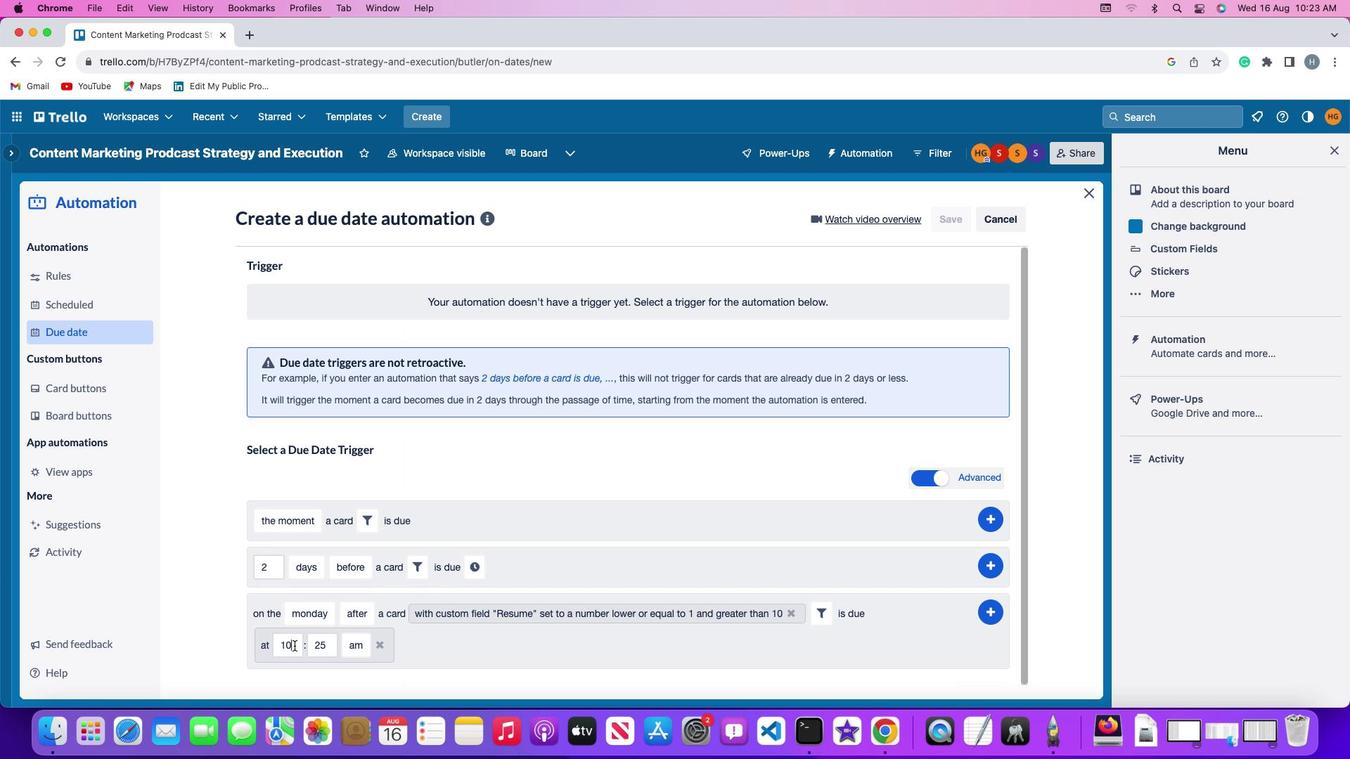 
Action: Mouse pressed left at (294, 645)
Screenshot: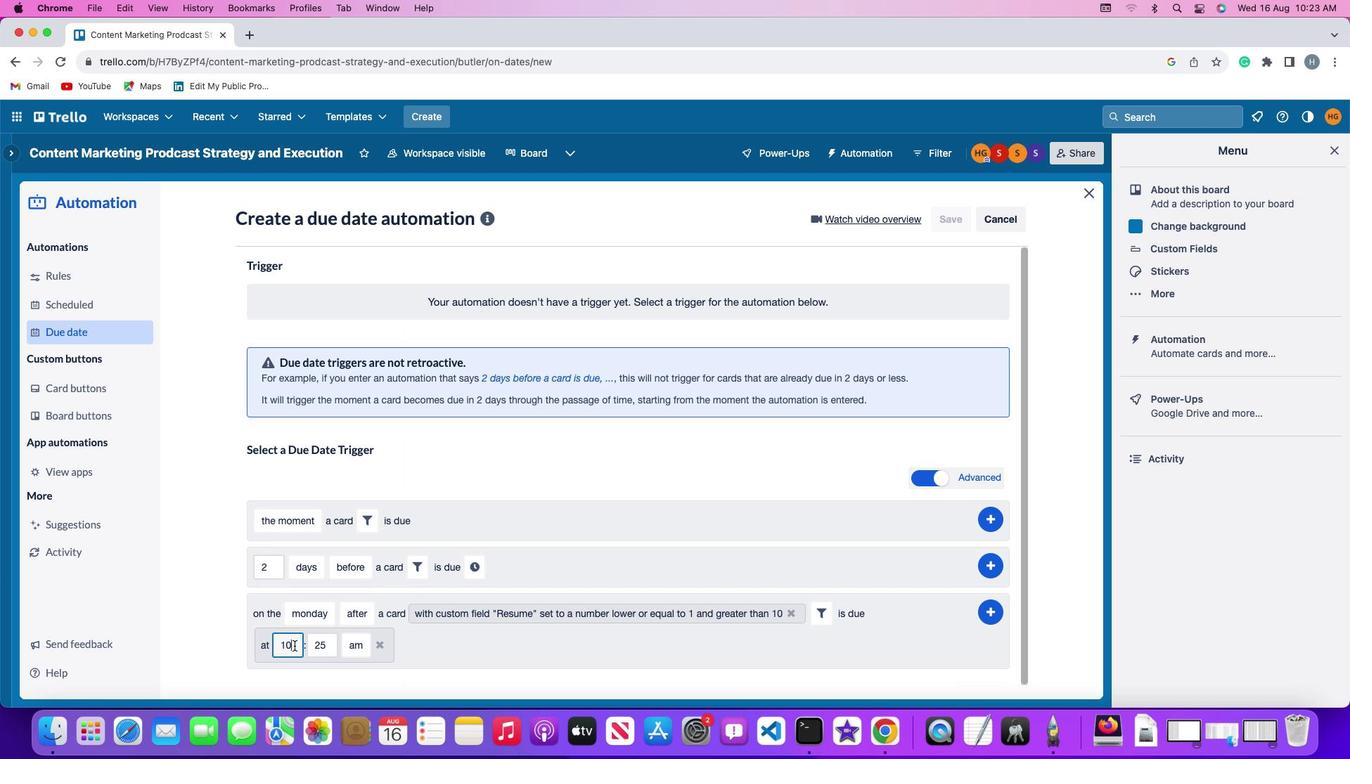 
Action: Key pressed Key.backspace
Screenshot: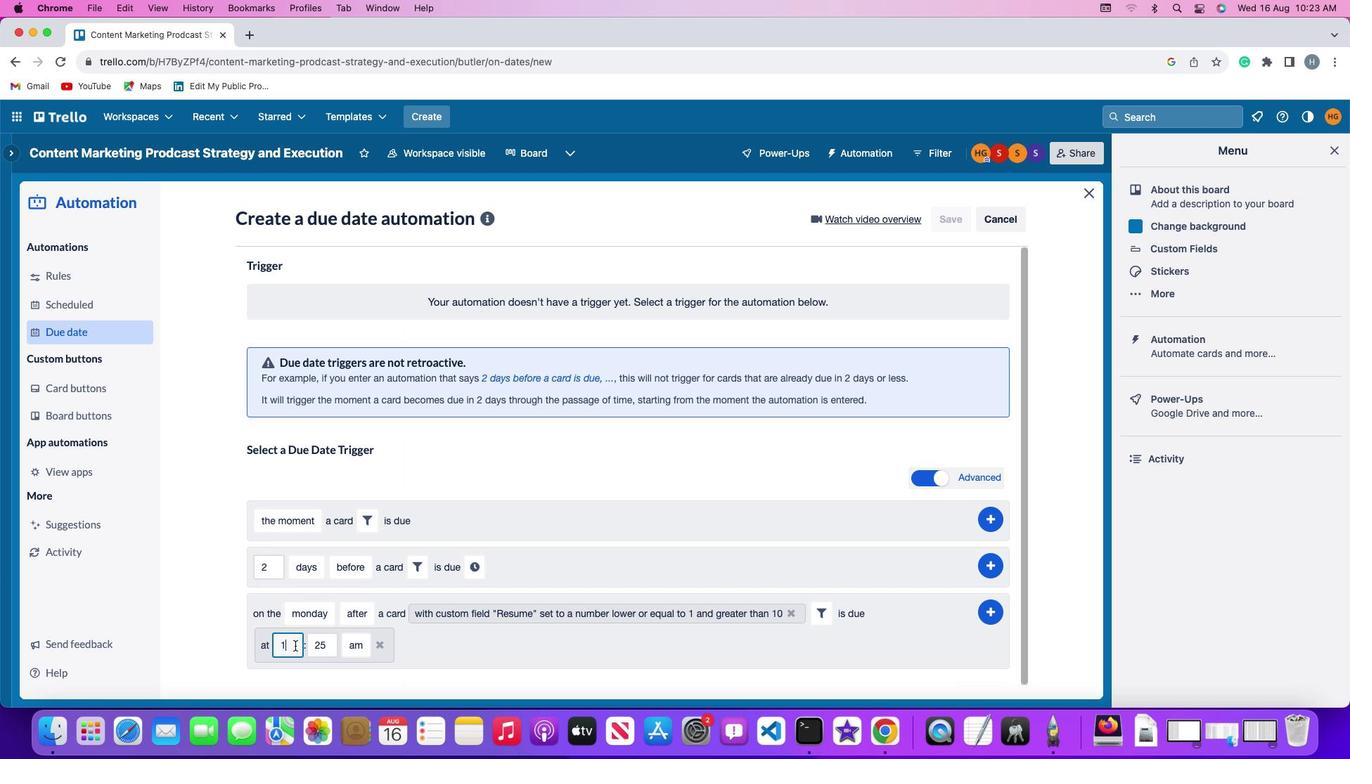 
Action: Mouse moved to (294, 645)
Screenshot: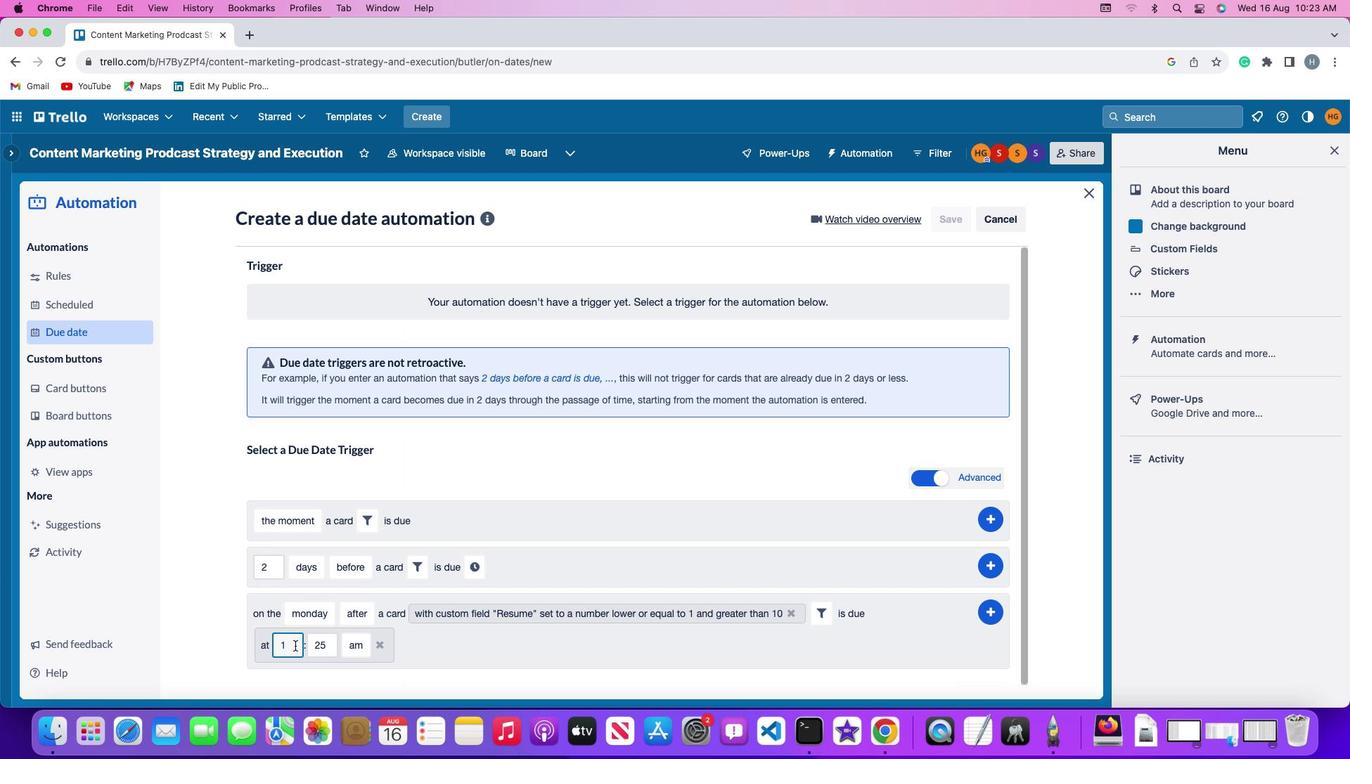
Action: Key pressed Key.backspace
Screenshot: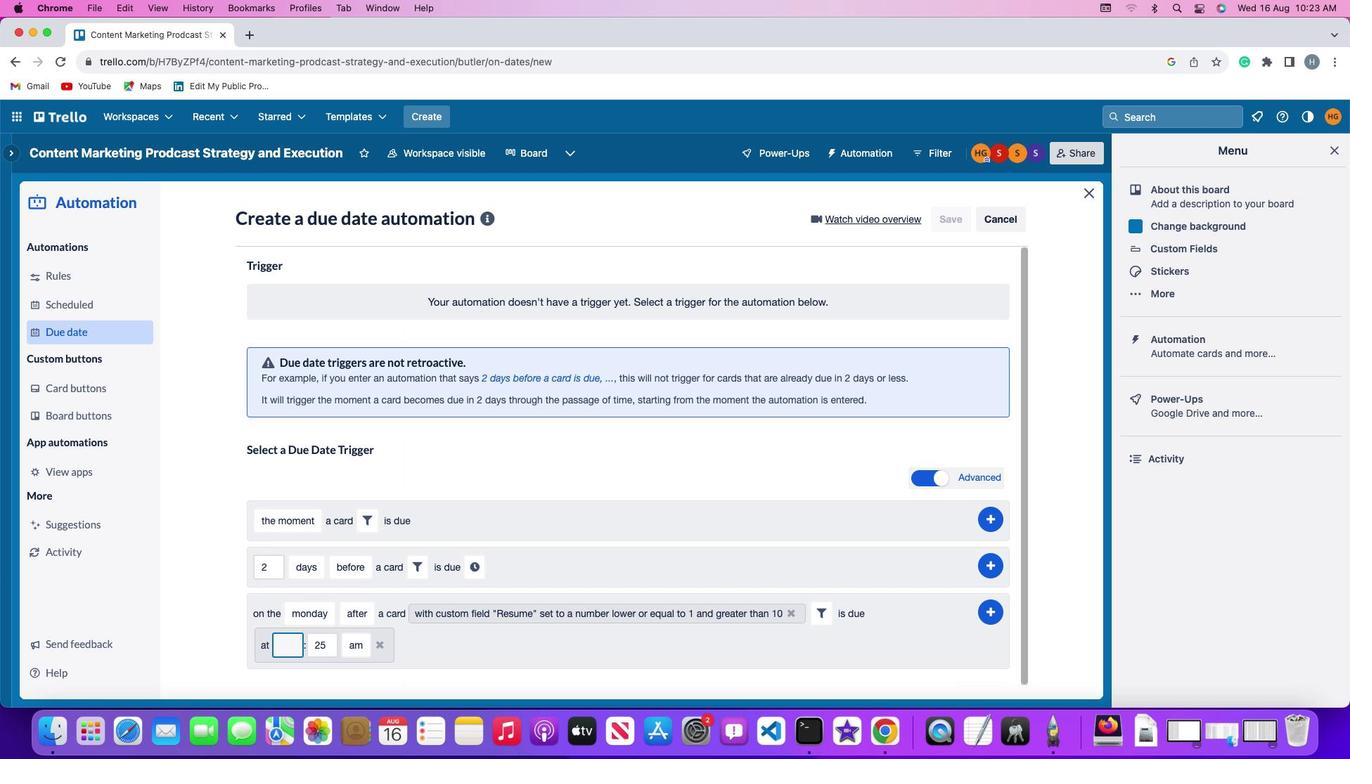 
Action: Mouse moved to (294, 645)
Screenshot: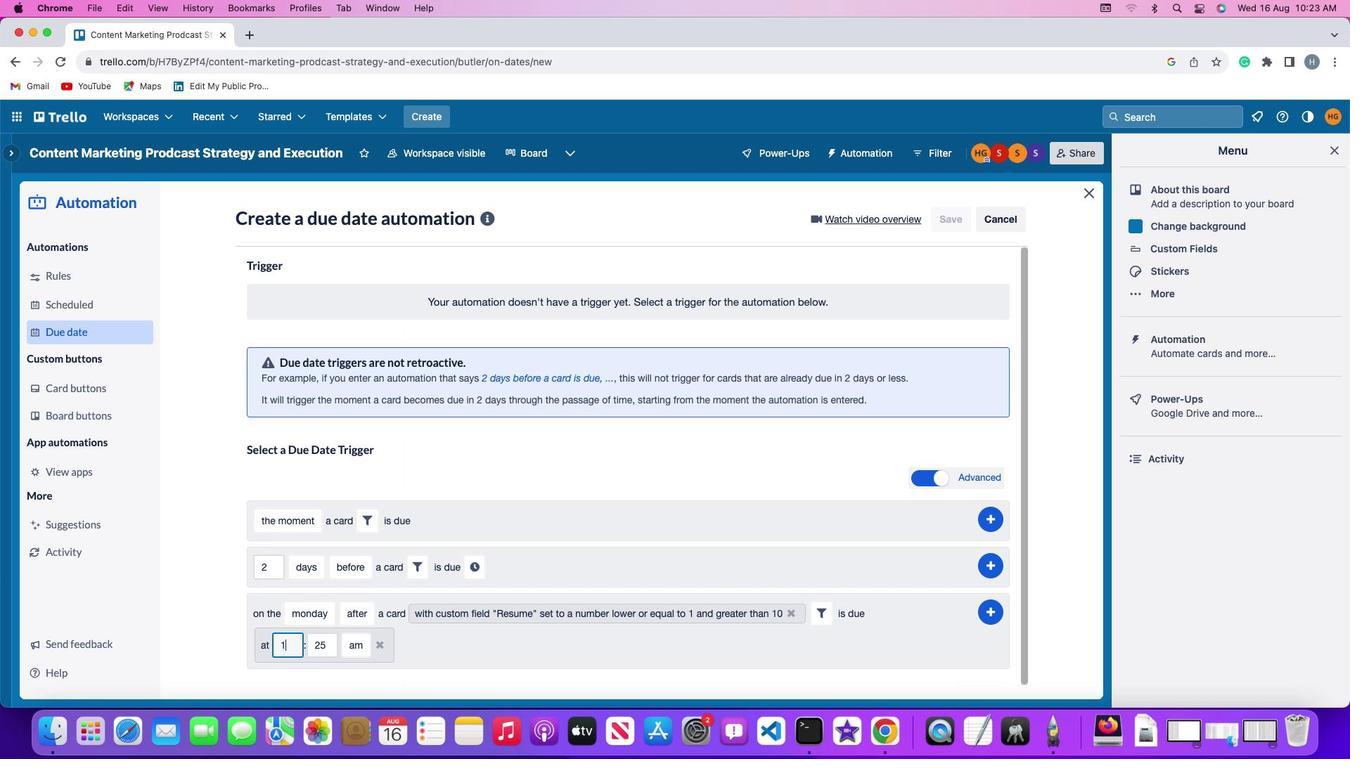 
Action: Key pressed '1''1'
Screenshot: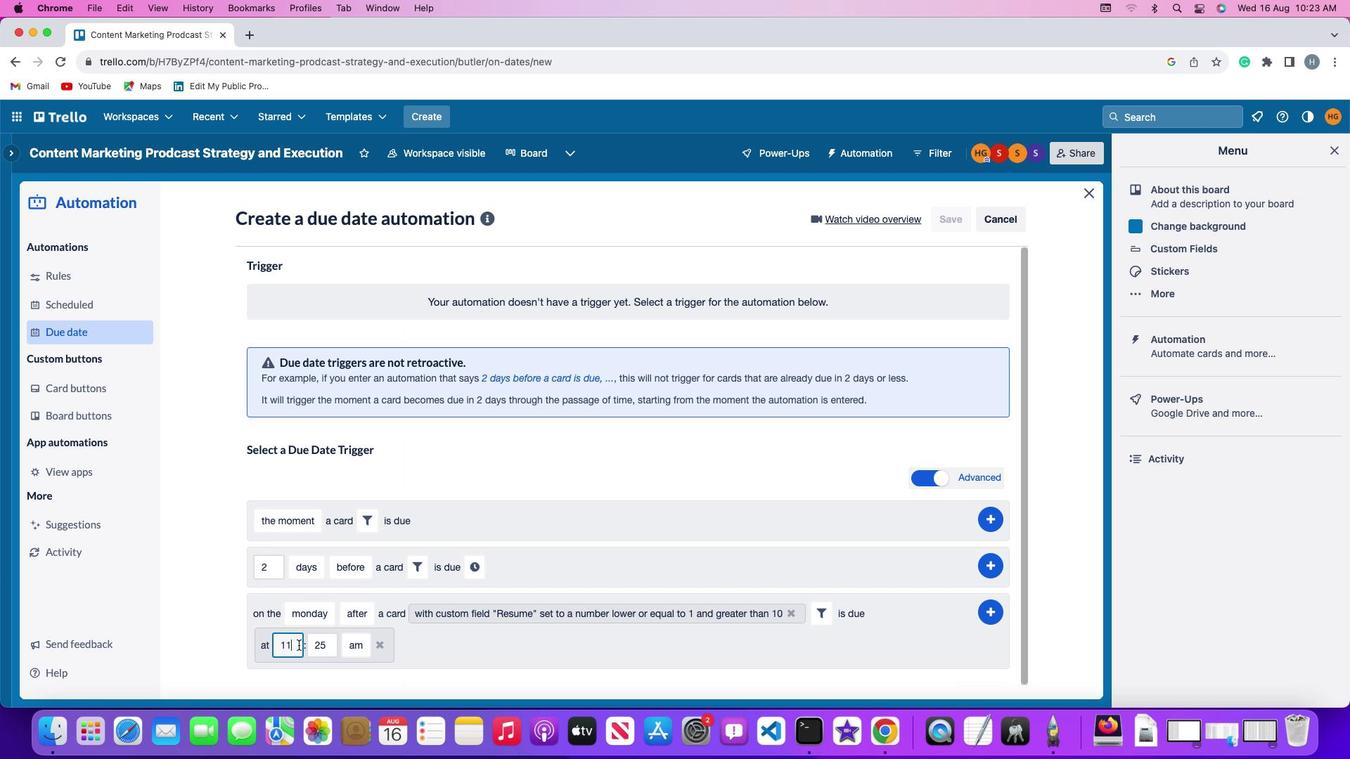 
Action: Mouse moved to (327, 645)
Screenshot: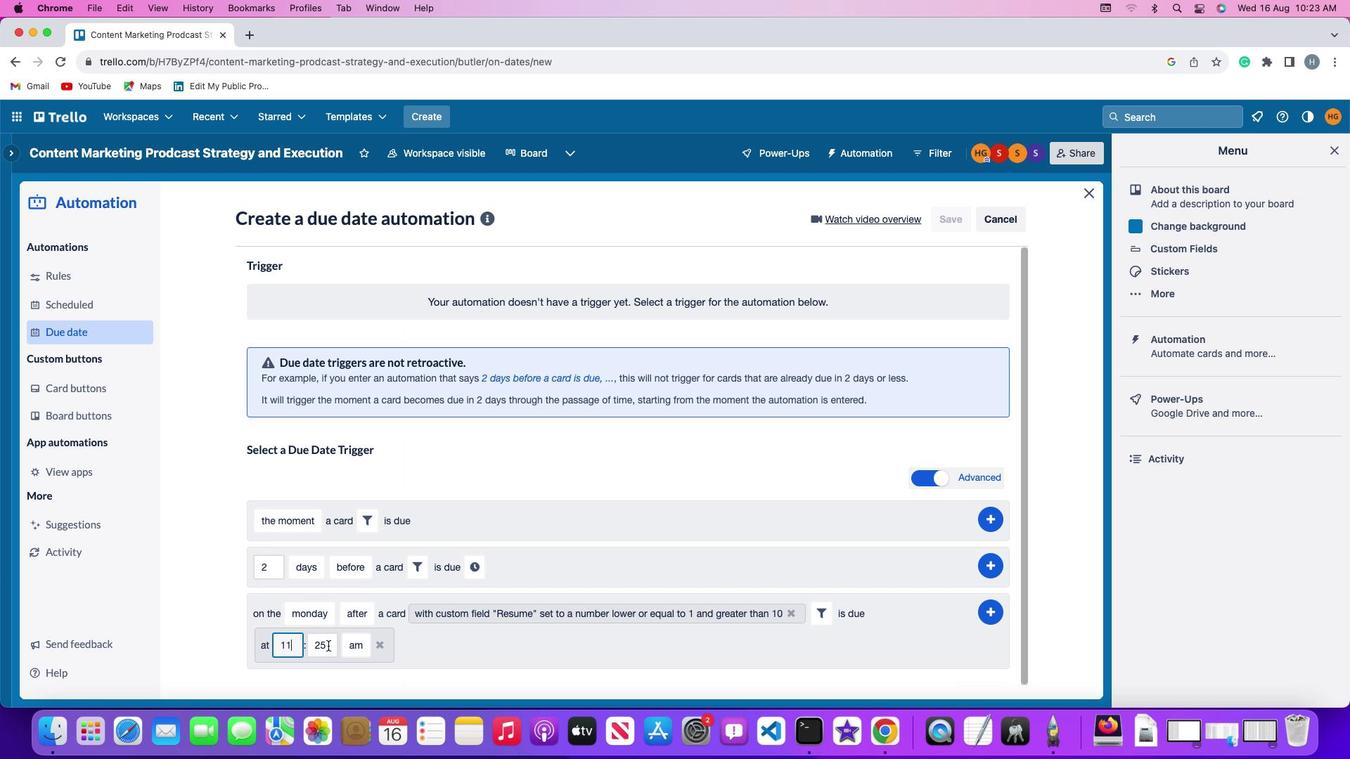 
Action: Mouse pressed left at (327, 645)
Screenshot: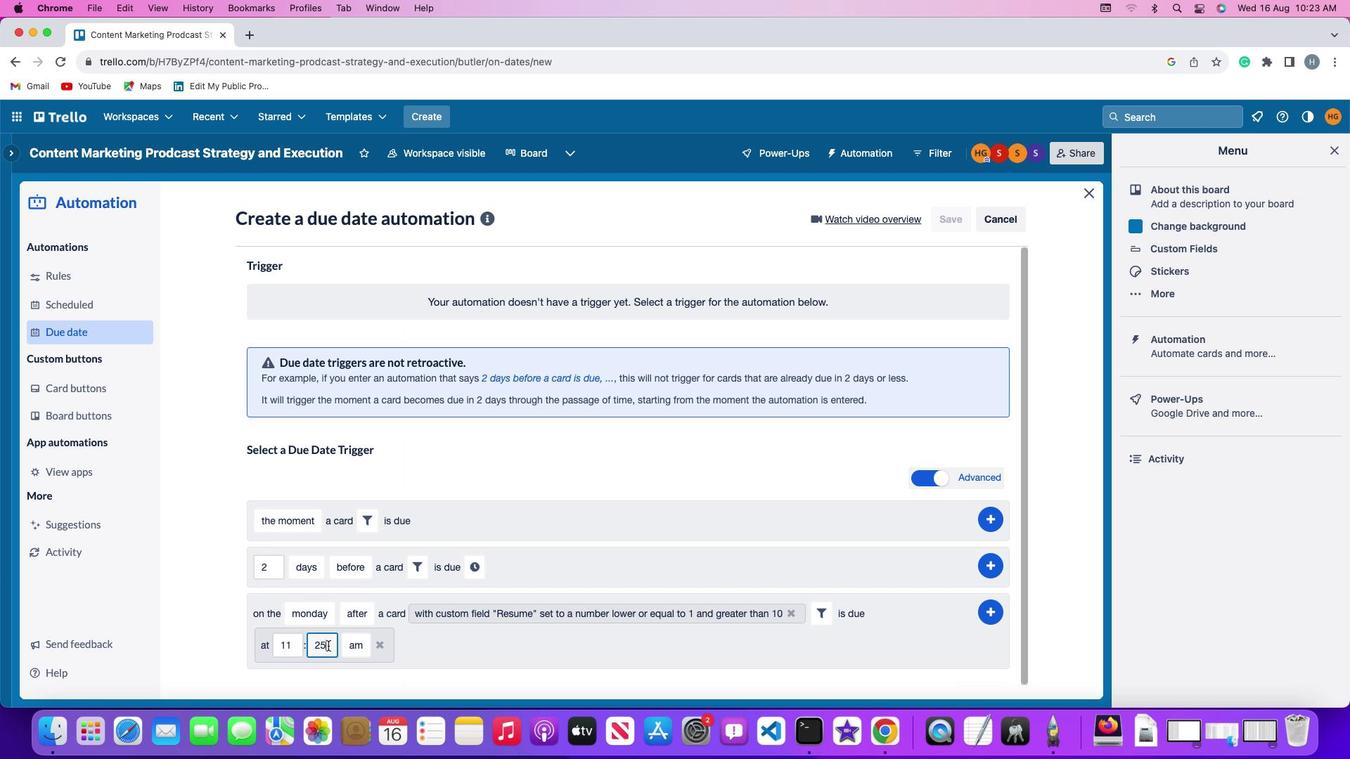 
Action: Mouse moved to (328, 645)
Screenshot: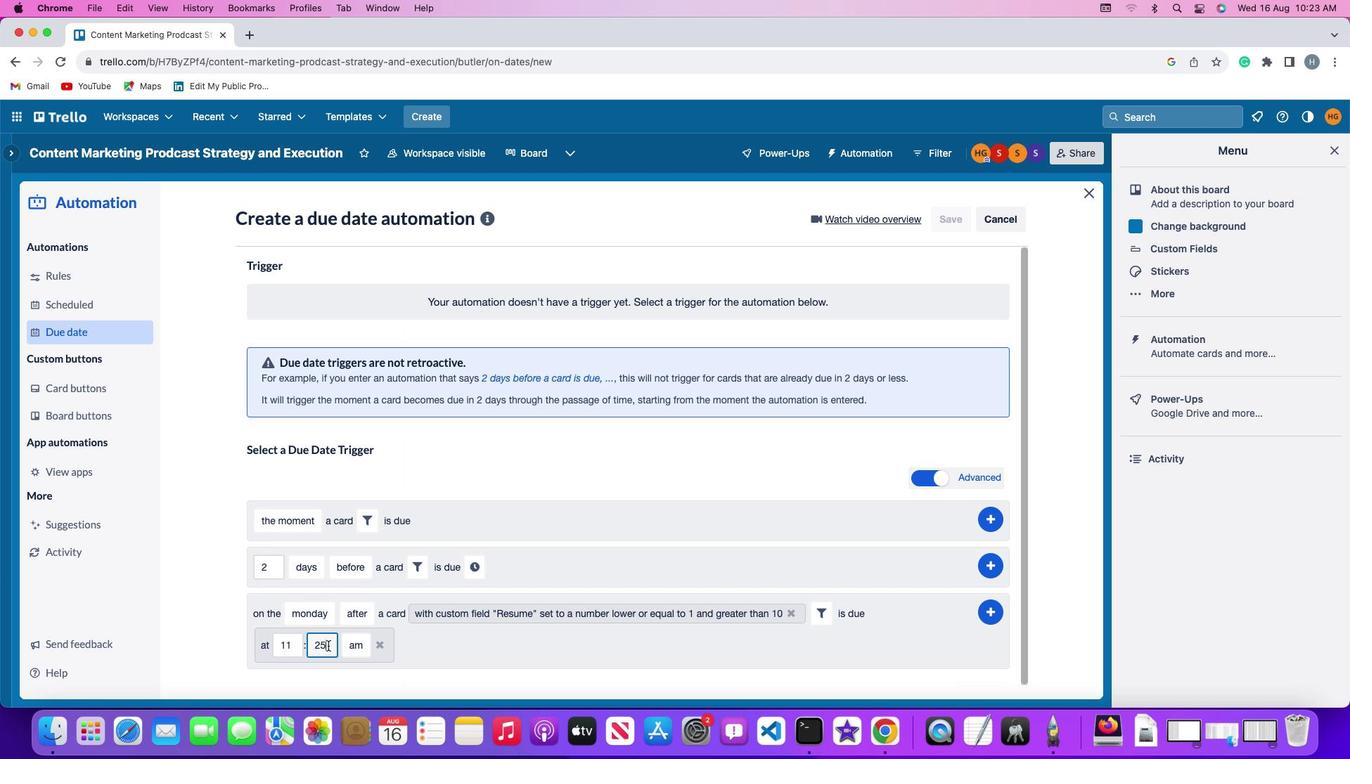 
Action: Key pressed Key.backspaceKey.backspaceKey.backspace'0''0'
Screenshot: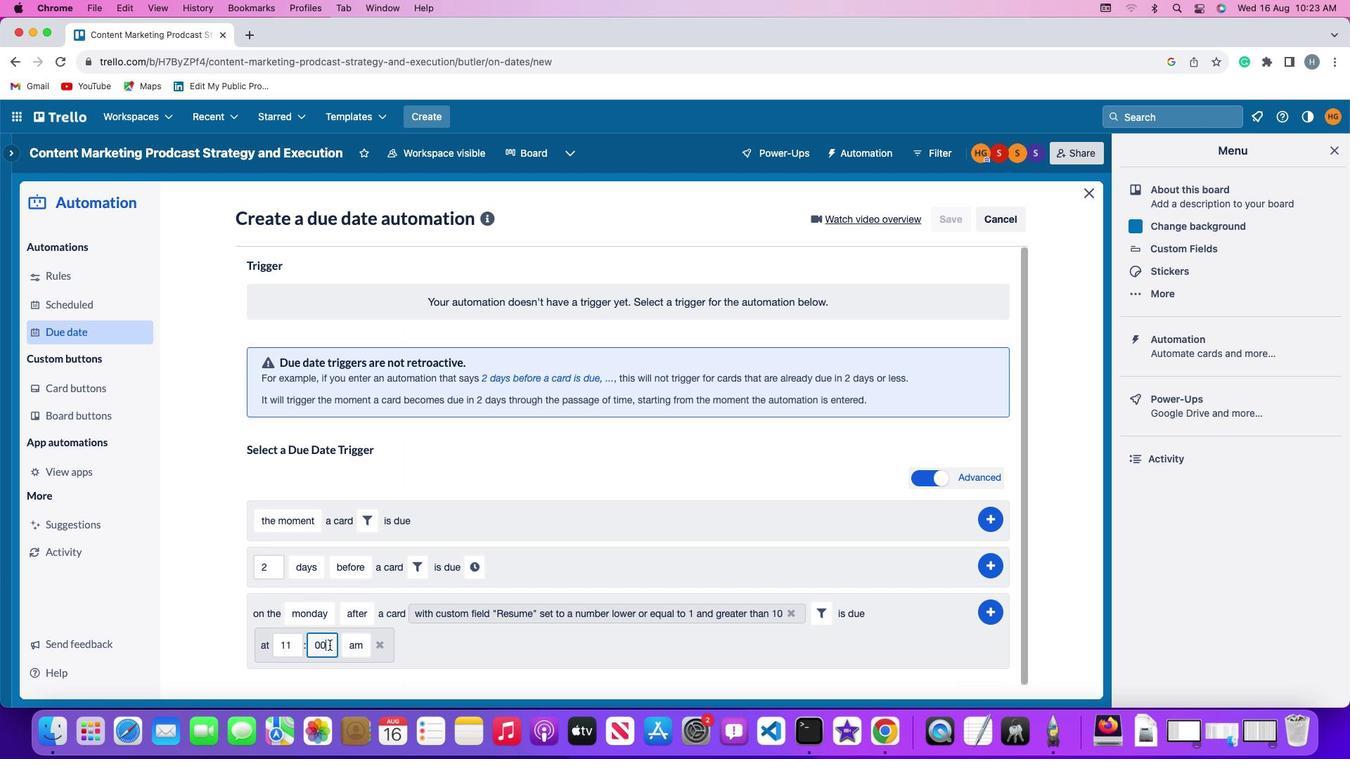 
Action: Mouse moved to (348, 643)
Screenshot: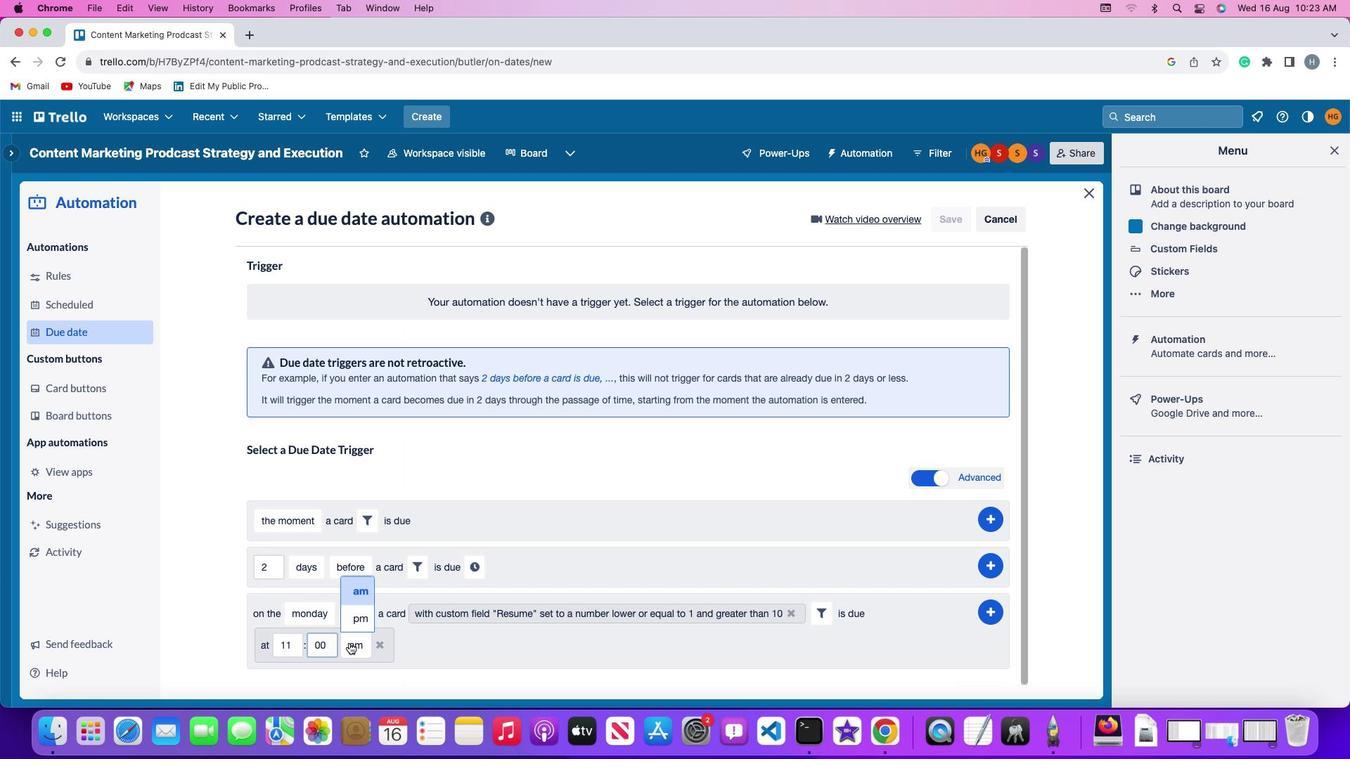
Action: Mouse pressed left at (348, 643)
Screenshot: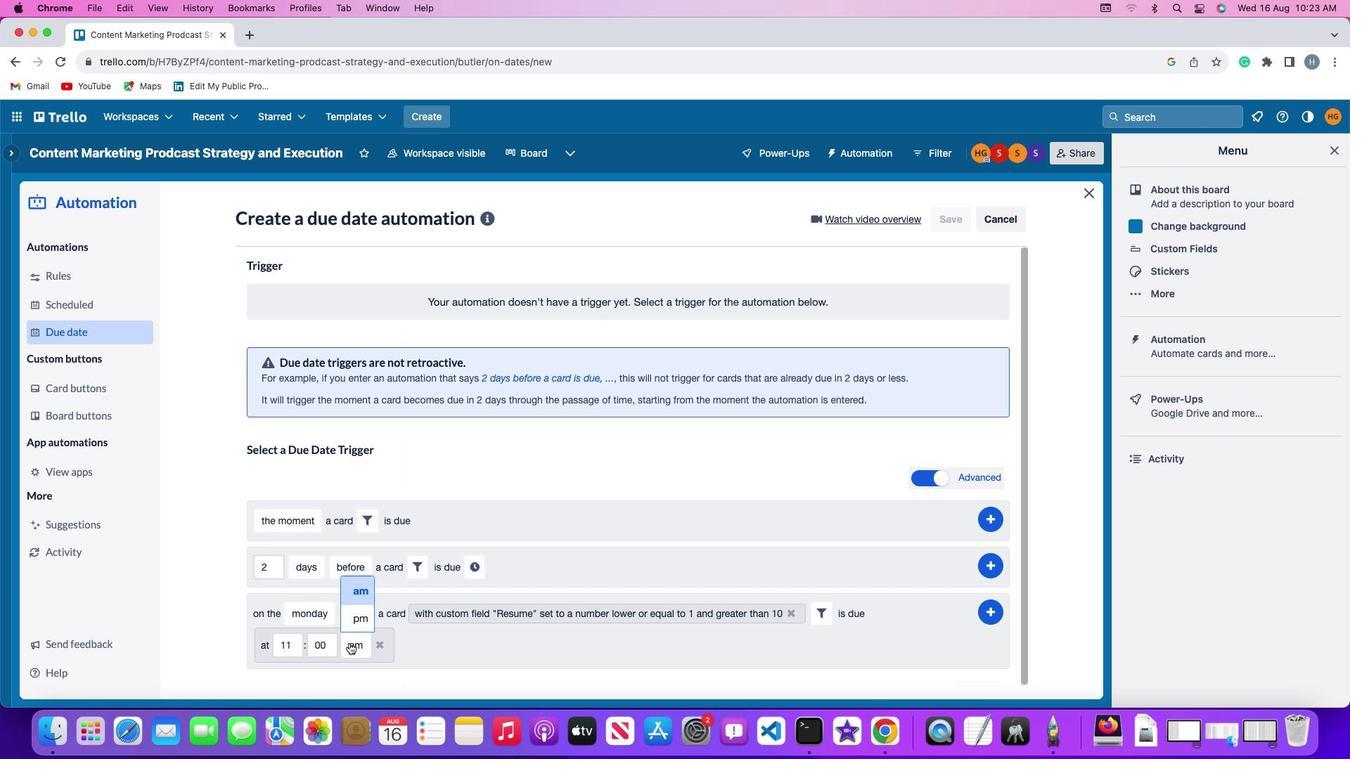 
Action: Mouse moved to (355, 590)
Screenshot: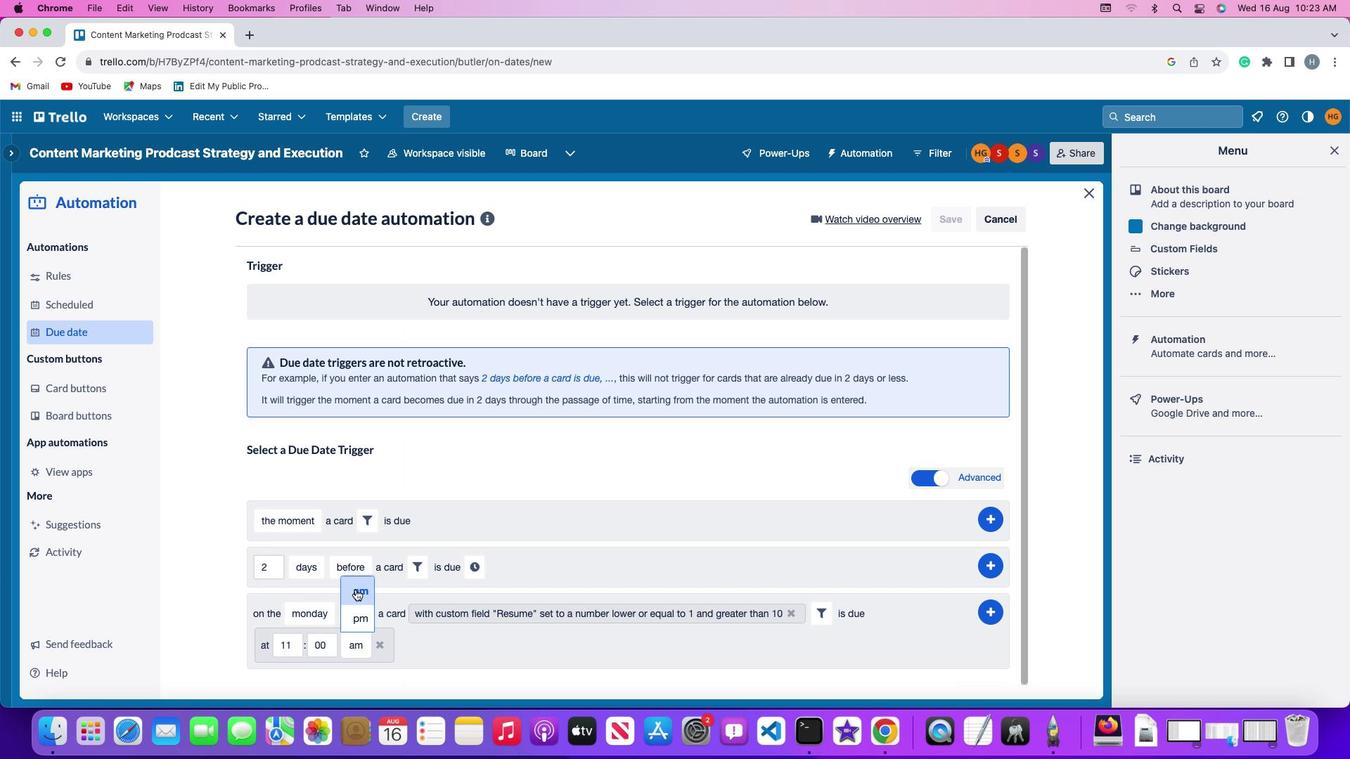
Action: Mouse pressed left at (355, 590)
Screenshot: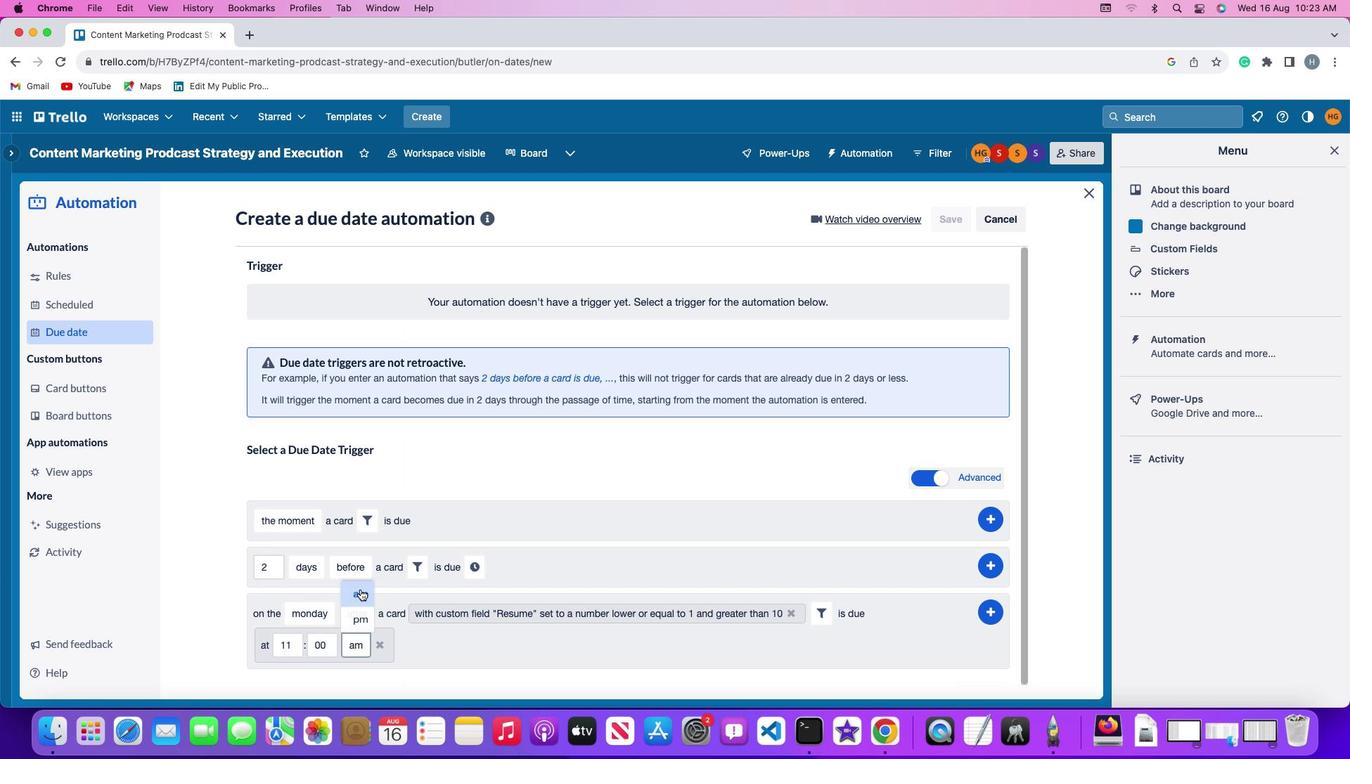 
Action: Mouse moved to (996, 611)
Screenshot: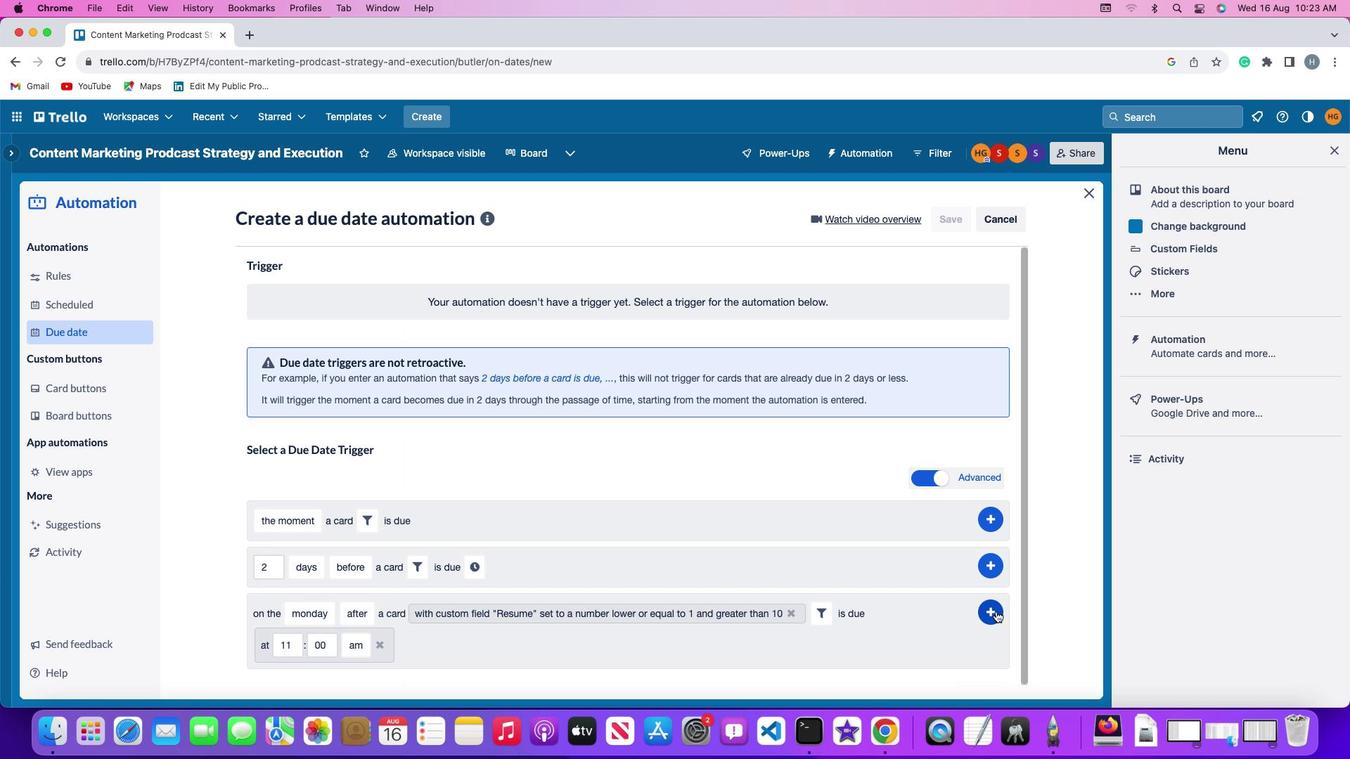 
Action: Mouse pressed left at (996, 611)
Screenshot: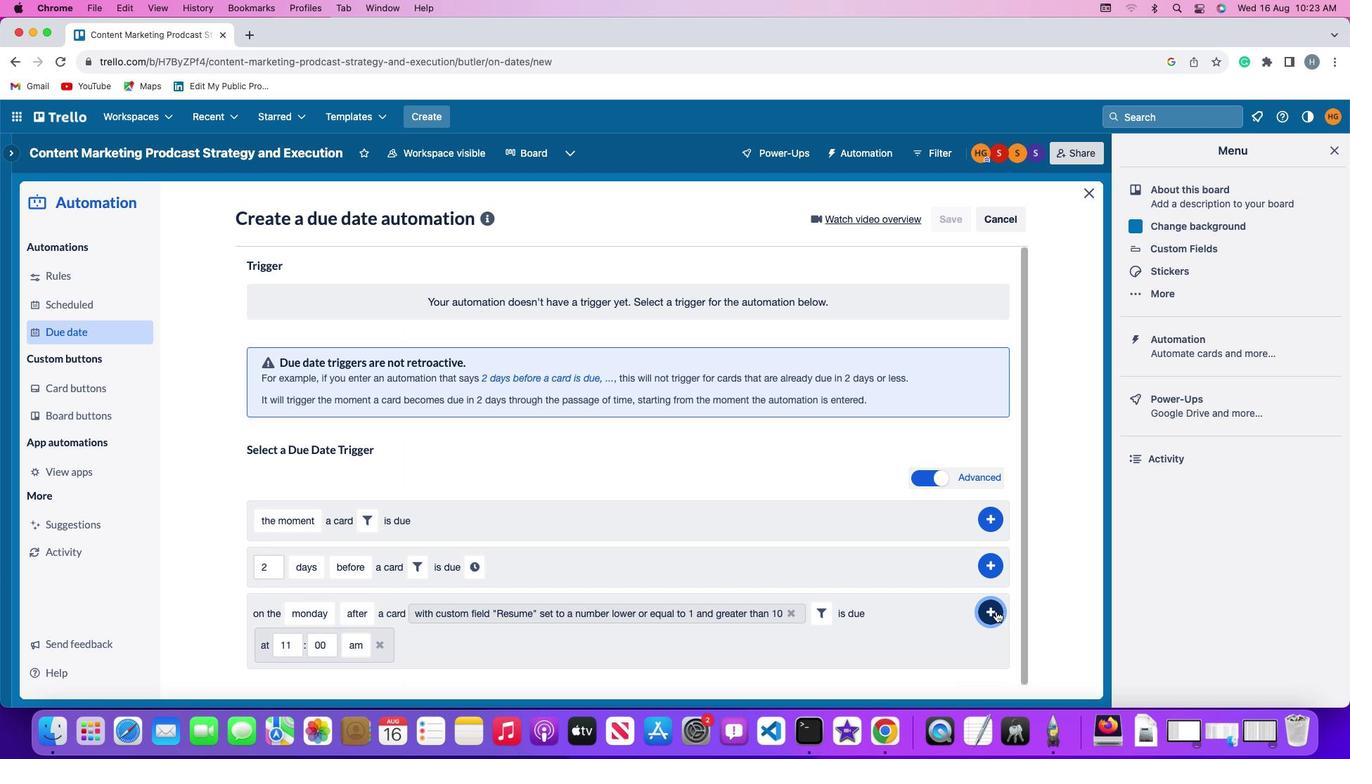
Action: Mouse moved to (1060, 454)
Screenshot: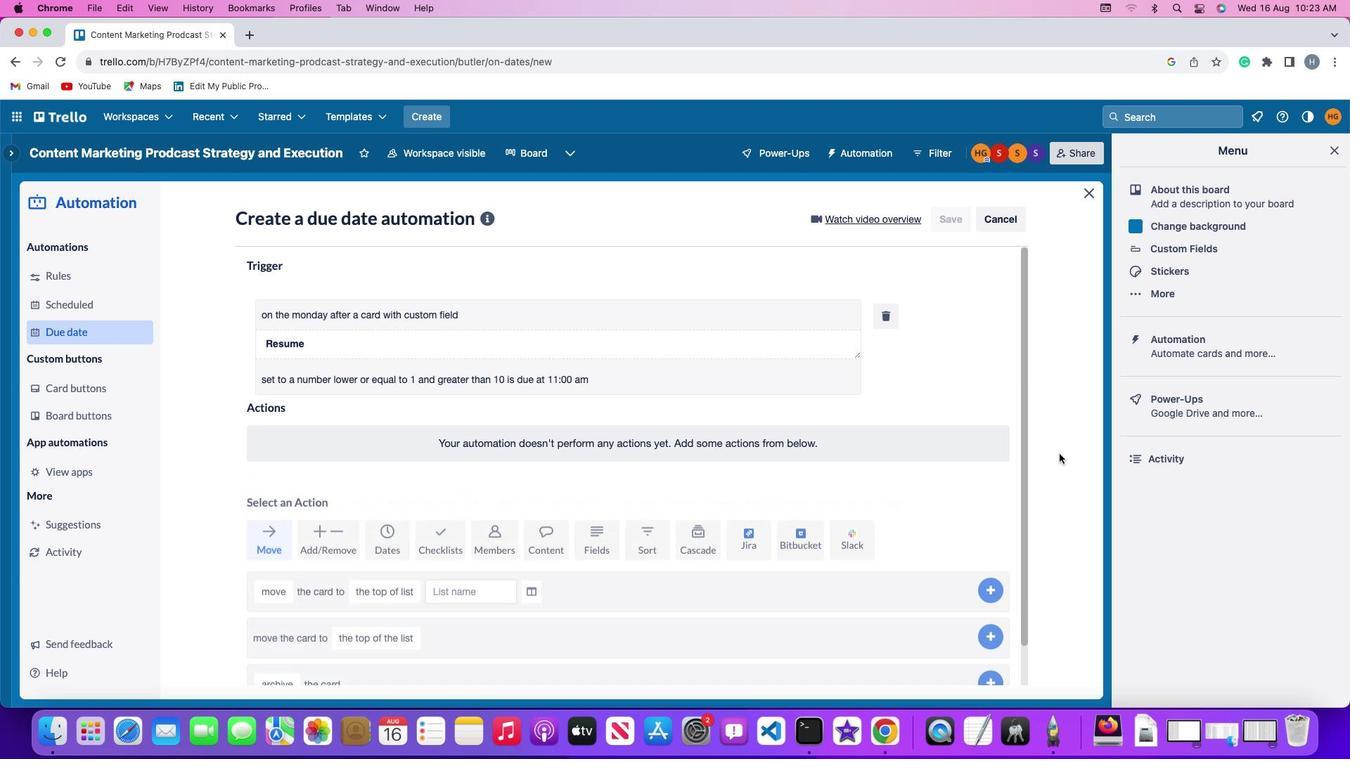
